 Task: Search one way flight ticket for 1 adult, 5 children, 2 infants in seat and 1 infant on lap in first from Charlottesville: Charlottesville-albemarle Airport to Indianapolis: Indianapolis International Airport on 8-5-2023. Choice of flights is Spirit. Number of bags: 1 checked bag. Price is upto 77000. Outbound departure time preference is 6:45.
Action: Mouse moved to (341, 325)
Screenshot: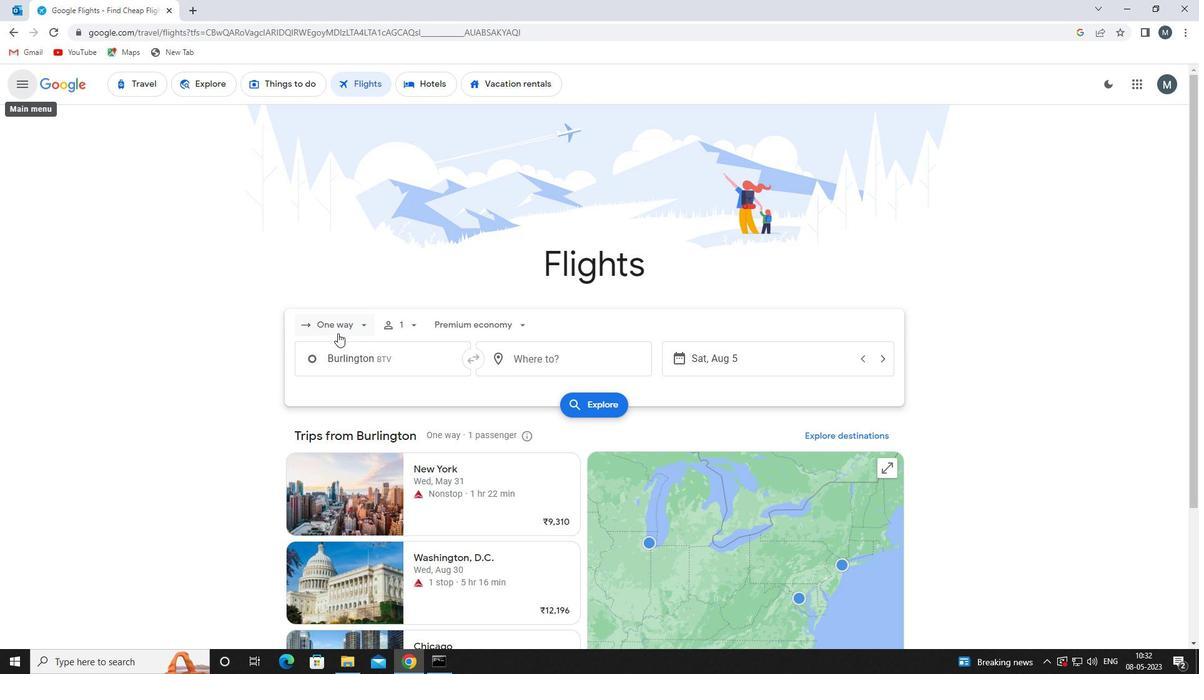 
Action: Mouse pressed left at (341, 325)
Screenshot: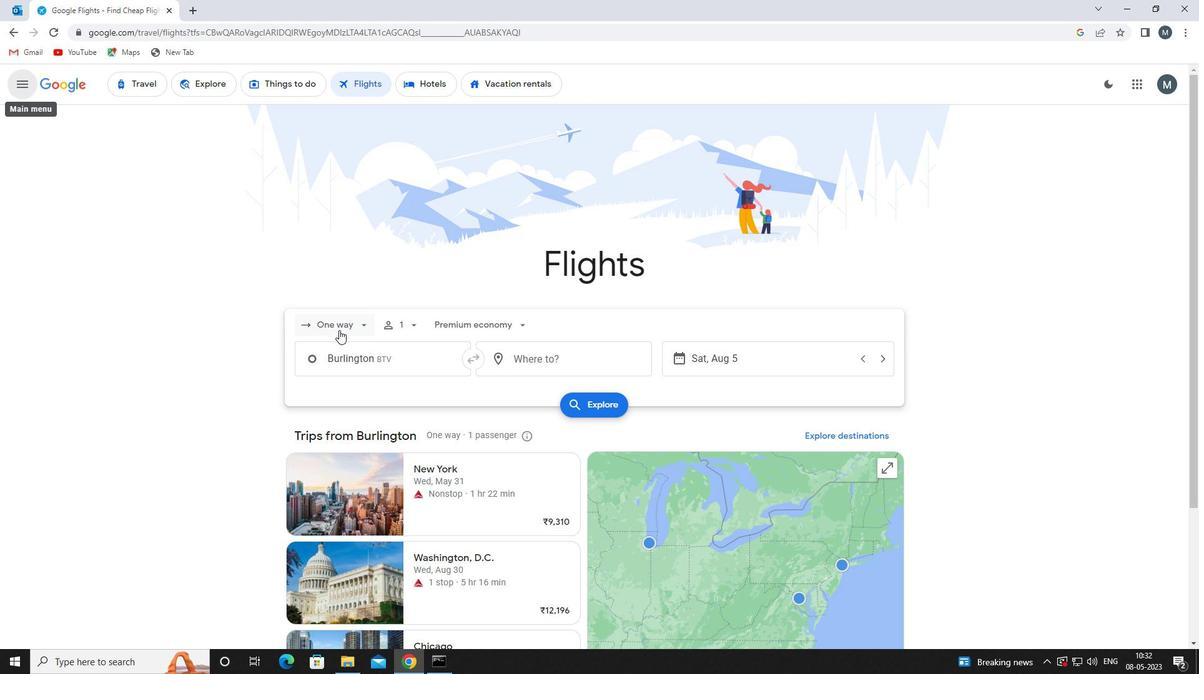 
Action: Mouse moved to (349, 387)
Screenshot: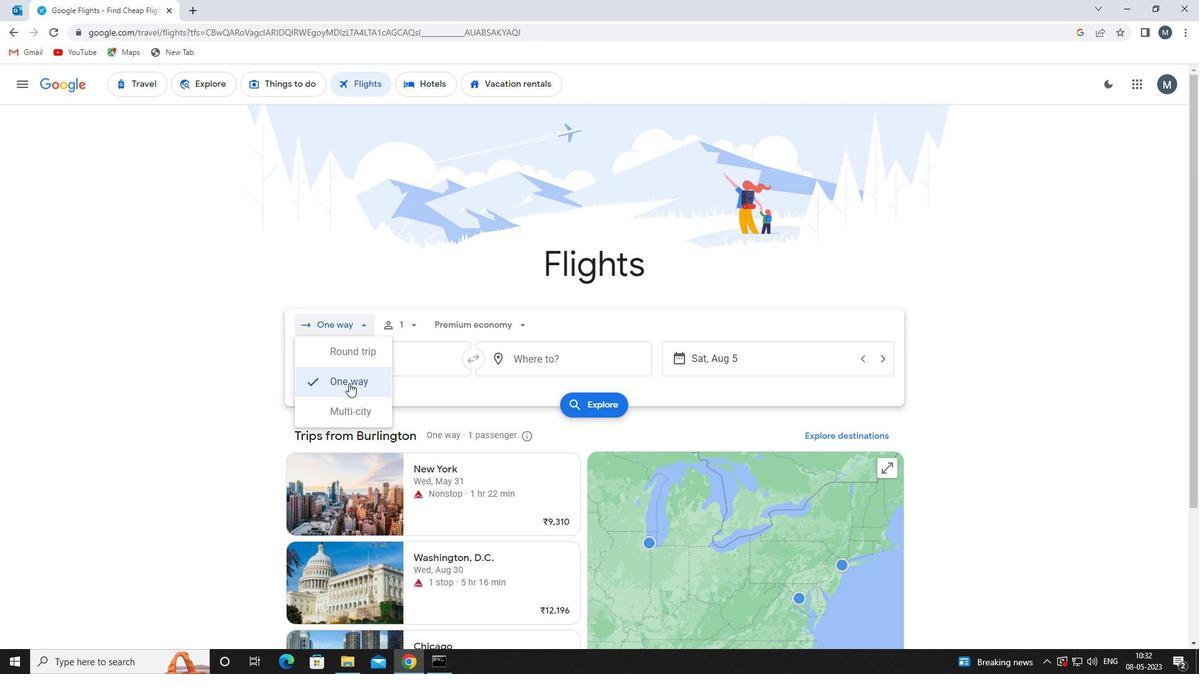 
Action: Mouse pressed left at (349, 387)
Screenshot: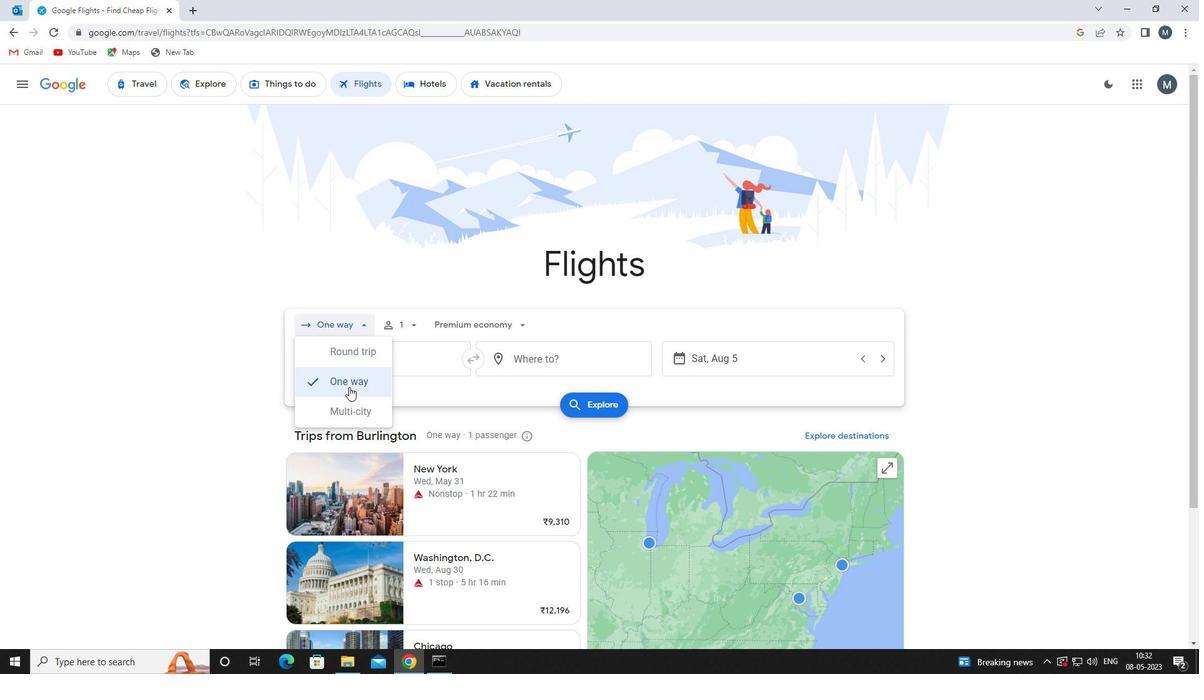 
Action: Mouse moved to (416, 320)
Screenshot: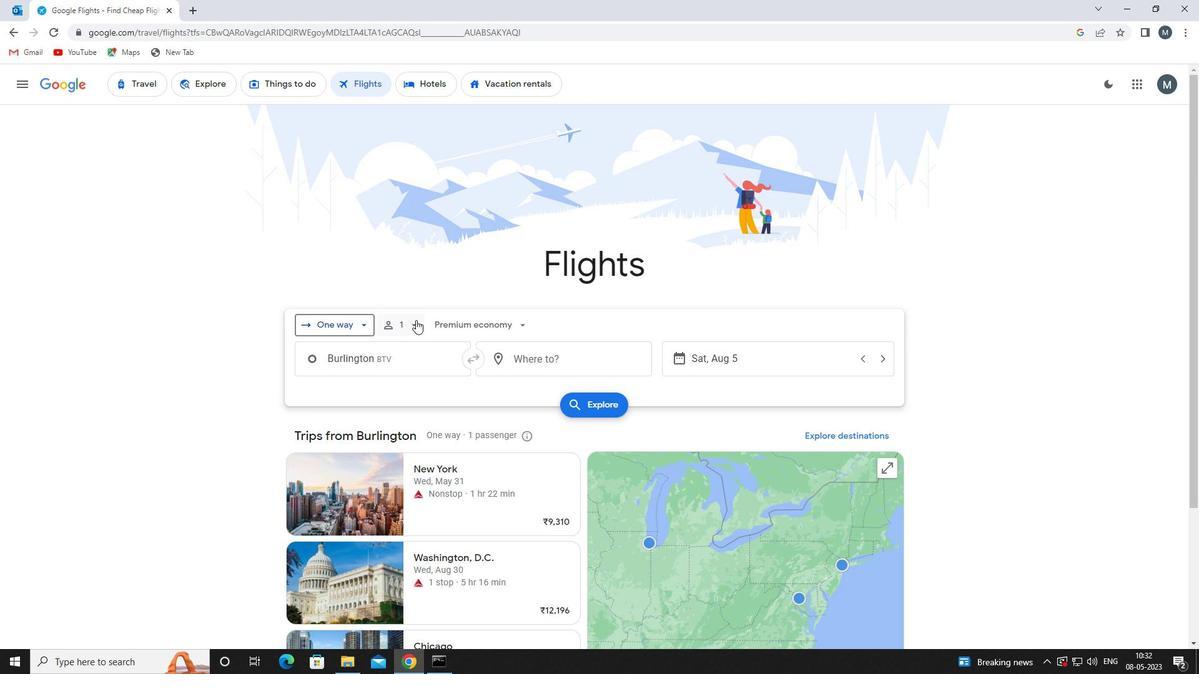 
Action: Mouse pressed left at (416, 320)
Screenshot: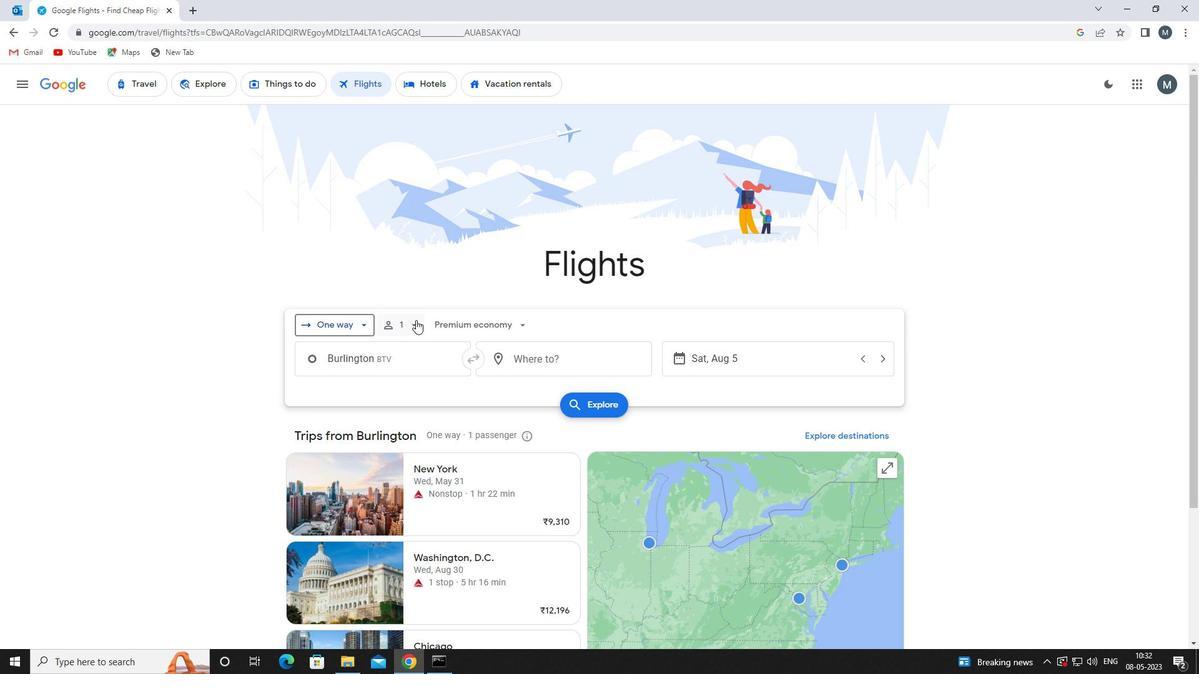 
Action: Mouse moved to (510, 389)
Screenshot: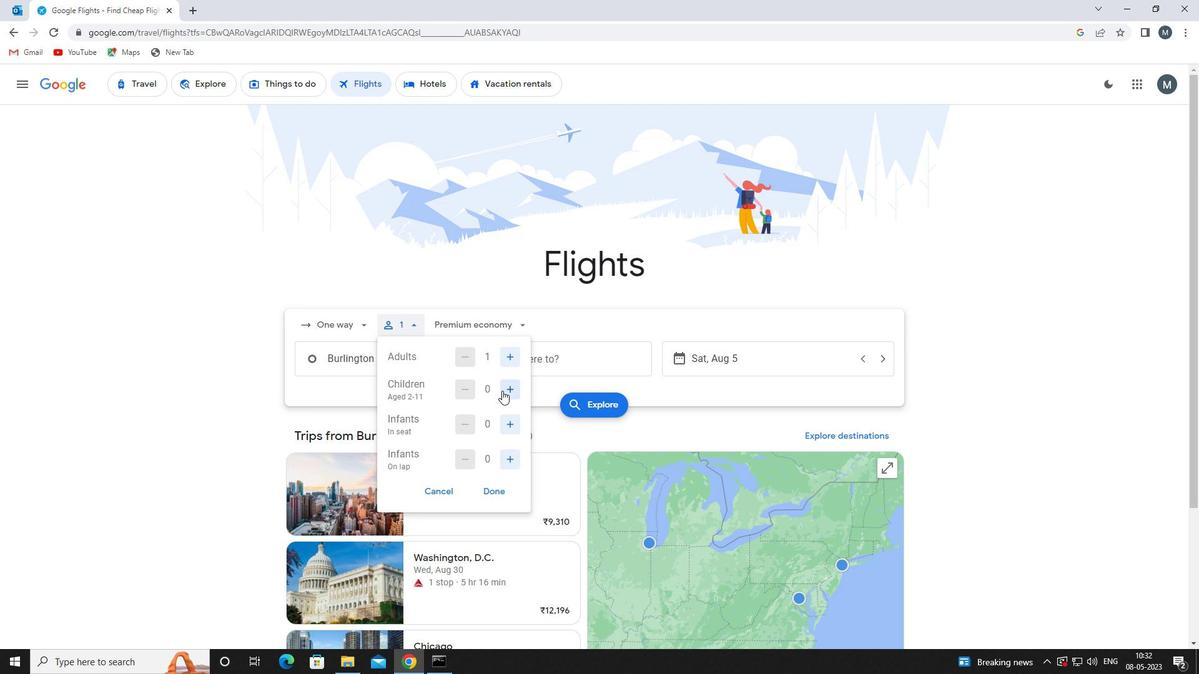 
Action: Mouse pressed left at (510, 389)
Screenshot: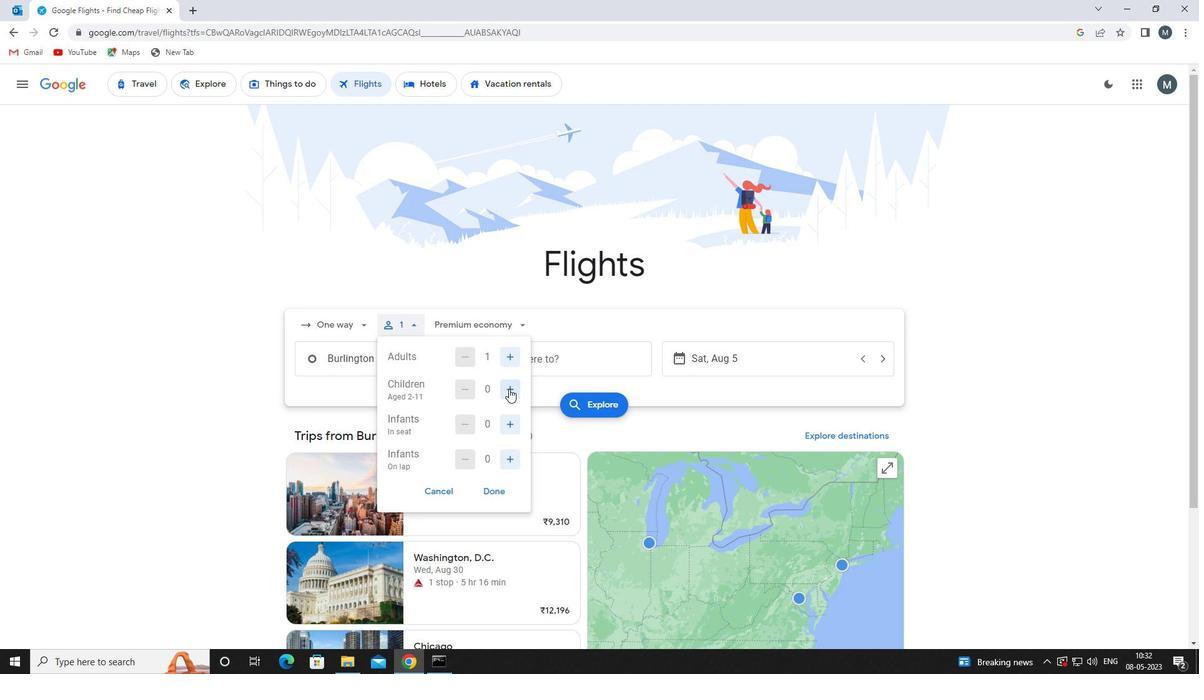 
Action: Mouse pressed left at (510, 389)
Screenshot: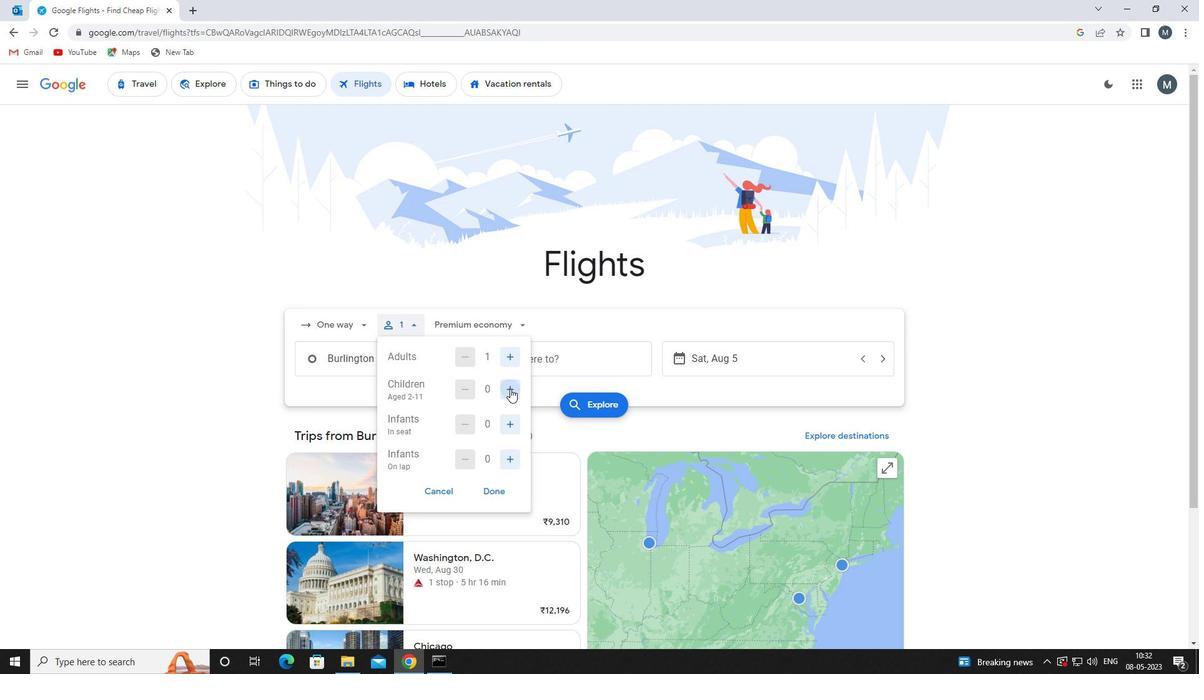 
Action: Mouse pressed left at (510, 389)
Screenshot: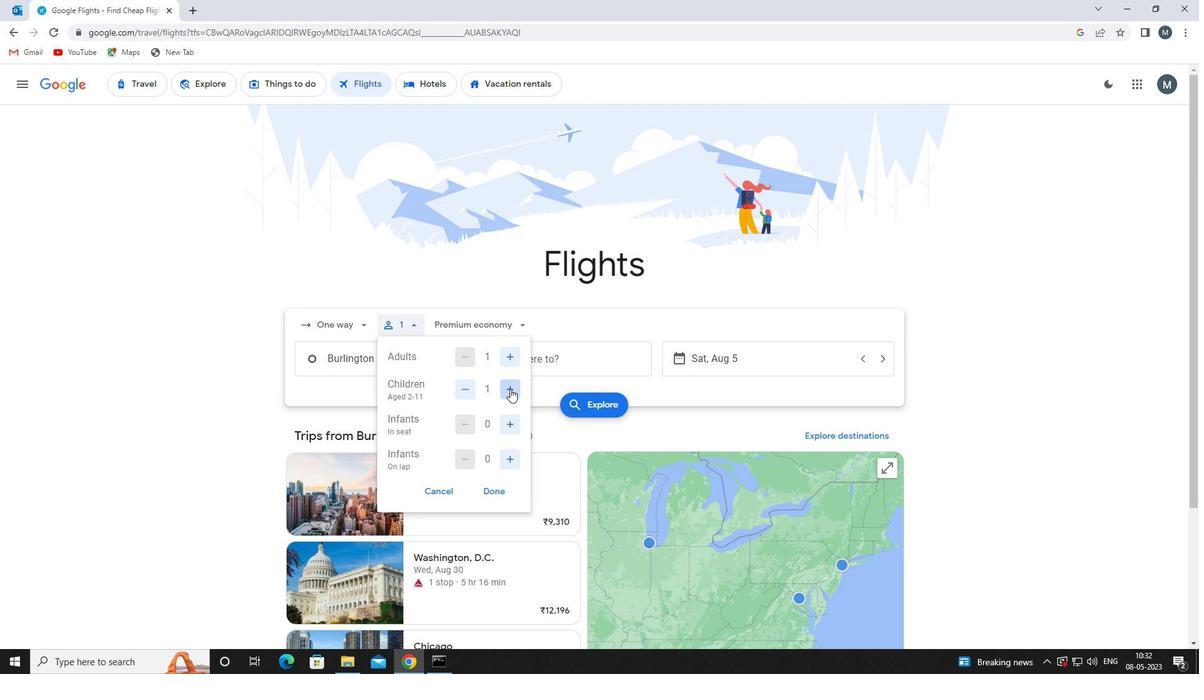 
Action: Mouse pressed left at (510, 389)
Screenshot: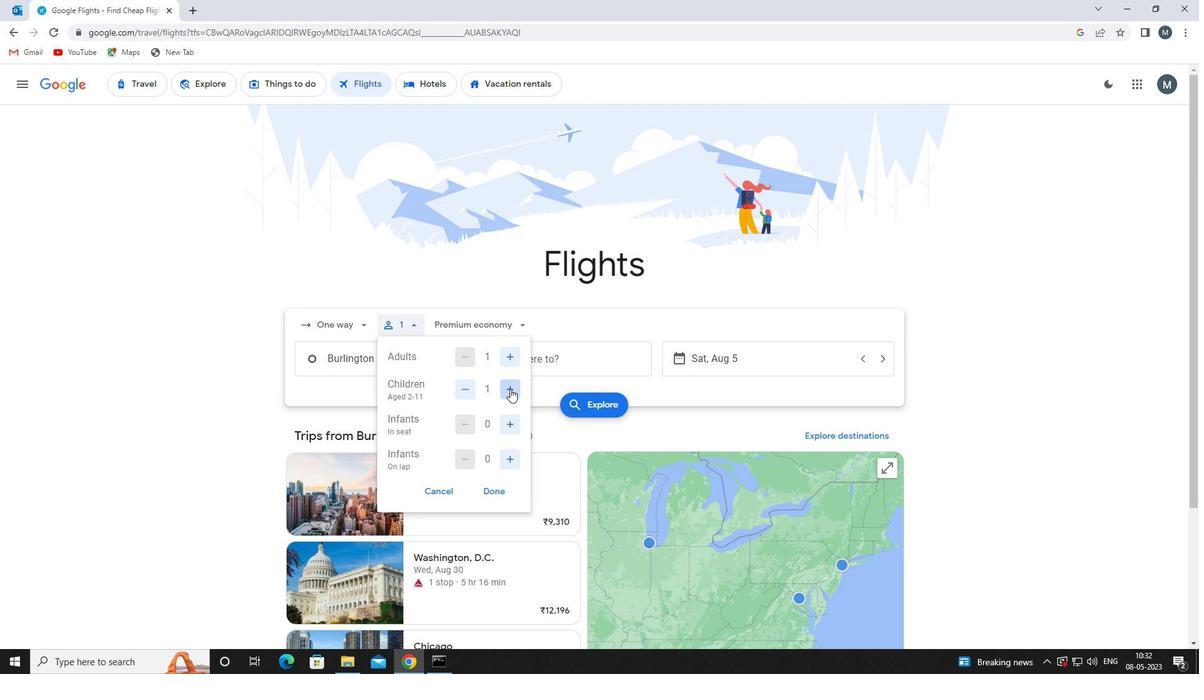 
Action: Mouse pressed left at (510, 389)
Screenshot: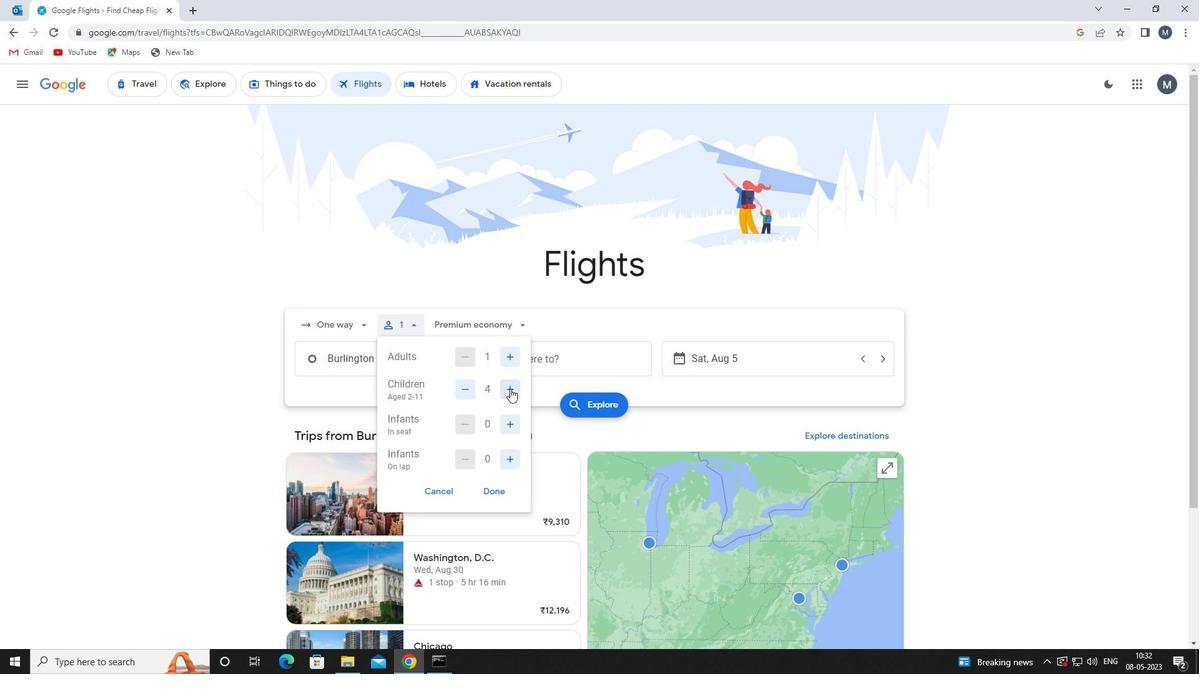 
Action: Mouse moved to (509, 429)
Screenshot: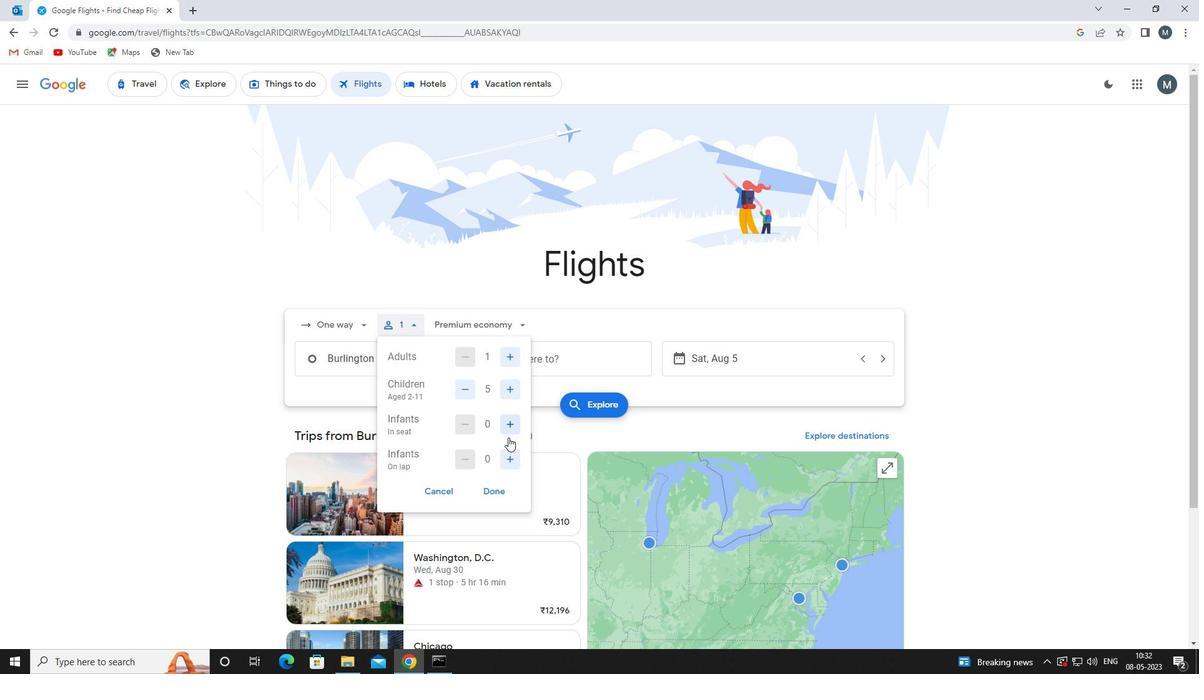 
Action: Mouse pressed left at (509, 429)
Screenshot: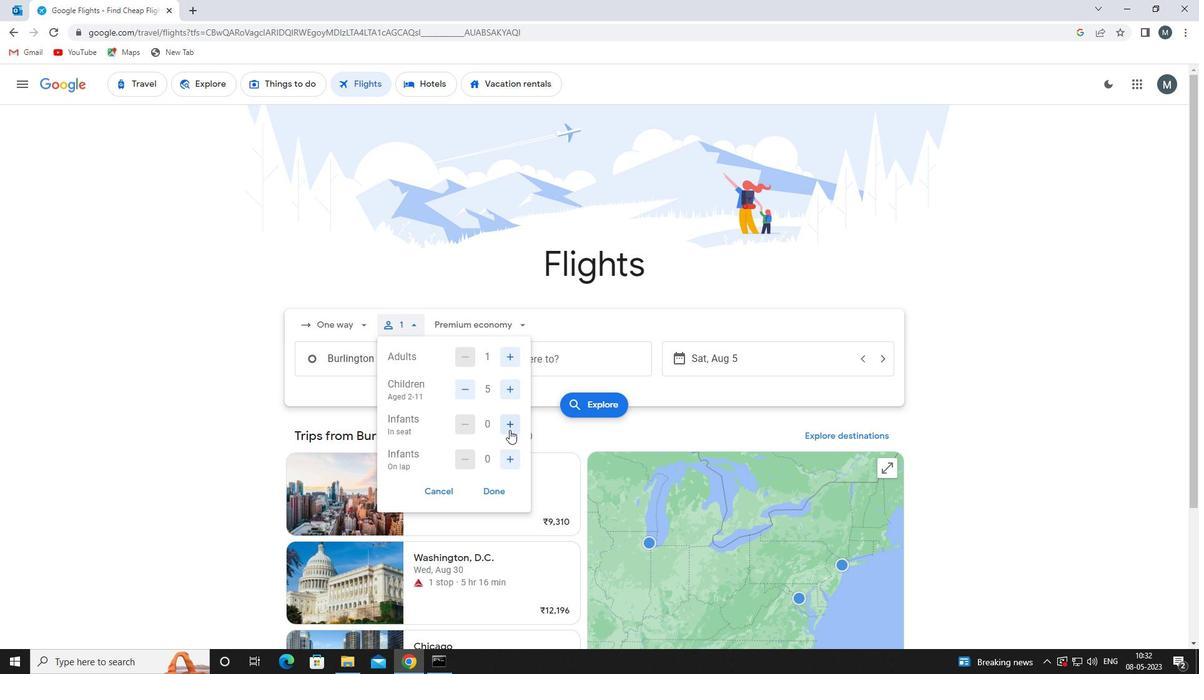 
Action: Mouse pressed left at (509, 429)
Screenshot: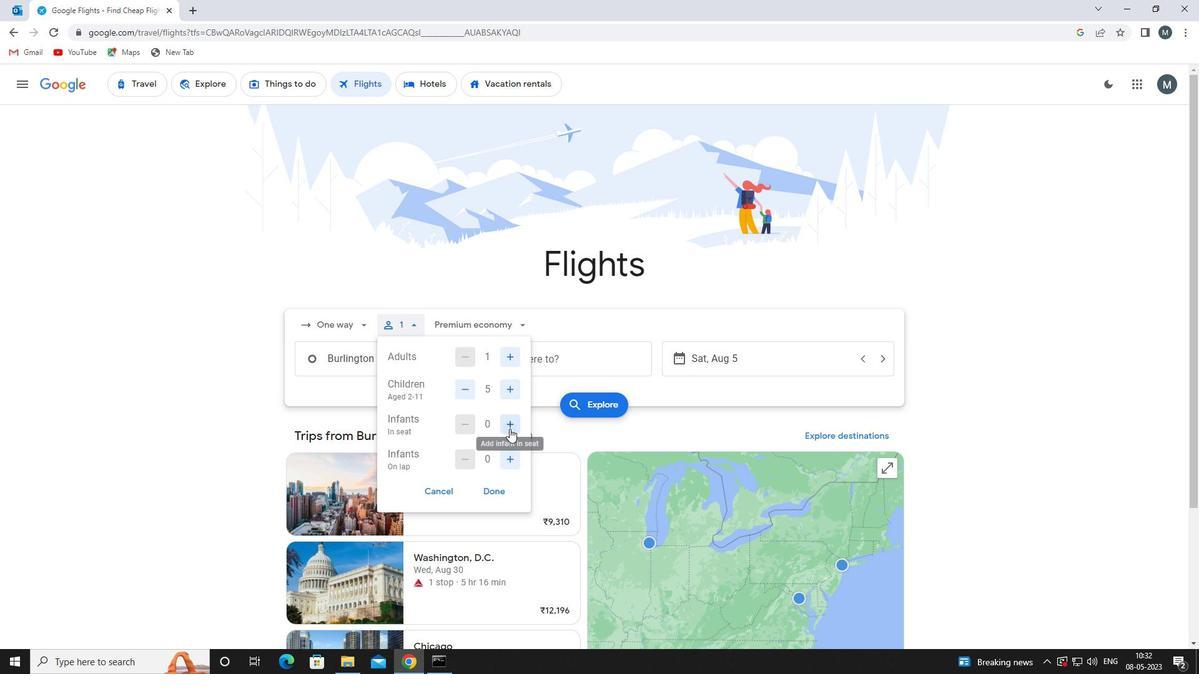 
Action: Mouse moved to (510, 461)
Screenshot: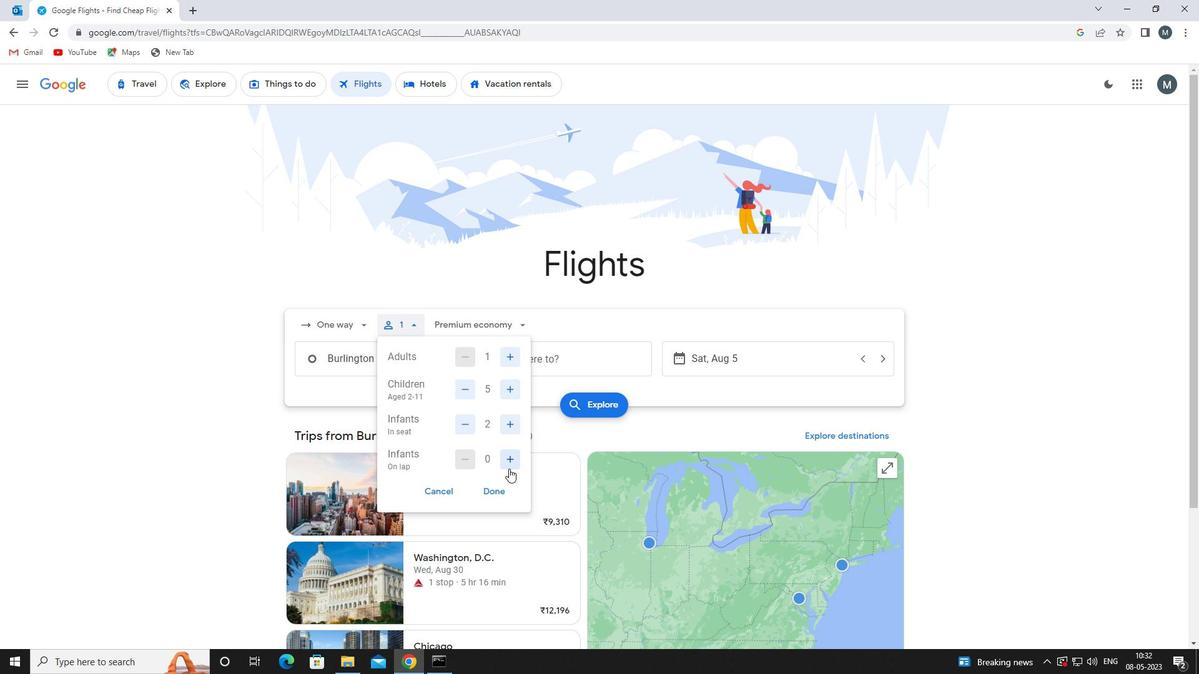 
Action: Mouse pressed left at (510, 461)
Screenshot: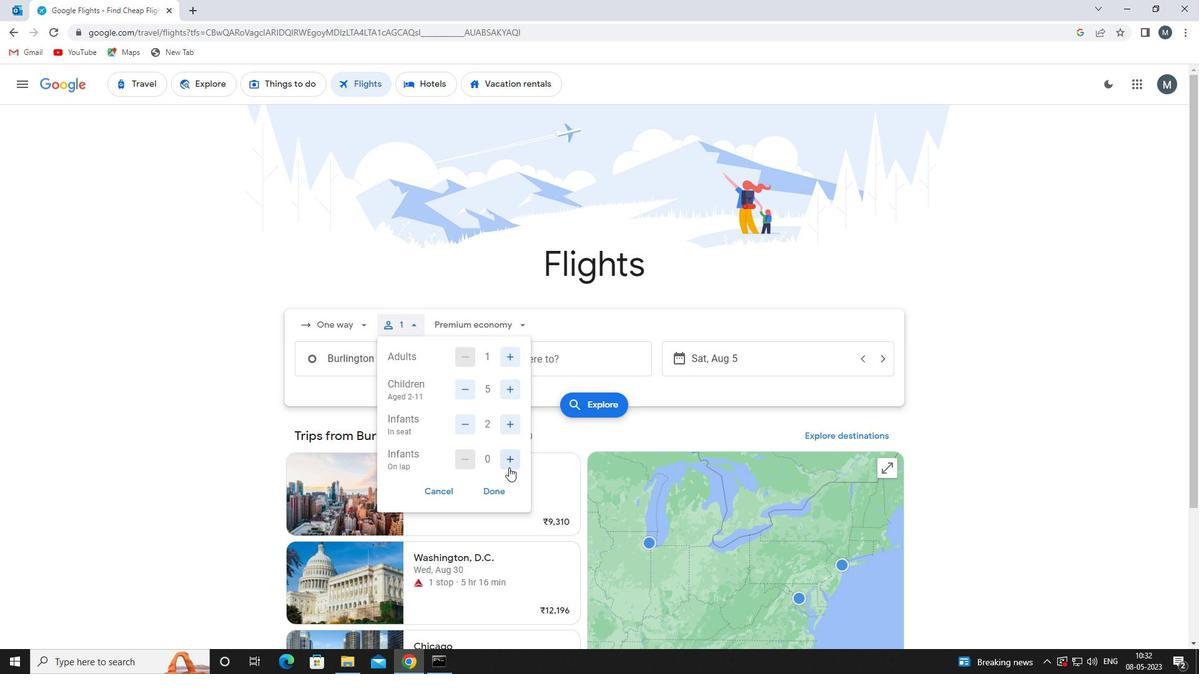 
Action: Mouse moved to (456, 425)
Screenshot: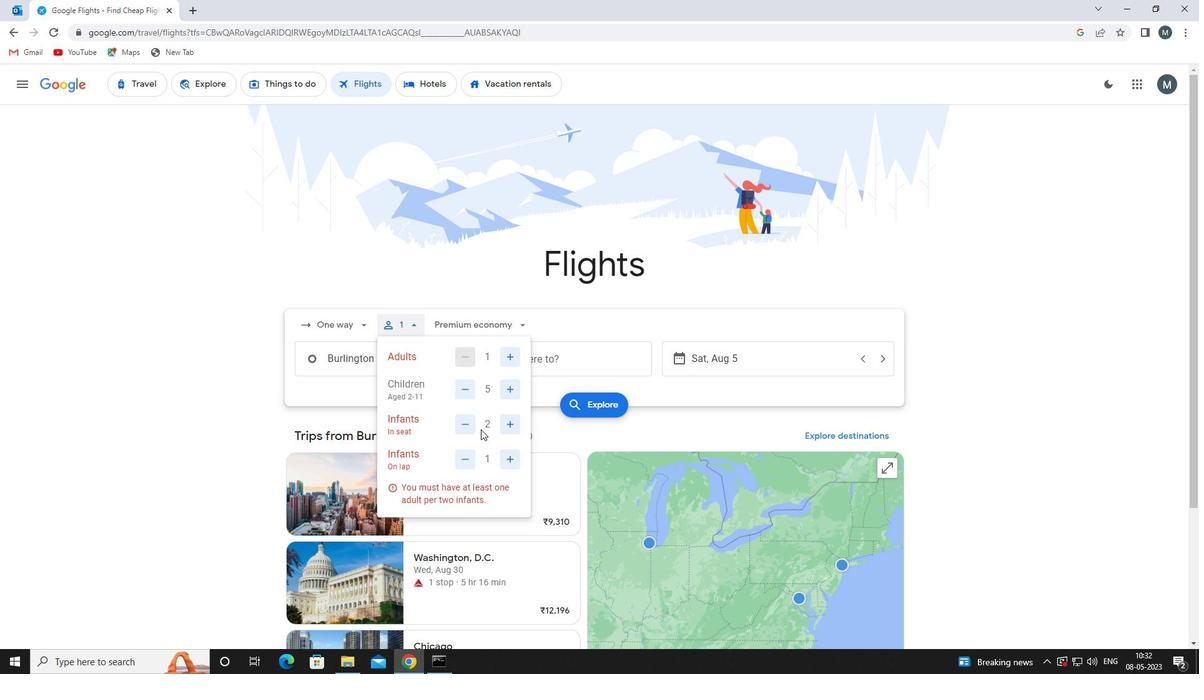 
Action: Mouse pressed left at (456, 425)
Screenshot: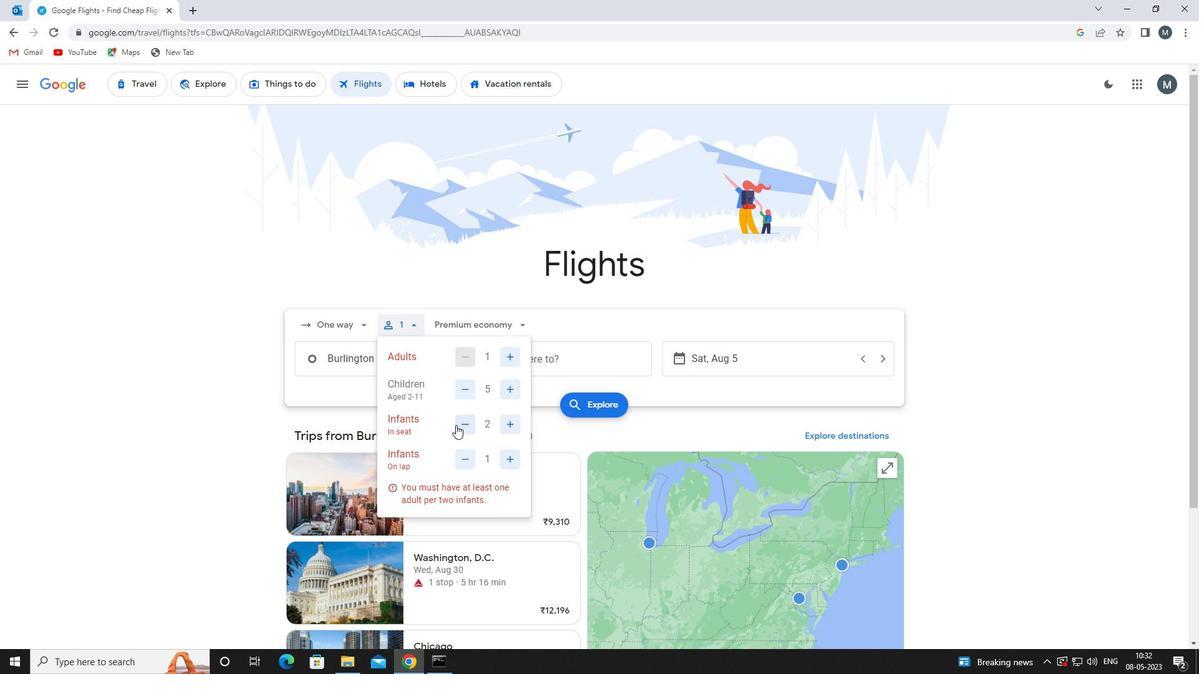 
Action: Mouse moved to (495, 489)
Screenshot: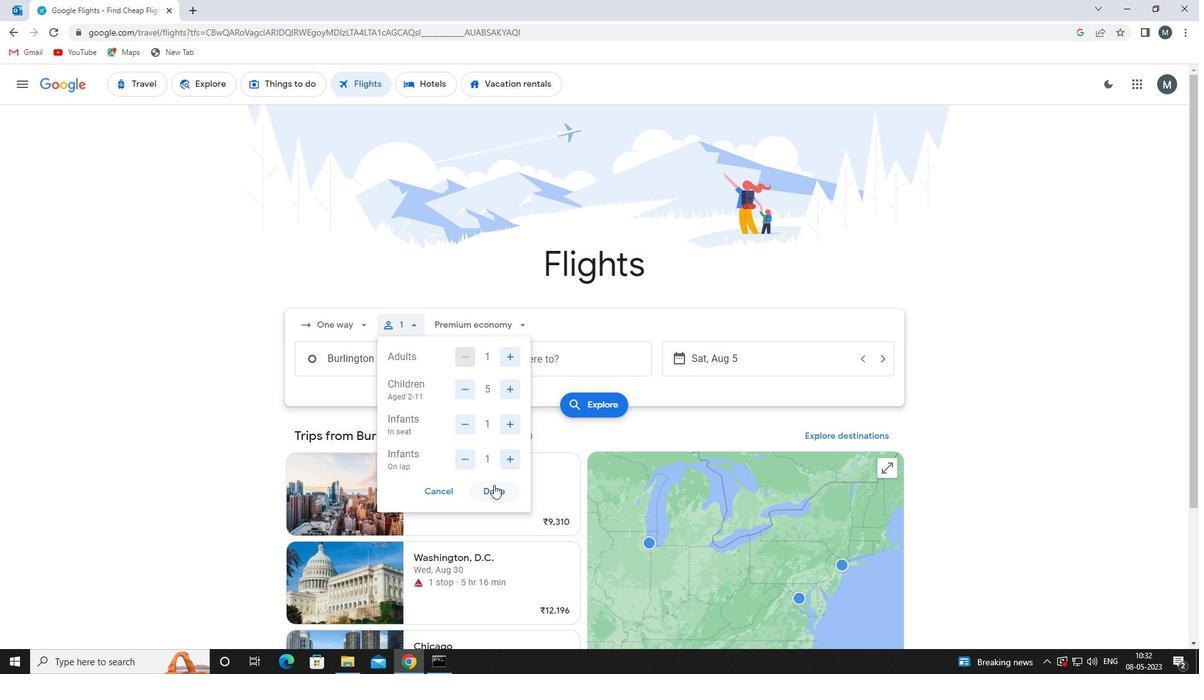 
Action: Mouse pressed left at (495, 489)
Screenshot: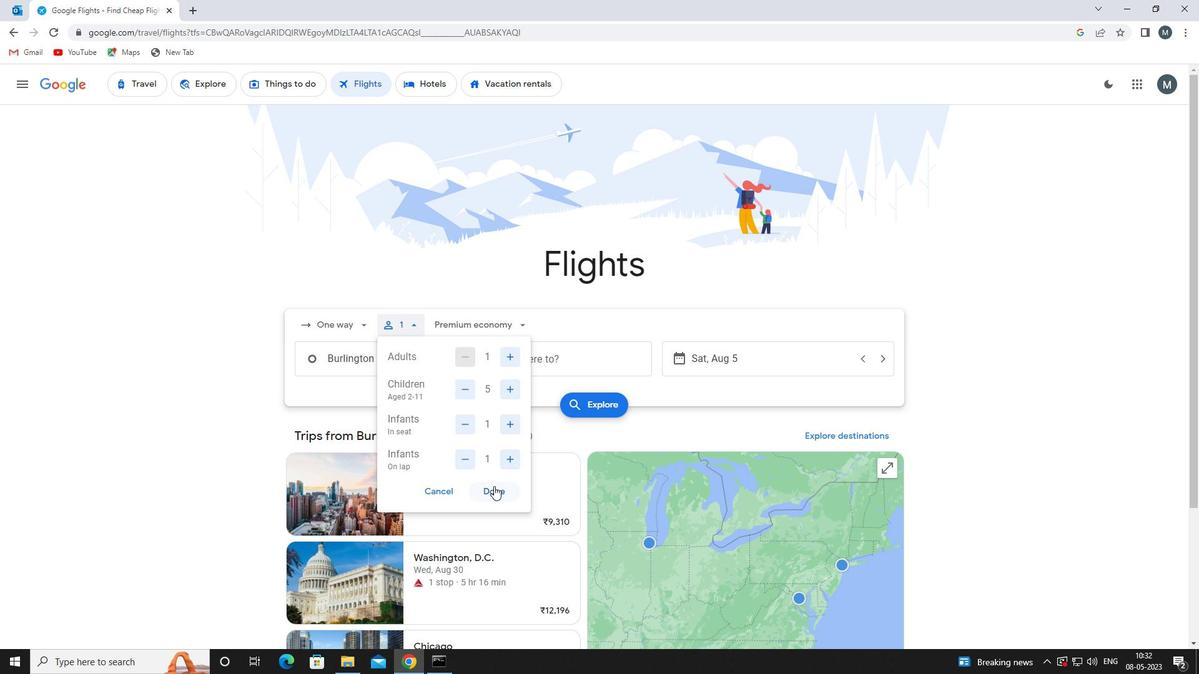 
Action: Mouse moved to (490, 328)
Screenshot: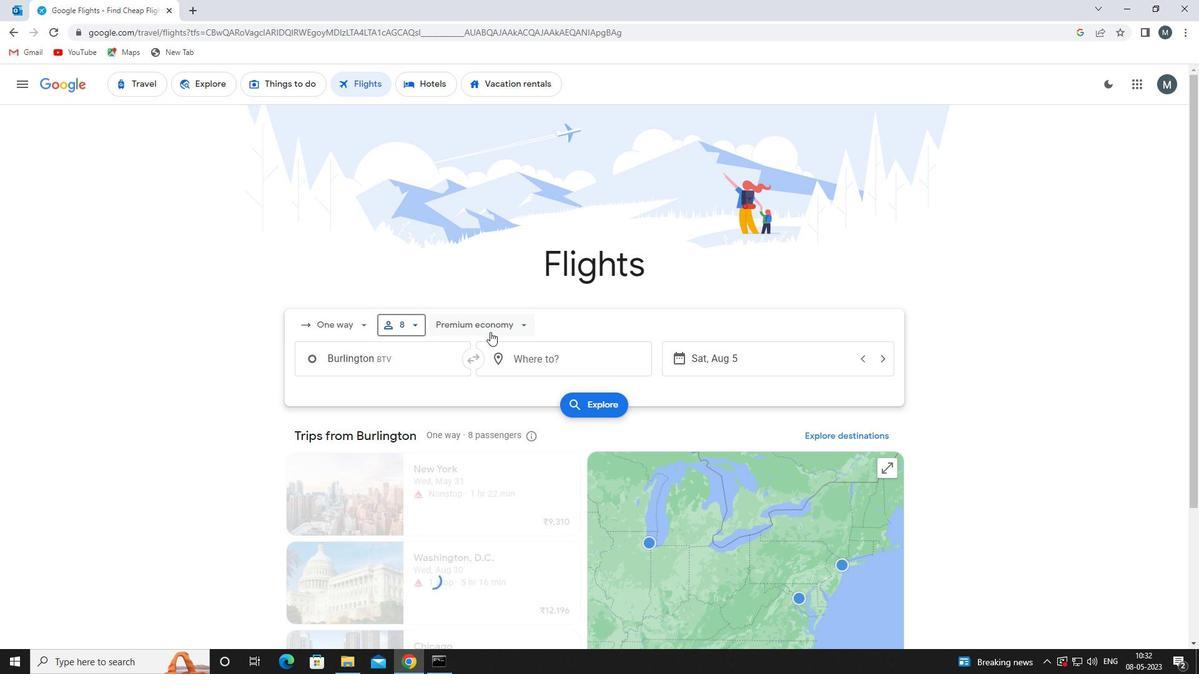 
Action: Mouse pressed left at (490, 328)
Screenshot: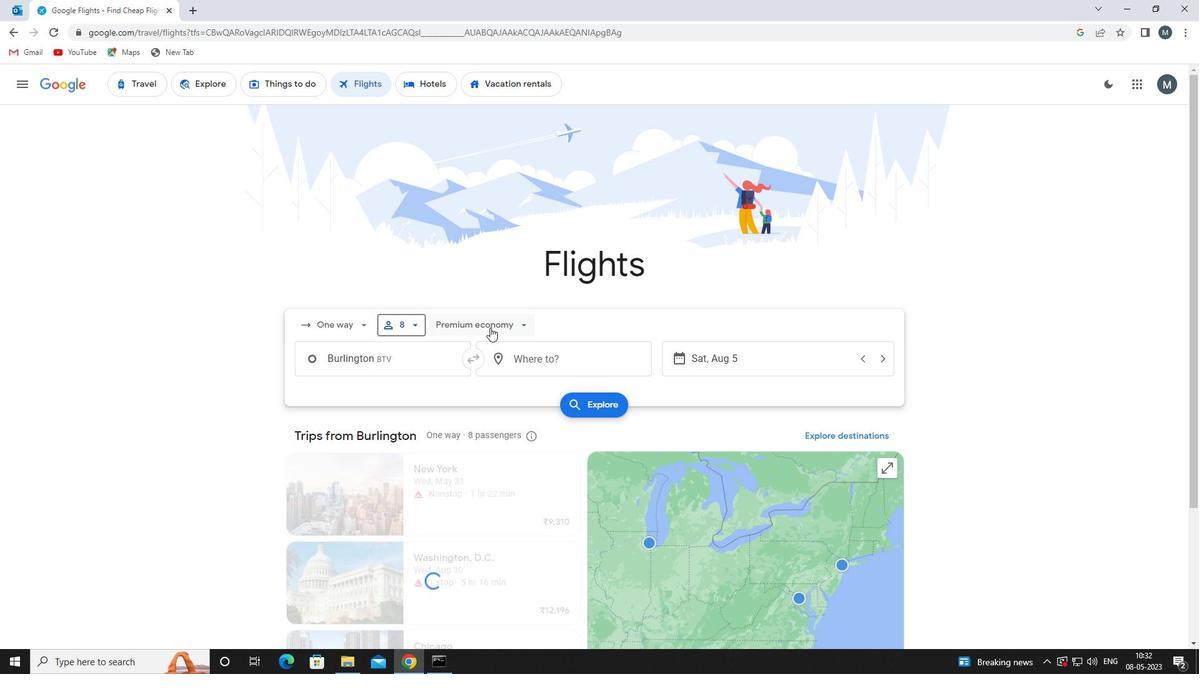 
Action: Mouse moved to (489, 448)
Screenshot: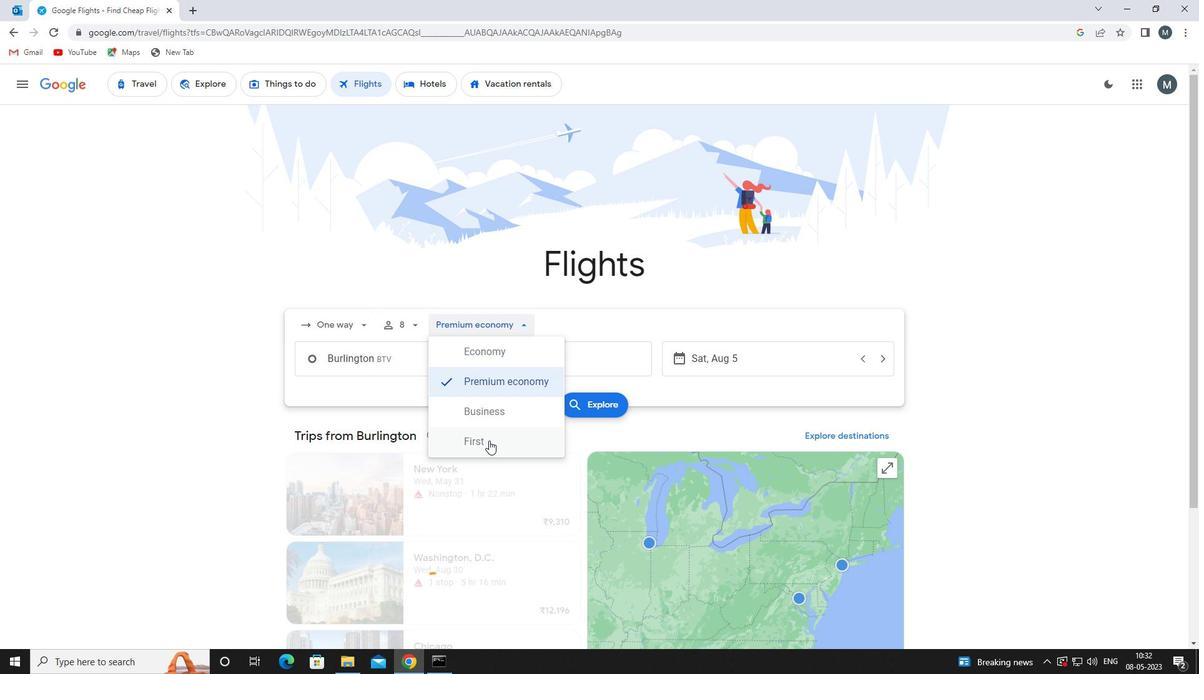
Action: Mouse pressed left at (489, 448)
Screenshot: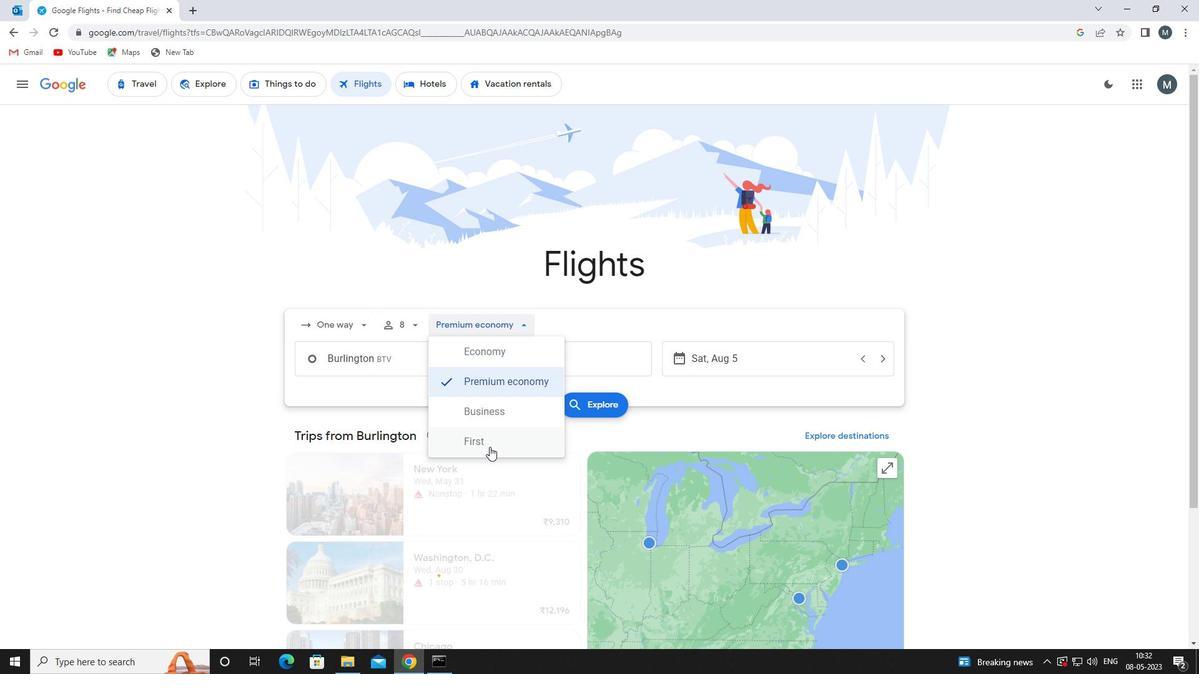 
Action: Mouse moved to (401, 356)
Screenshot: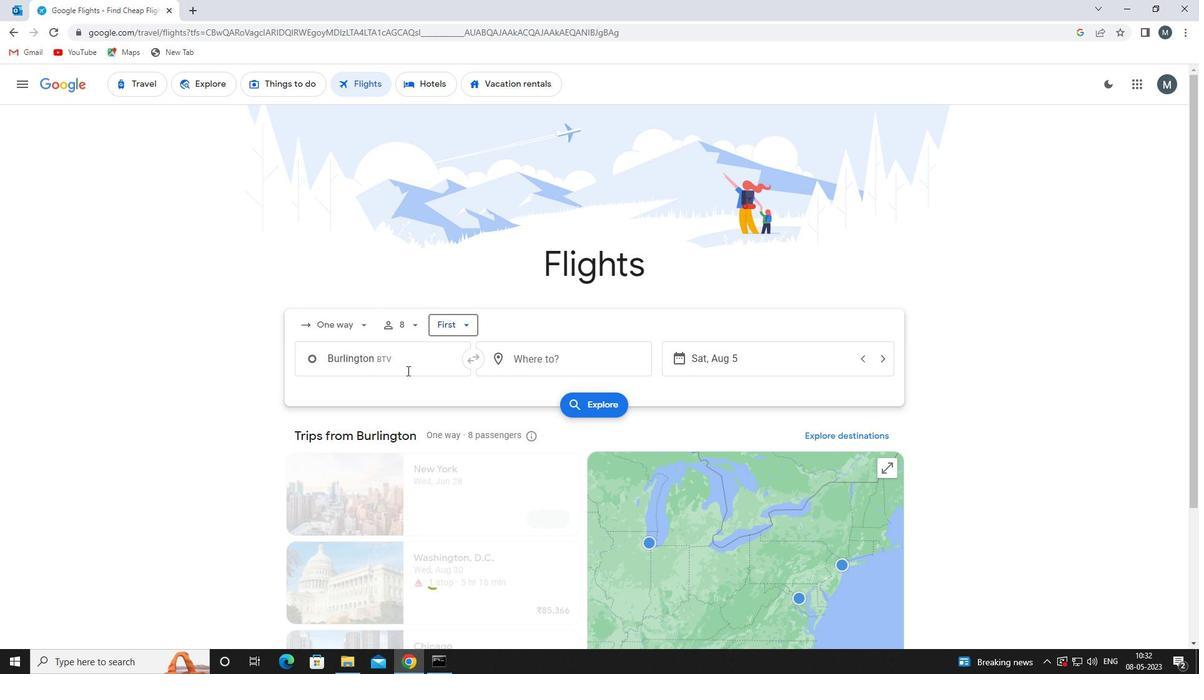 
Action: Mouse pressed left at (401, 356)
Screenshot: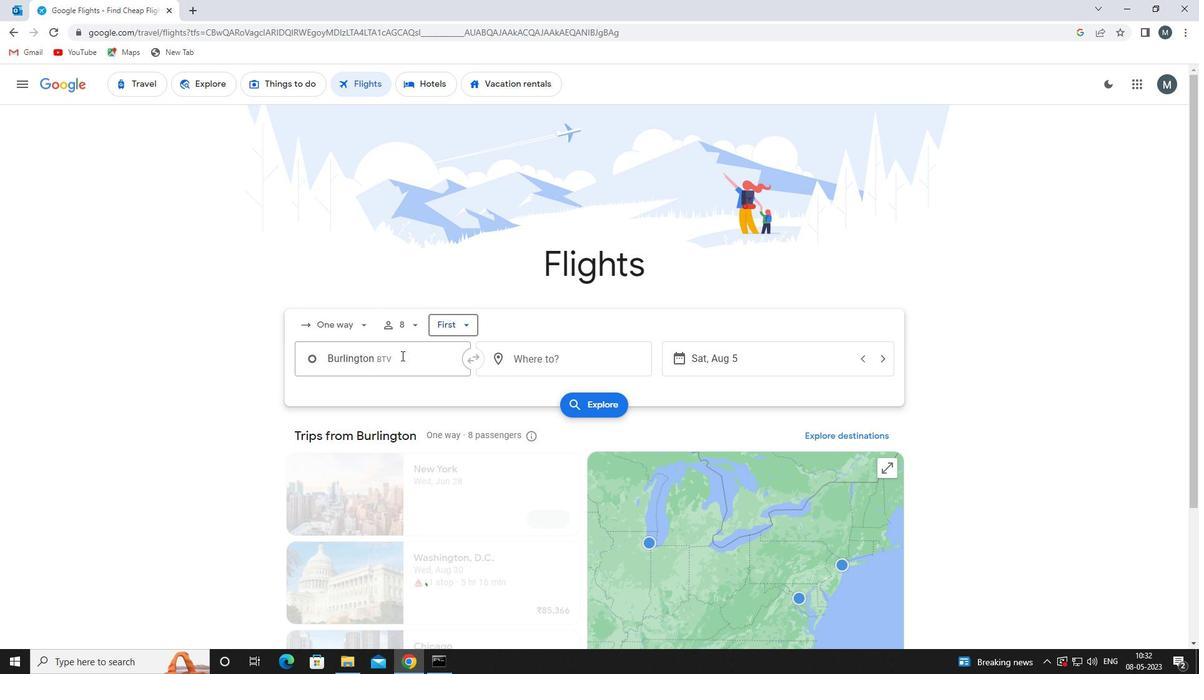 
Action: Key pressed charlottesville
Screenshot: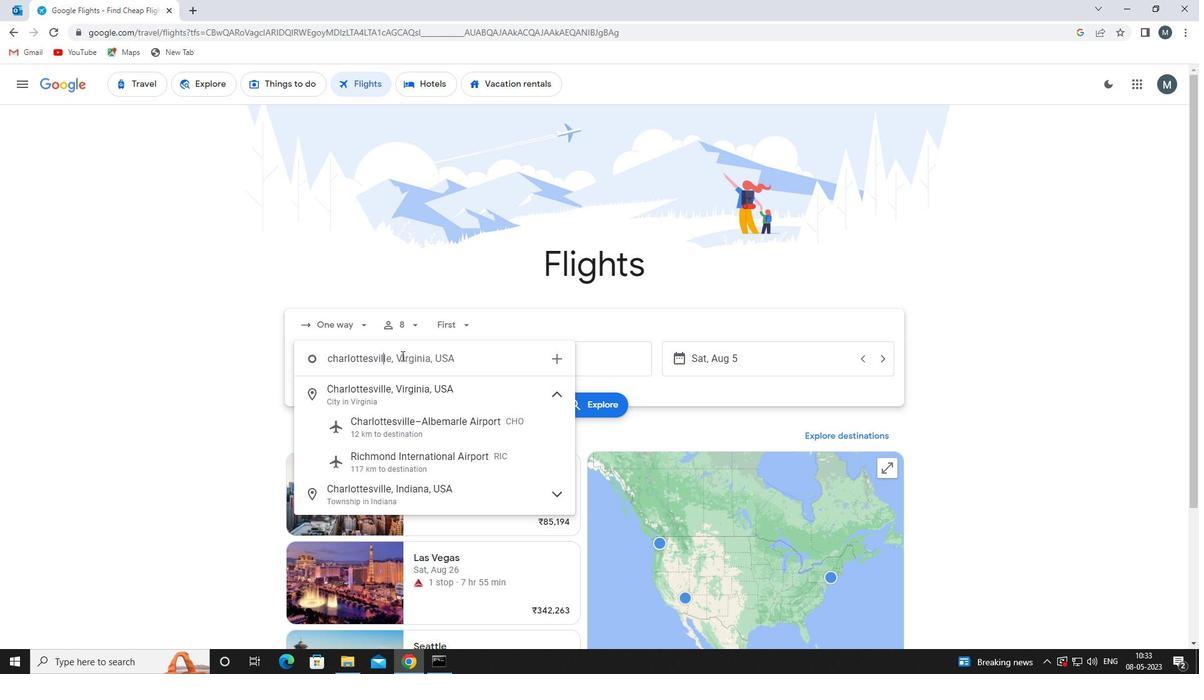 
Action: Mouse moved to (433, 427)
Screenshot: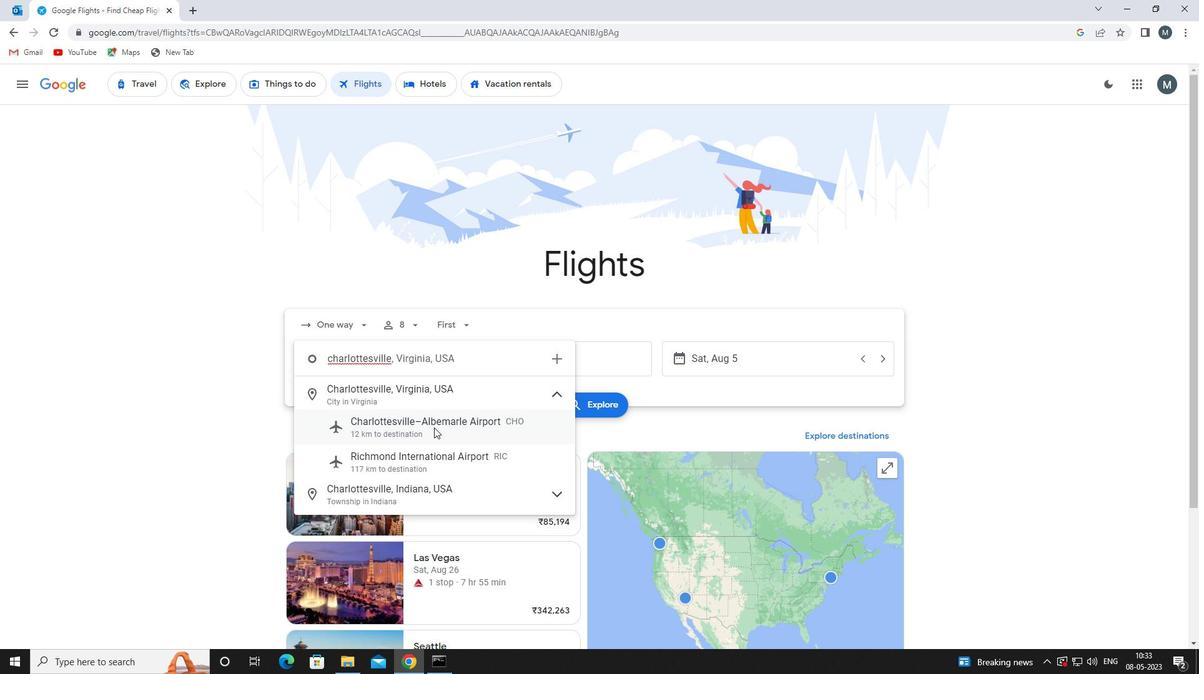 
Action: Mouse pressed left at (433, 427)
Screenshot: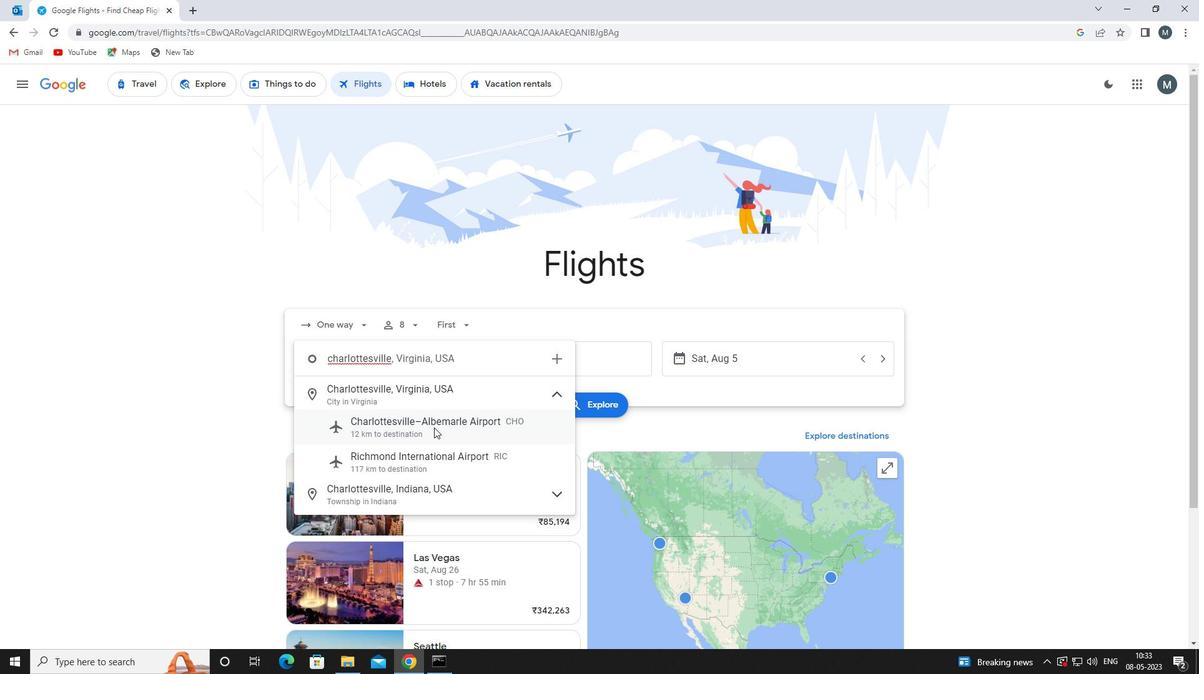 
Action: Mouse moved to (539, 361)
Screenshot: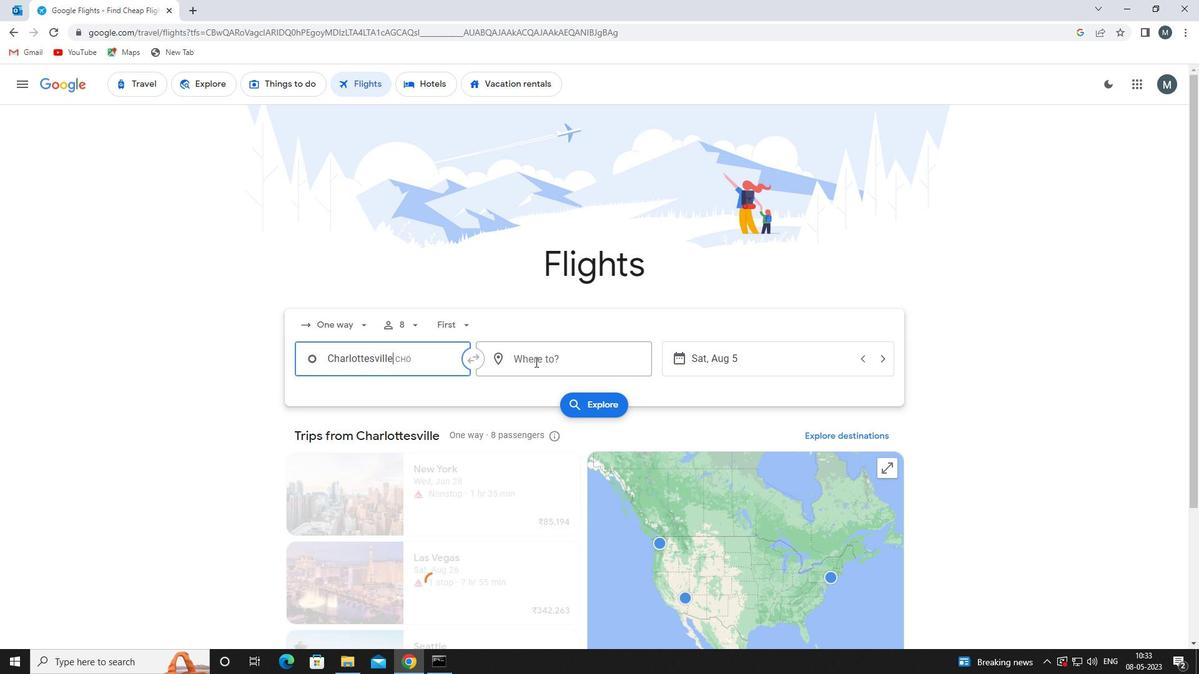 
Action: Mouse pressed left at (539, 361)
Screenshot: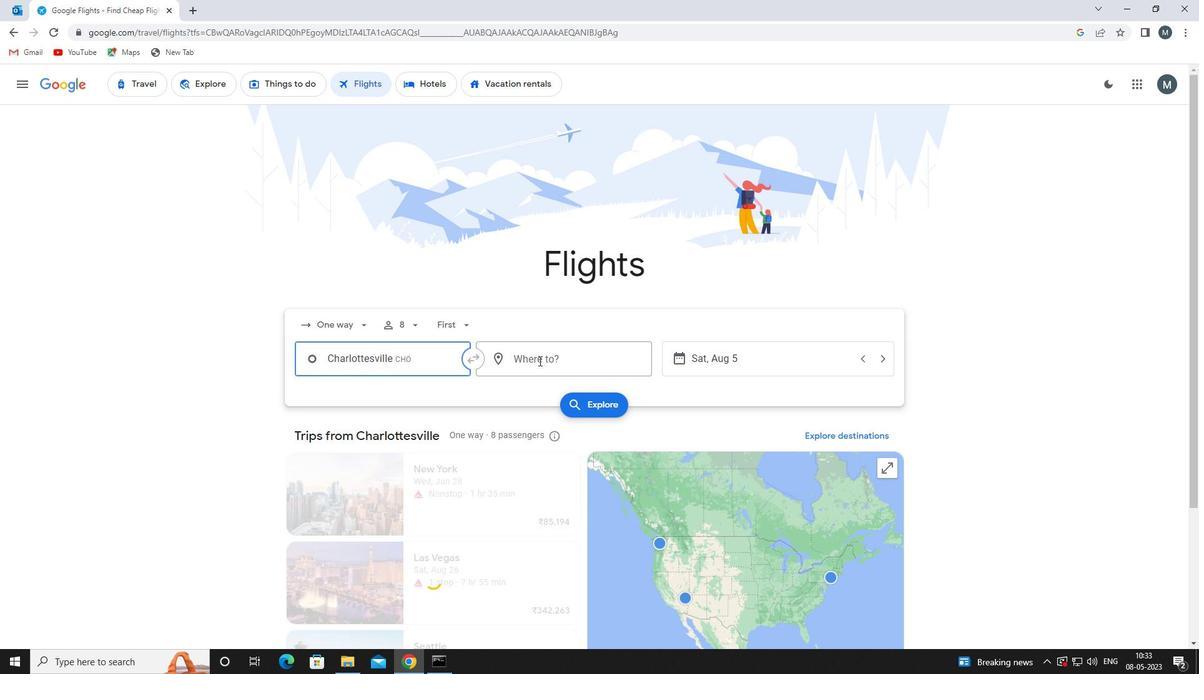 
Action: Key pressed ind
Screenshot: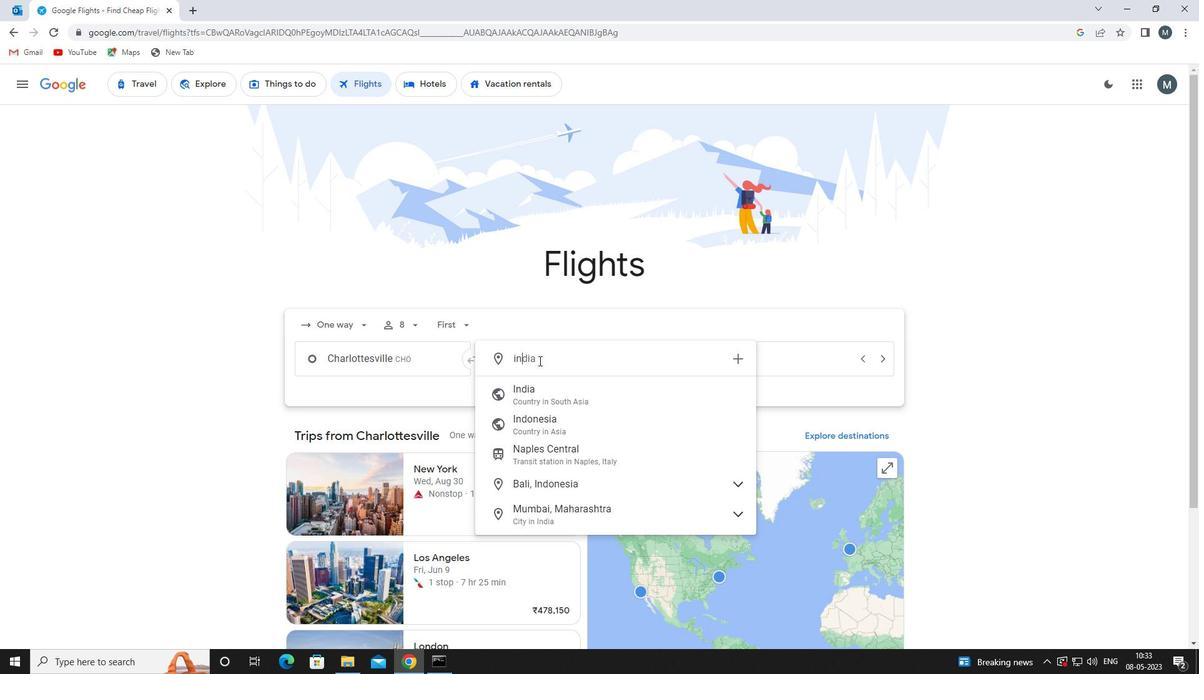 
Action: Mouse moved to (565, 401)
Screenshot: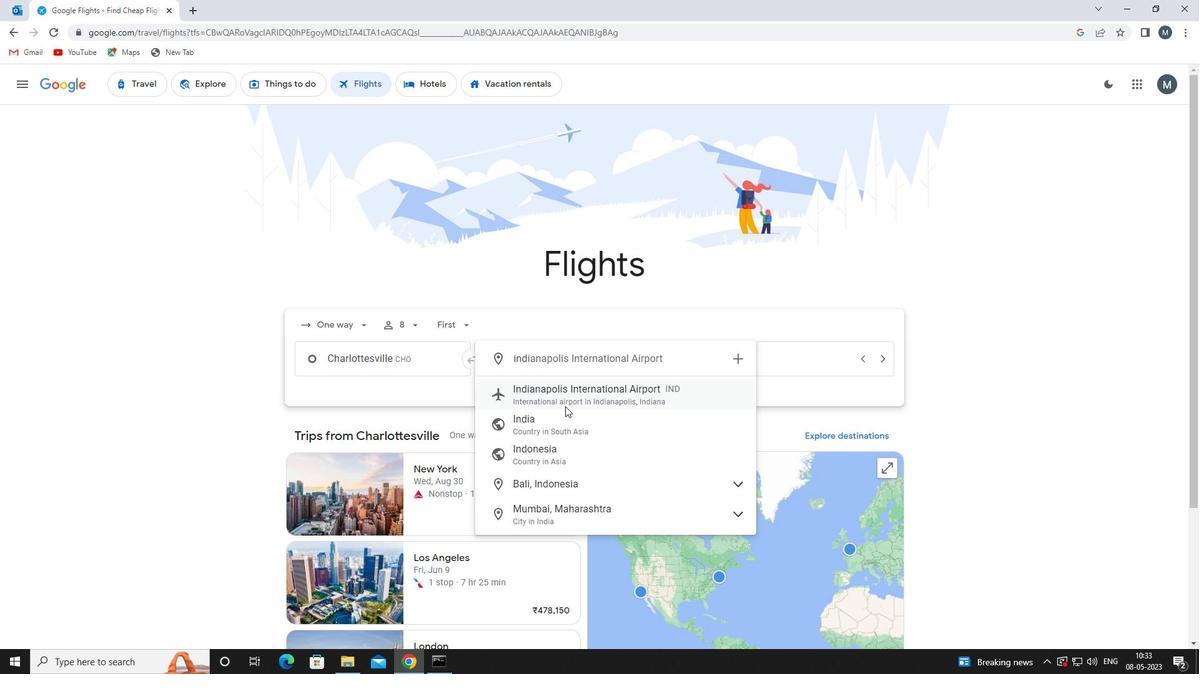 
Action: Mouse pressed left at (565, 401)
Screenshot: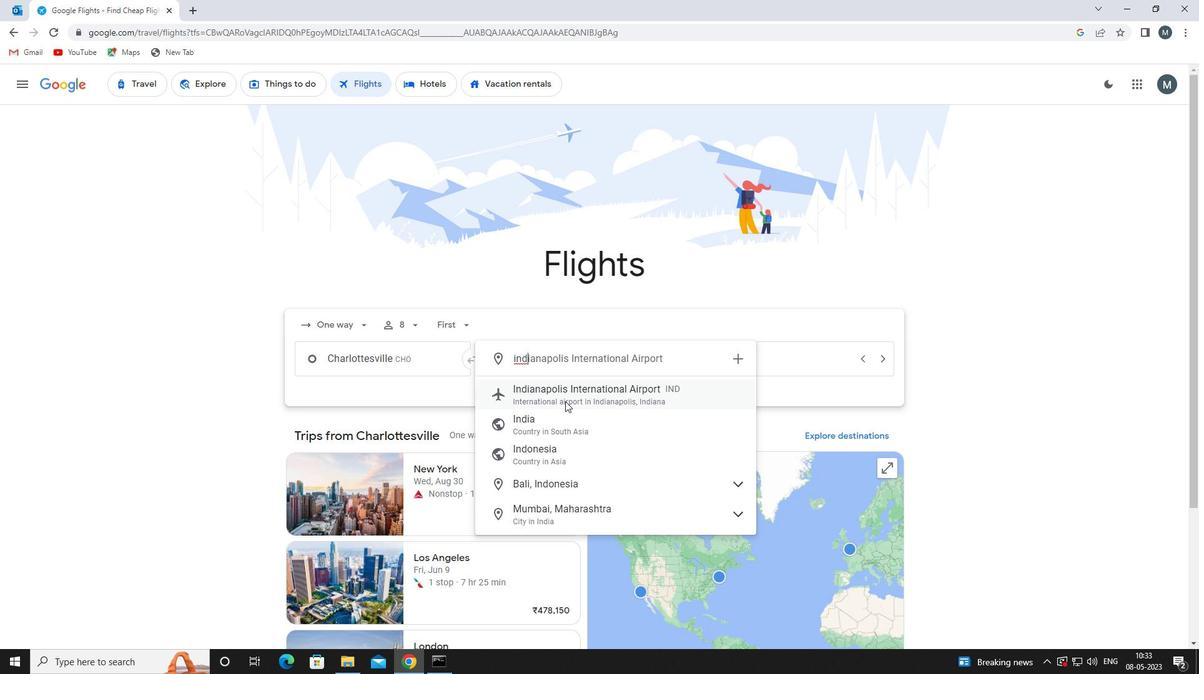 
Action: Mouse moved to (704, 361)
Screenshot: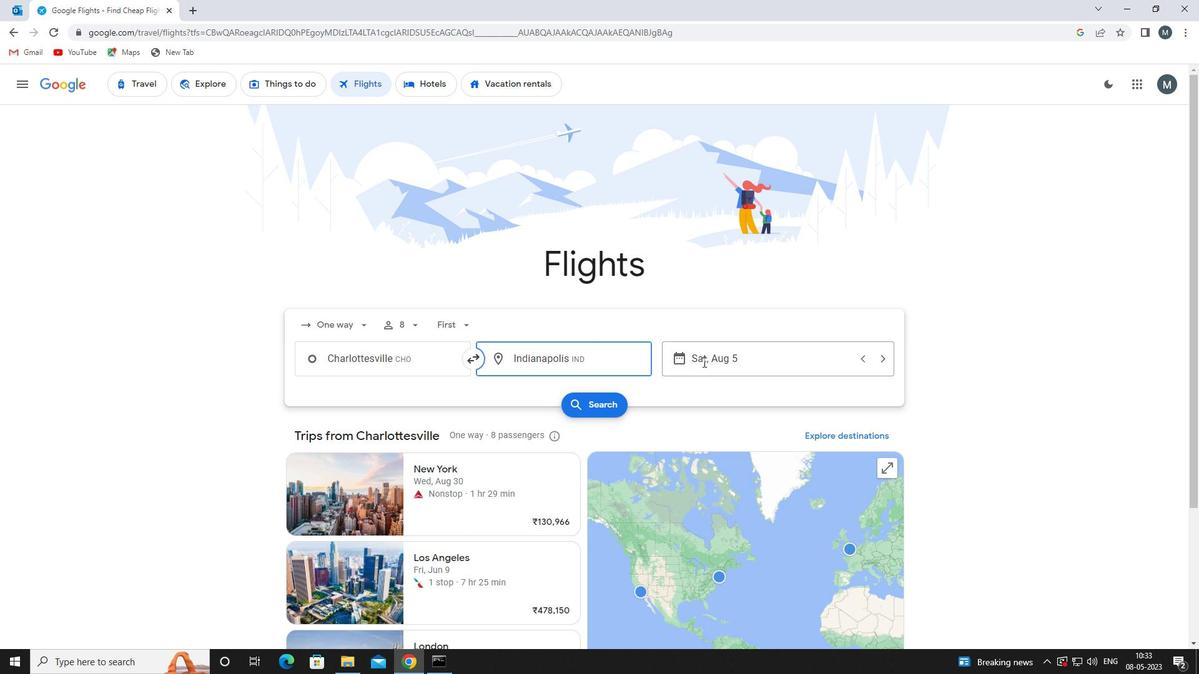 
Action: Mouse pressed left at (704, 361)
Screenshot: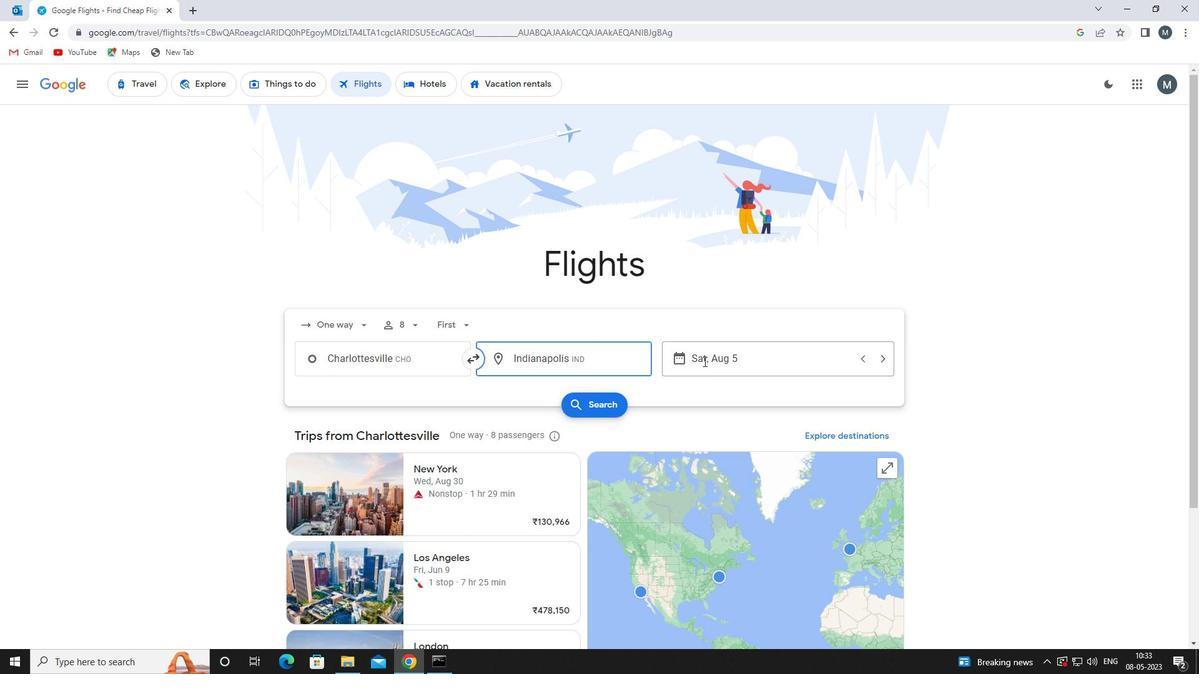 
Action: Mouse moved to (641, 426)
Screenshot: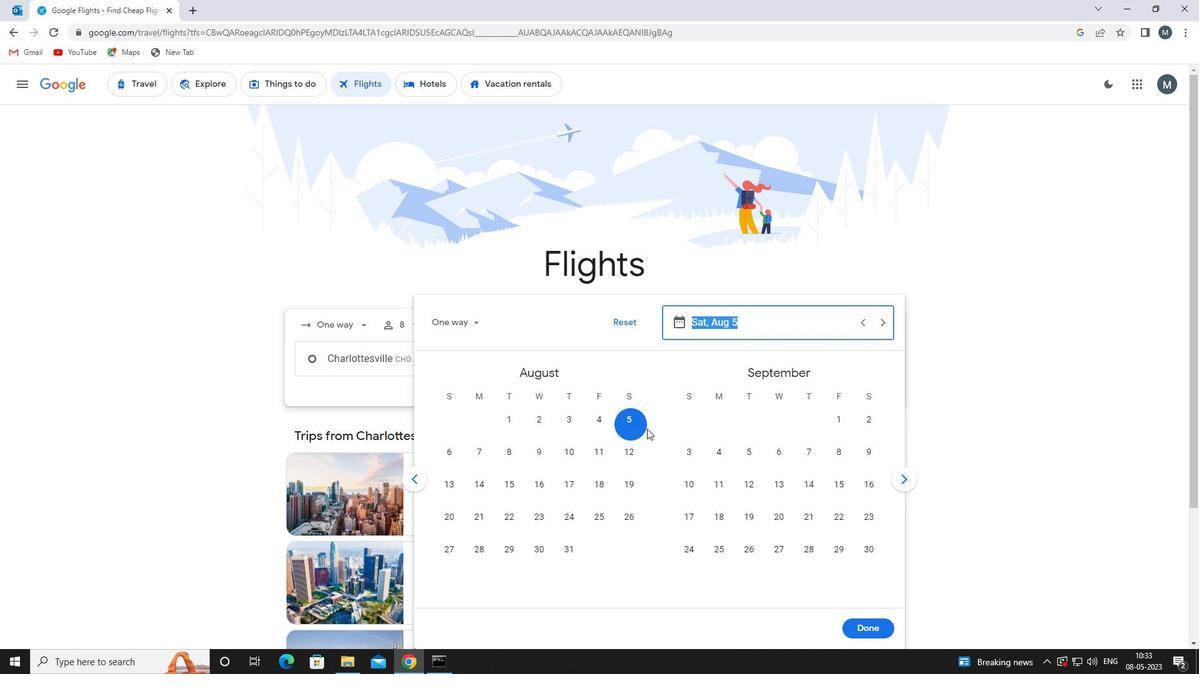 
Action: Mouse pressed left at (641, 426)
Screenshot: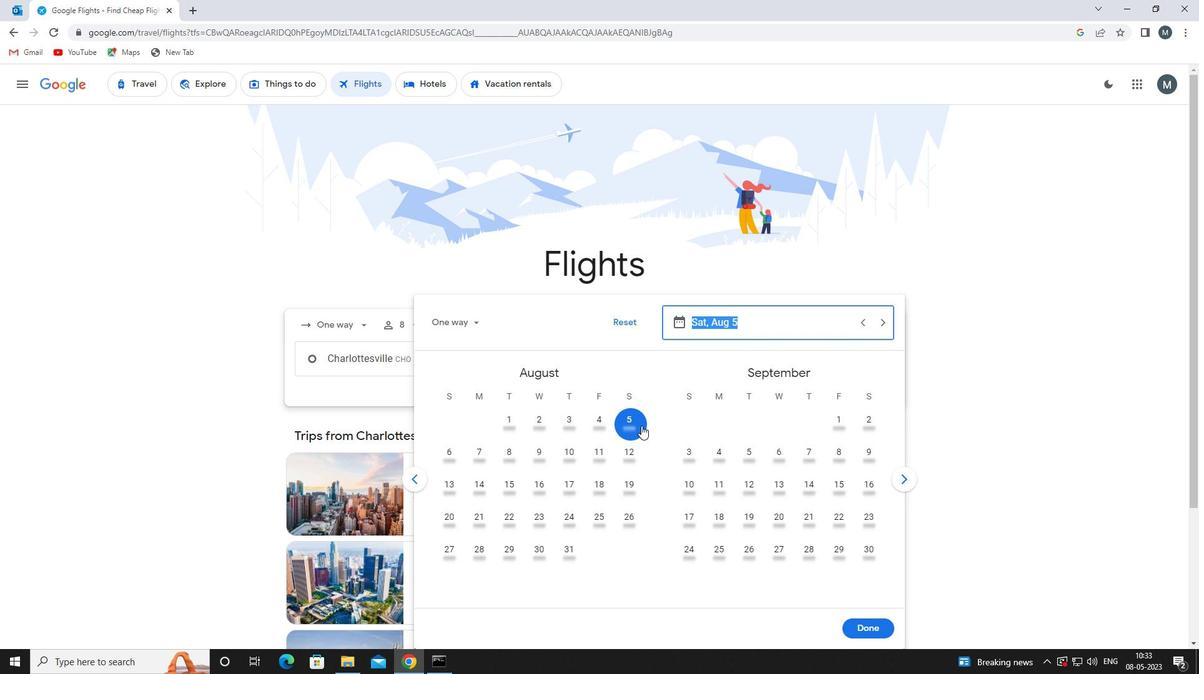 
Action: Mouse moved to (886, 626)
Screenshot: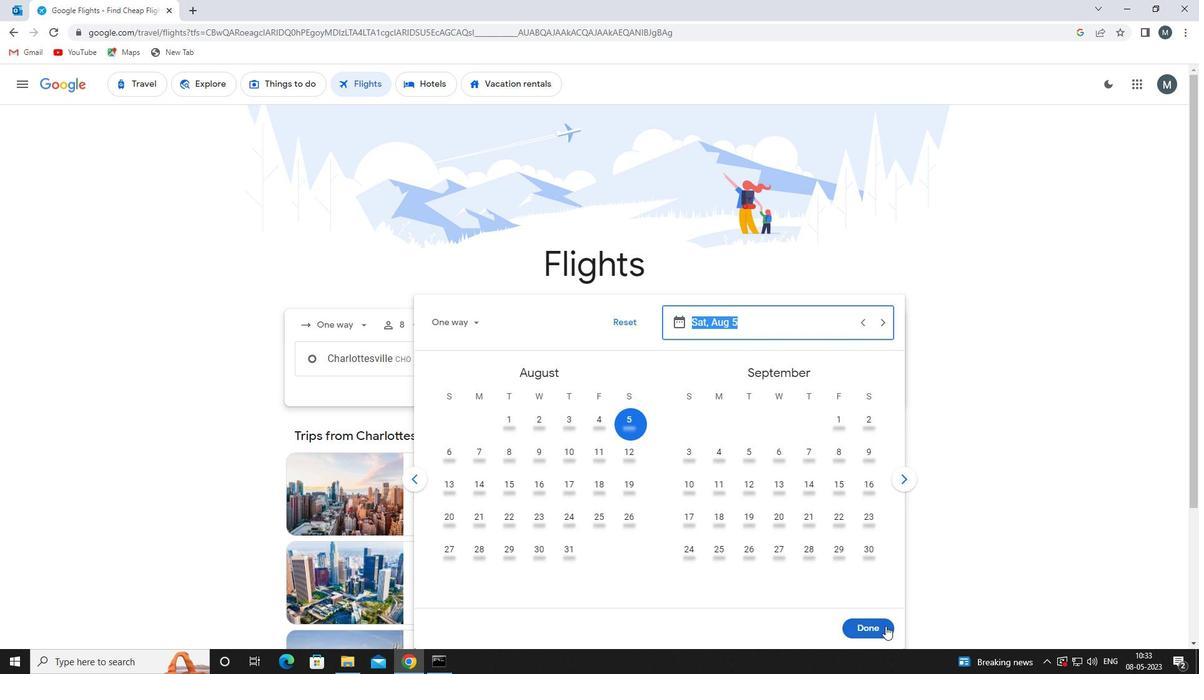 
Action: Mouse pressed left at (886, 626)
Screenshot: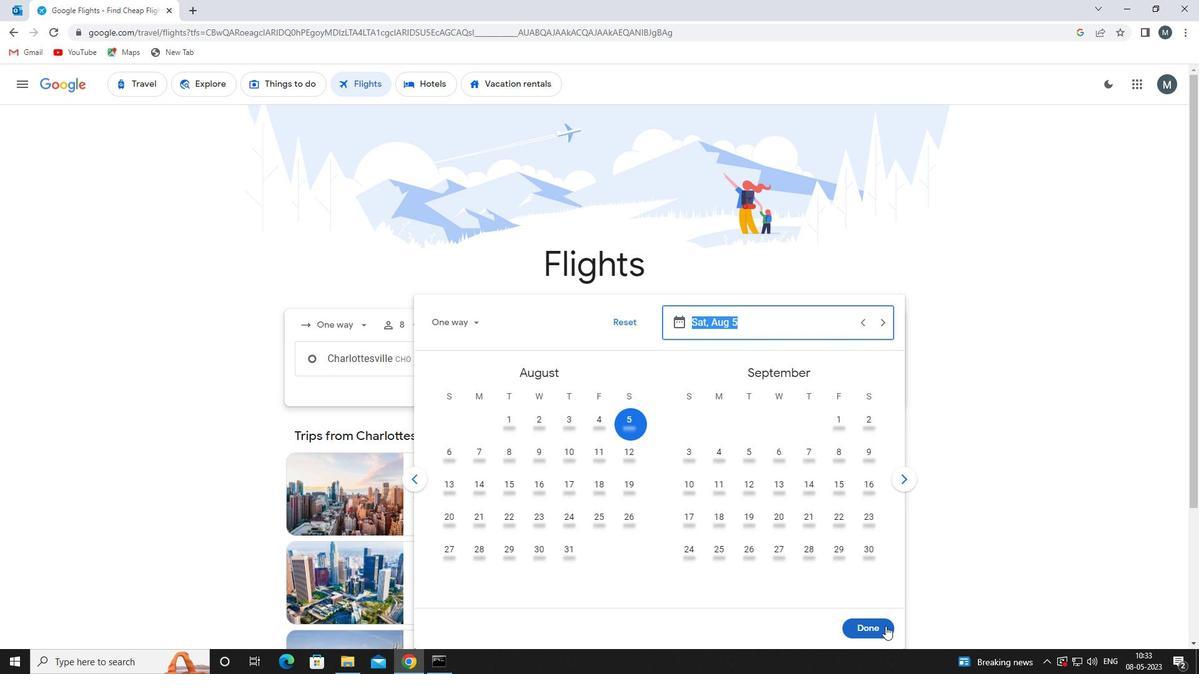 
Action: Mouse moved to (592, 394)
Screenshot: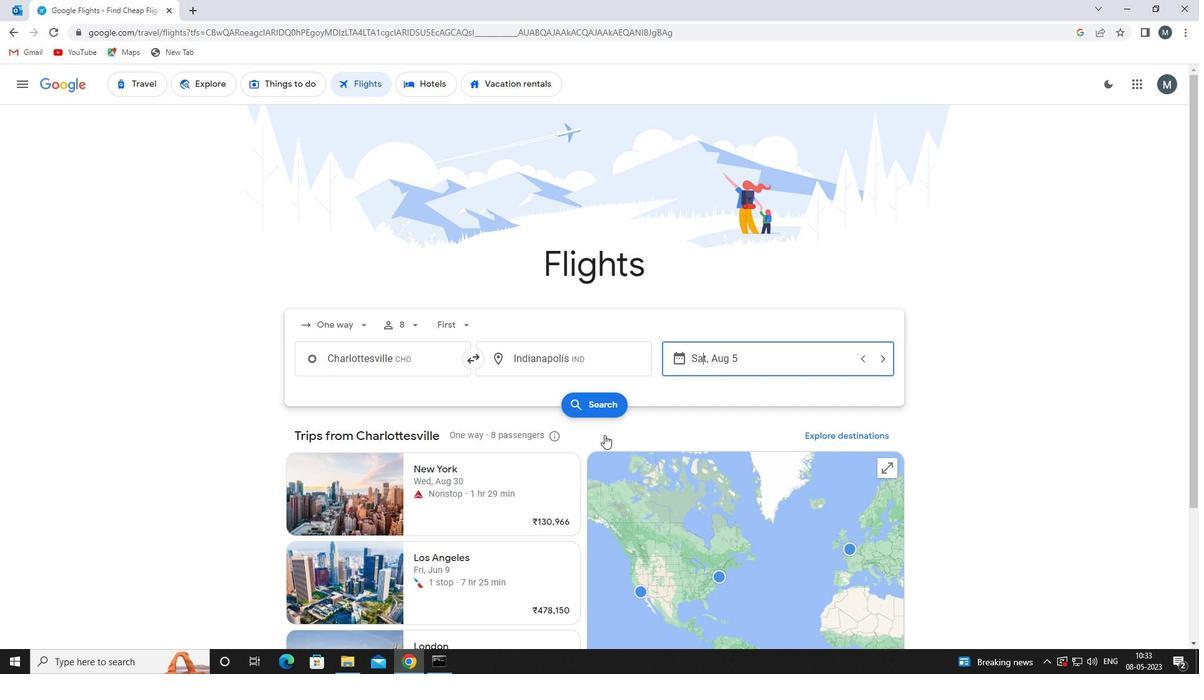 
Action: Mouse pressed left at (592, 394)
Screenshot: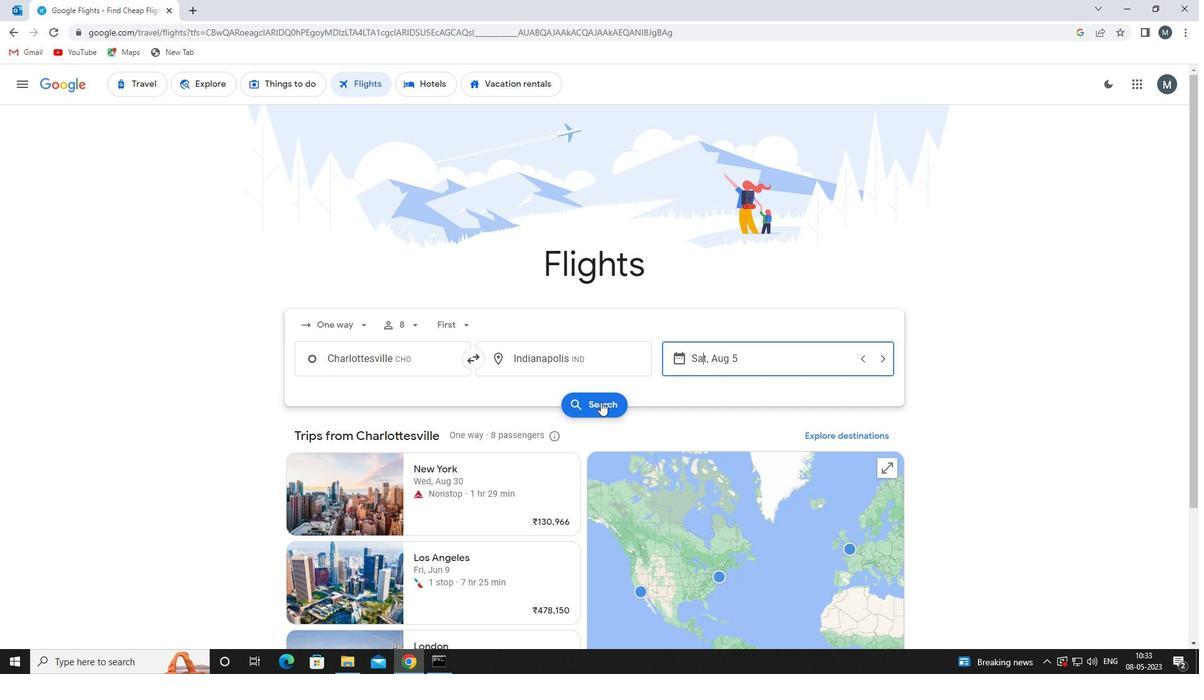 
Action: Mouse moved to (298, 201)
Screenshot: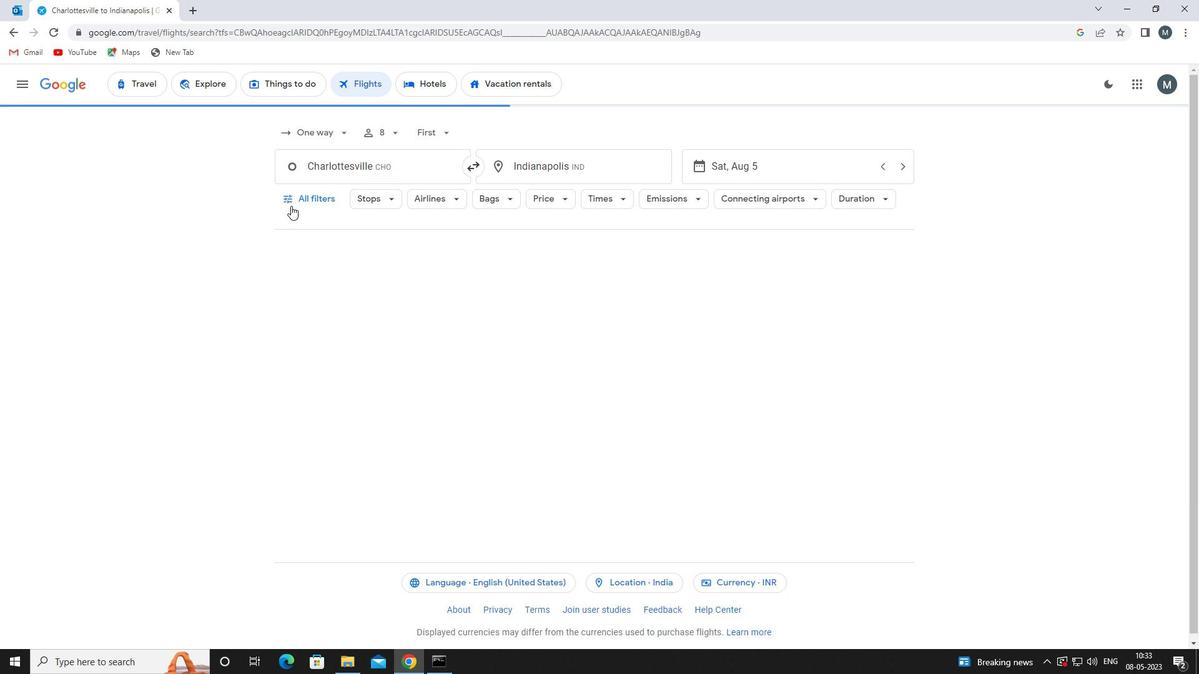
Action: Mouse pressed left at (298, 201)
Screenshot: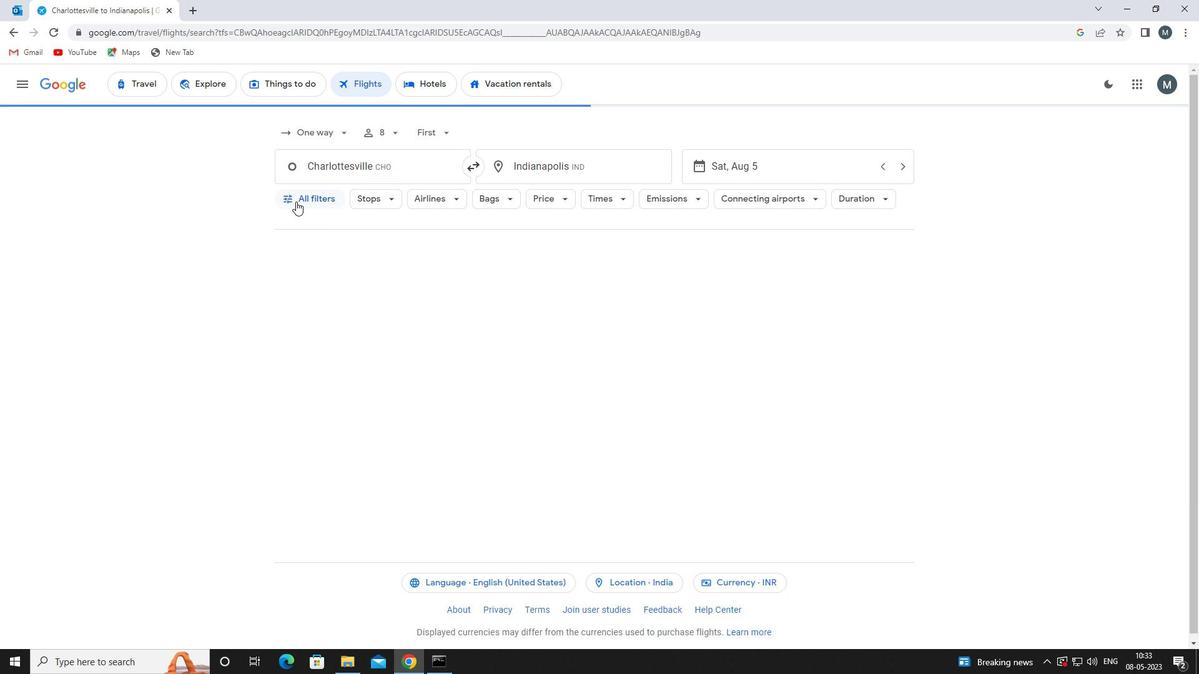 
Action: Mouse moved to (314, 358)
Screenshot: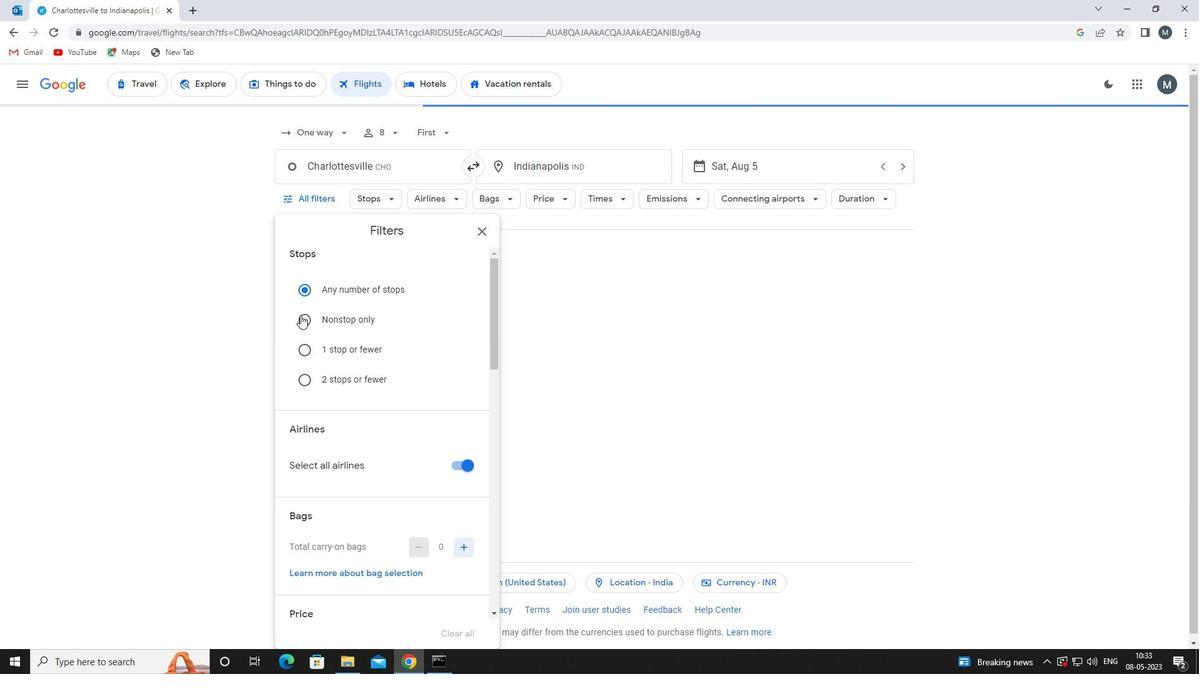 
Action: Mouse scrolled (314, 358) with delta (0, 0)
Screenshot: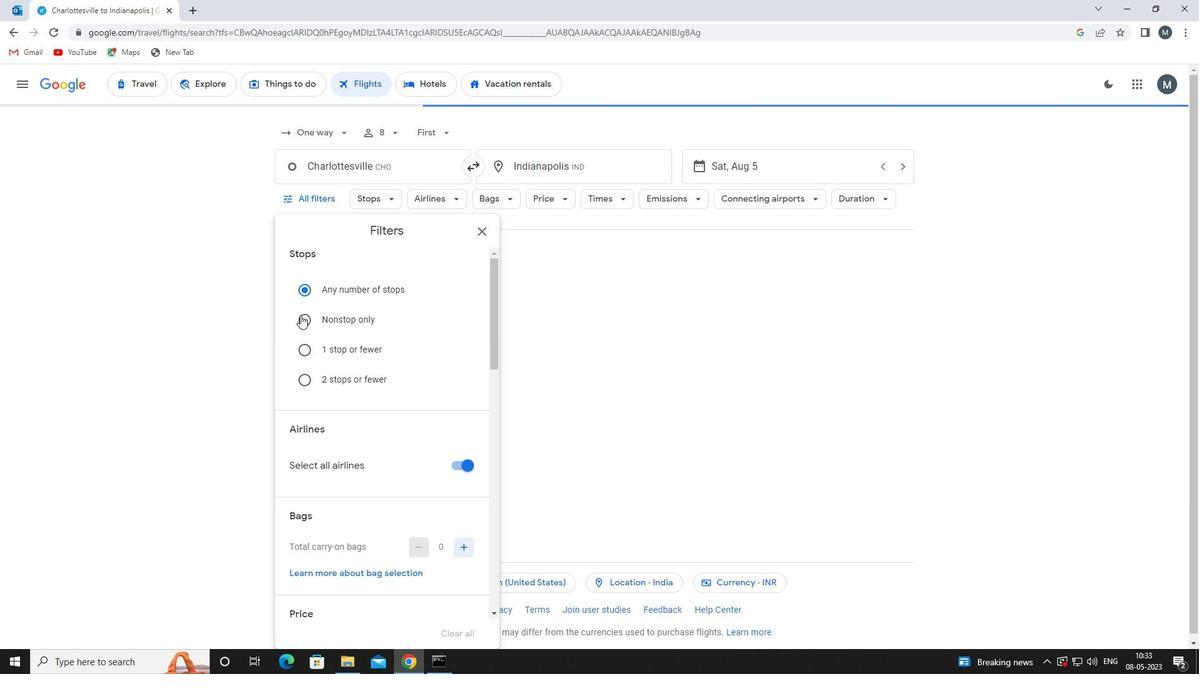 
Action: Mouse moved to (314, 361)
Screenshot: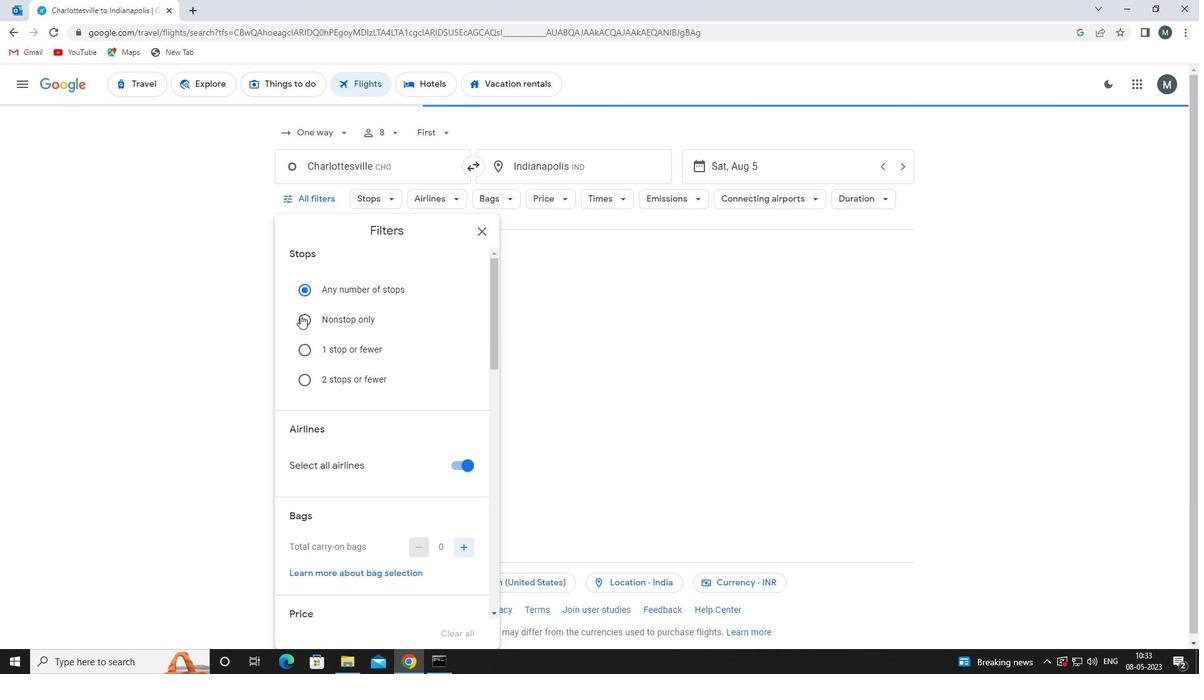 
Action: Mouse scrolled (314, 361) with delta (0, 0)
Screenshot: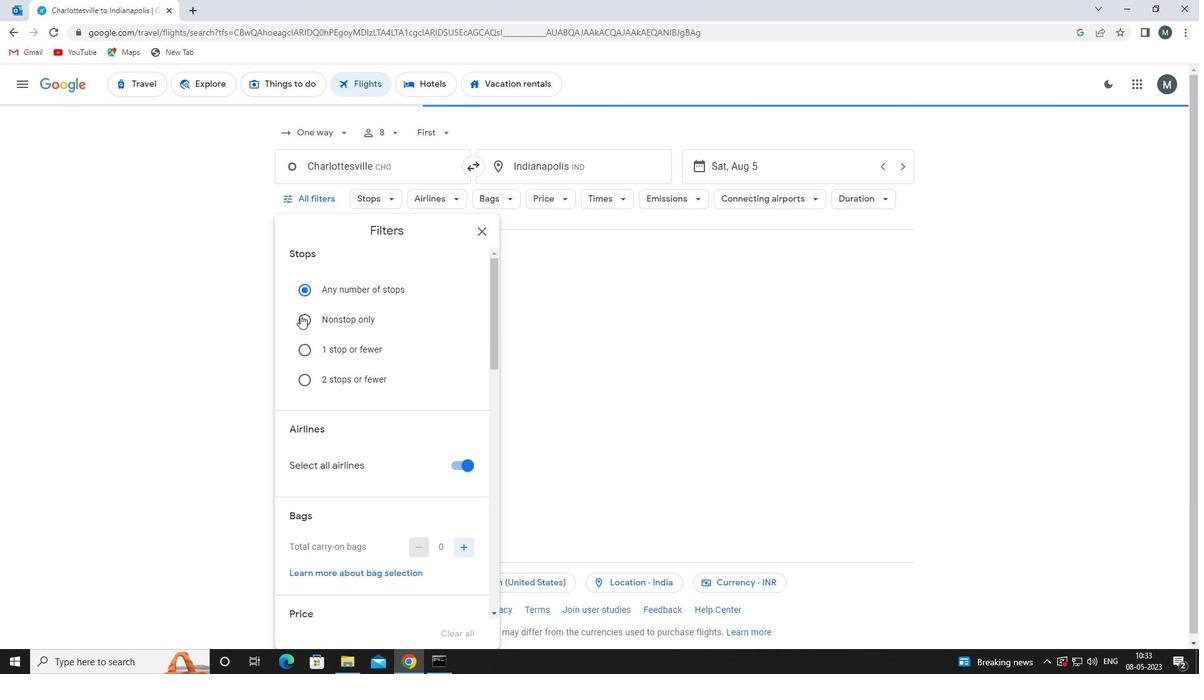 
Action: Mouse moved to (456, 341)
Screenshot: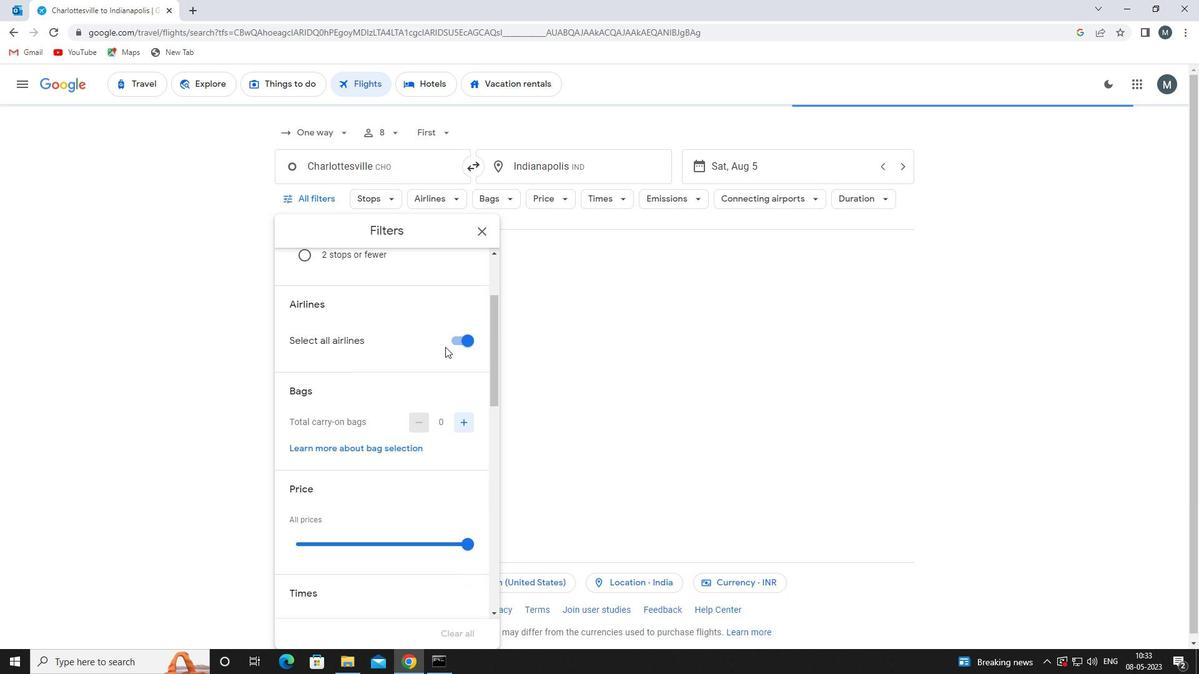 
Action: Mouse pressed left at (456, 341)
Screenshot: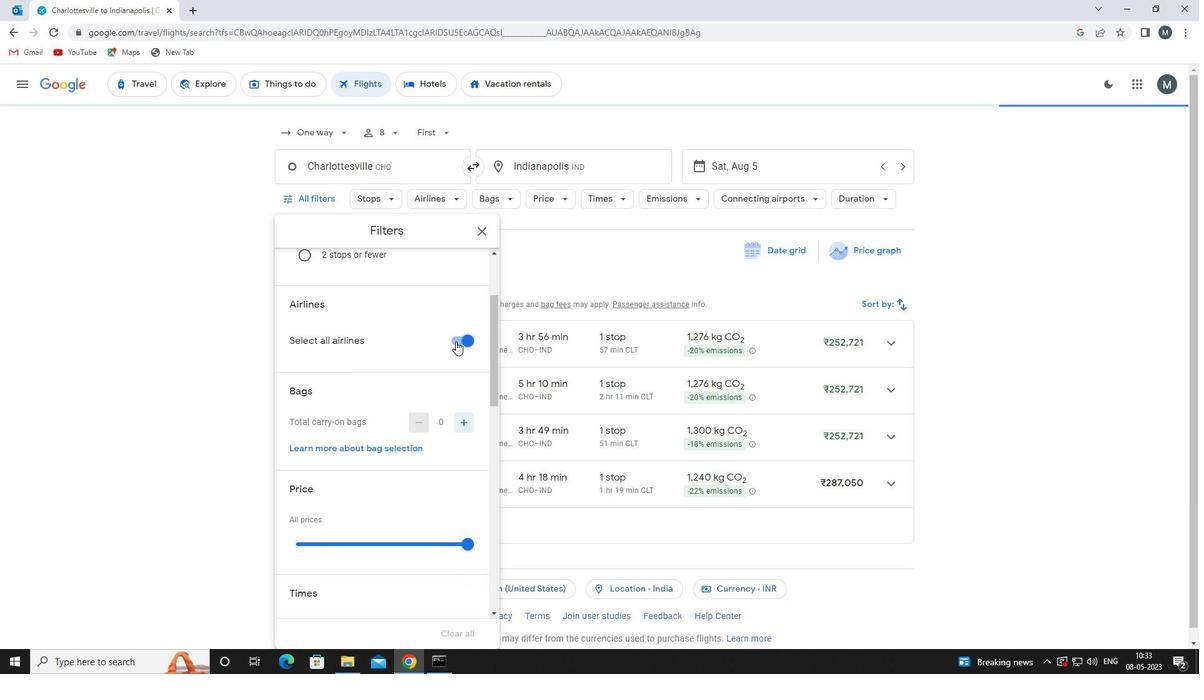 
Action: Mouse moved to (429, 358)
Screenshot: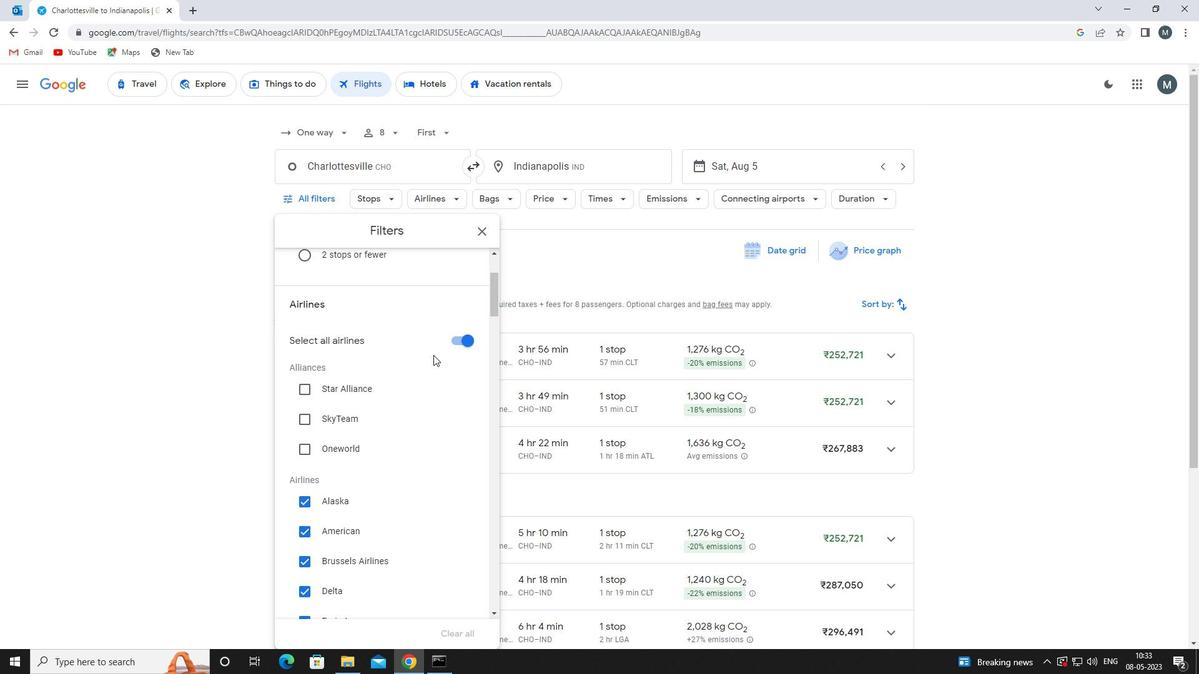 
Action: Mouse scrolled (429, 358) with delta (0, 0)
Screenshot: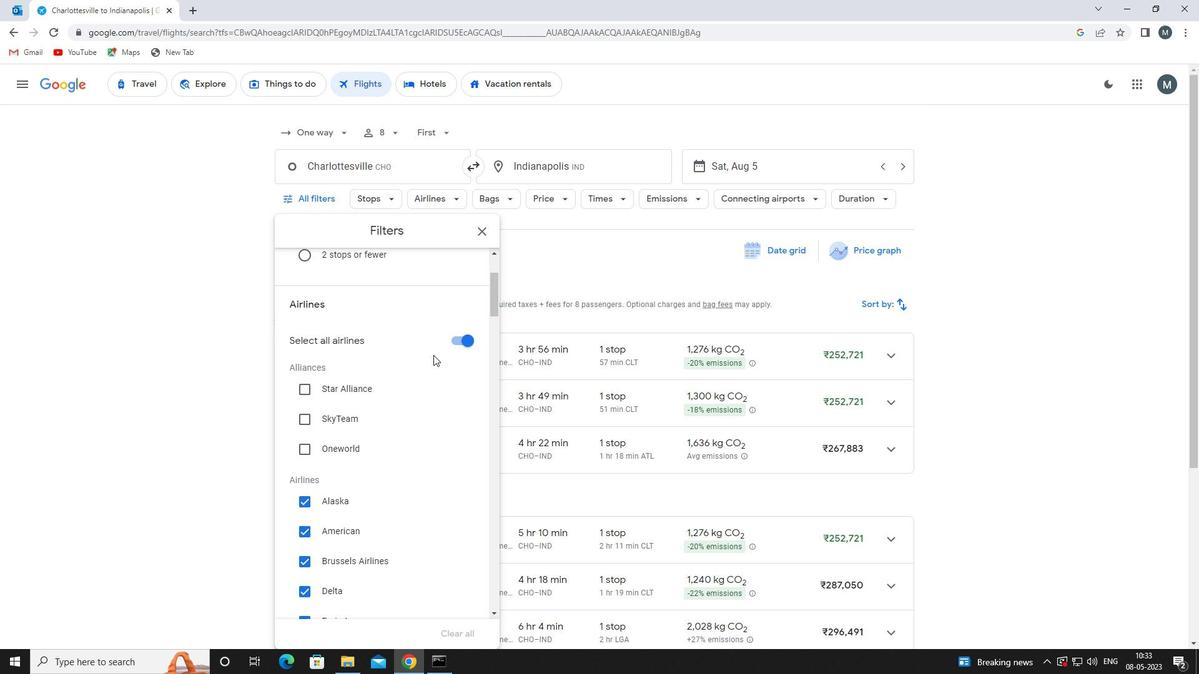
Action: Mouse moved to (457, 281)
Screenshot: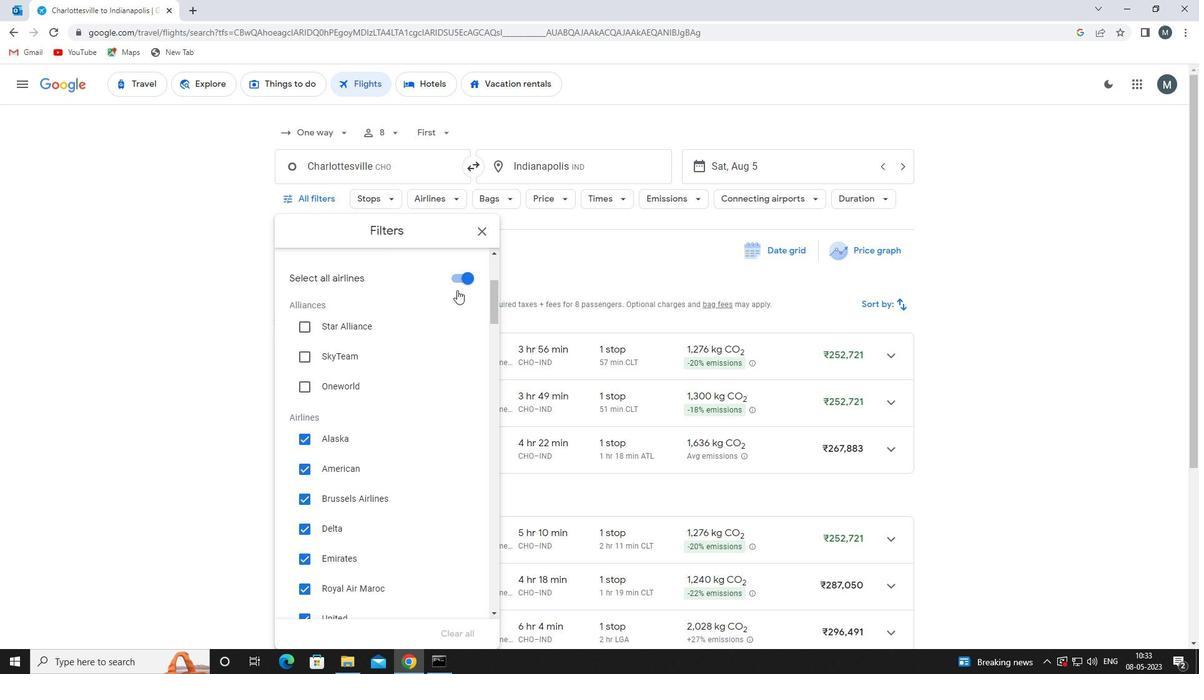 
Action: Mouse pressed left at (457, 281)
Screenshot: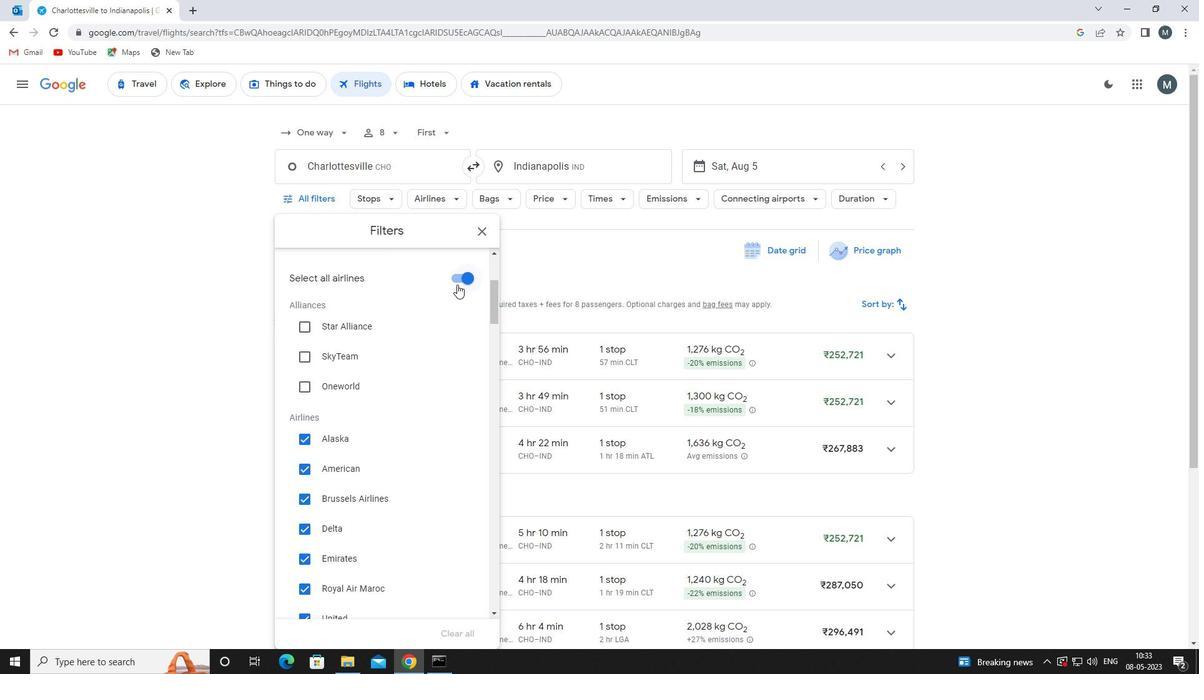 
Action: Mouse moved to (374, 407)
Screenshot: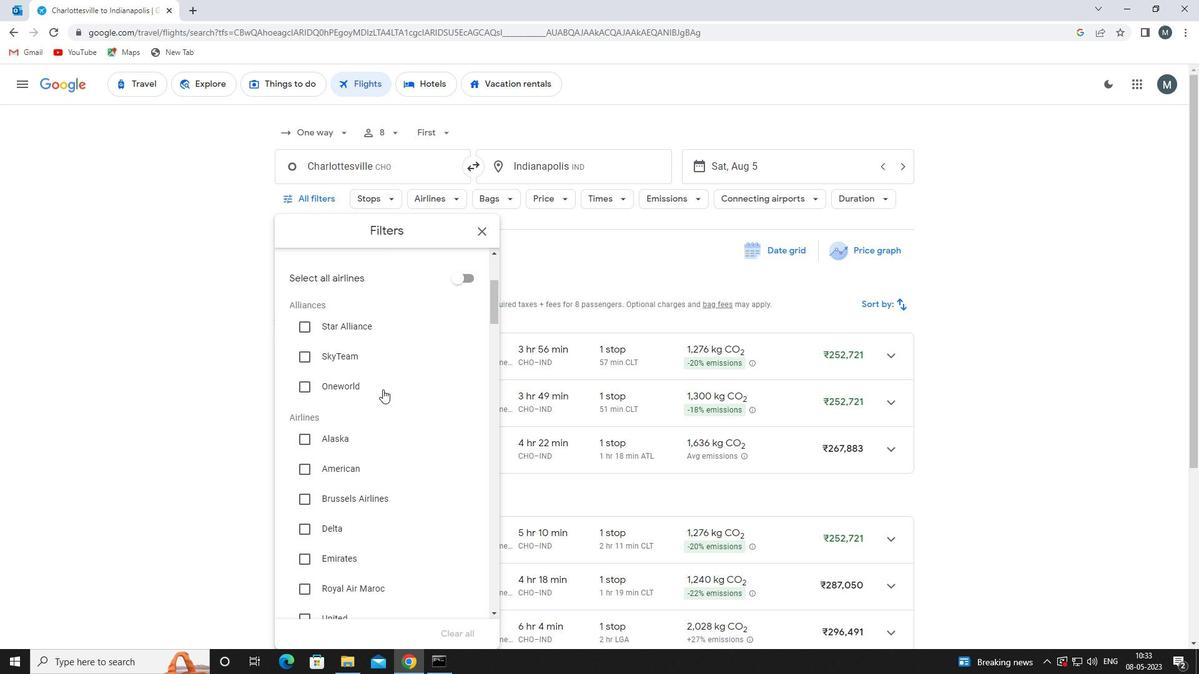 
Action: Mouse scrolled (374, 406) with delta (0, 0)
Screenshot: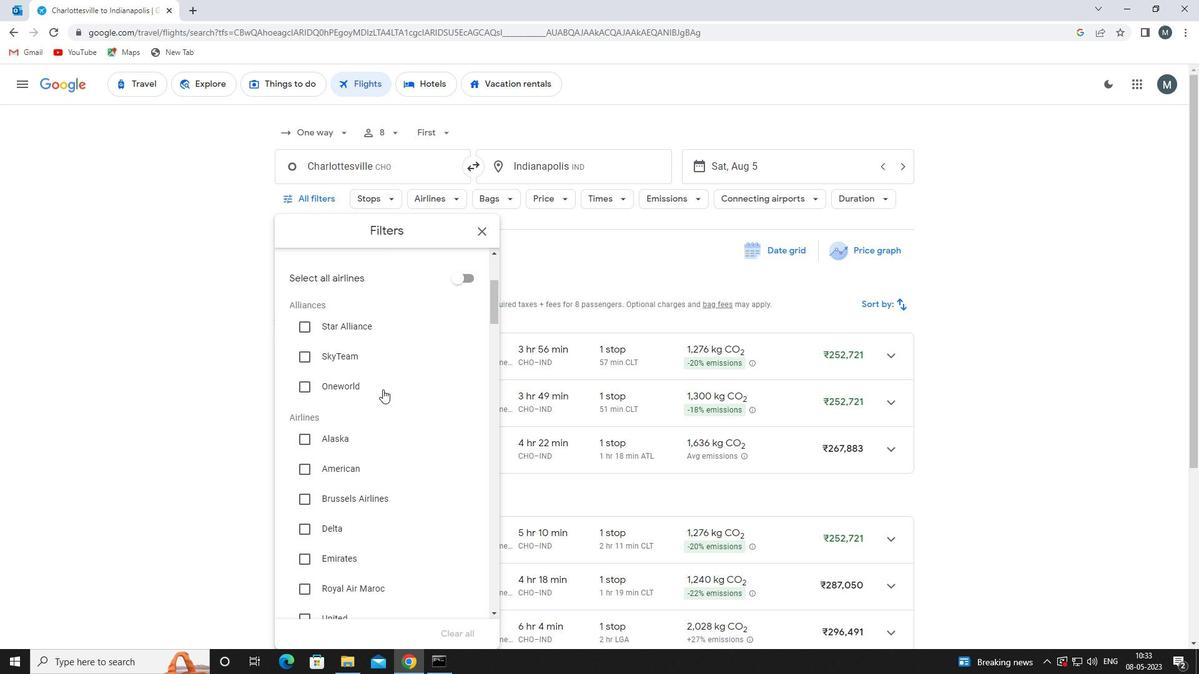
Action: Mouse moved to (374, 417)
Screenshot: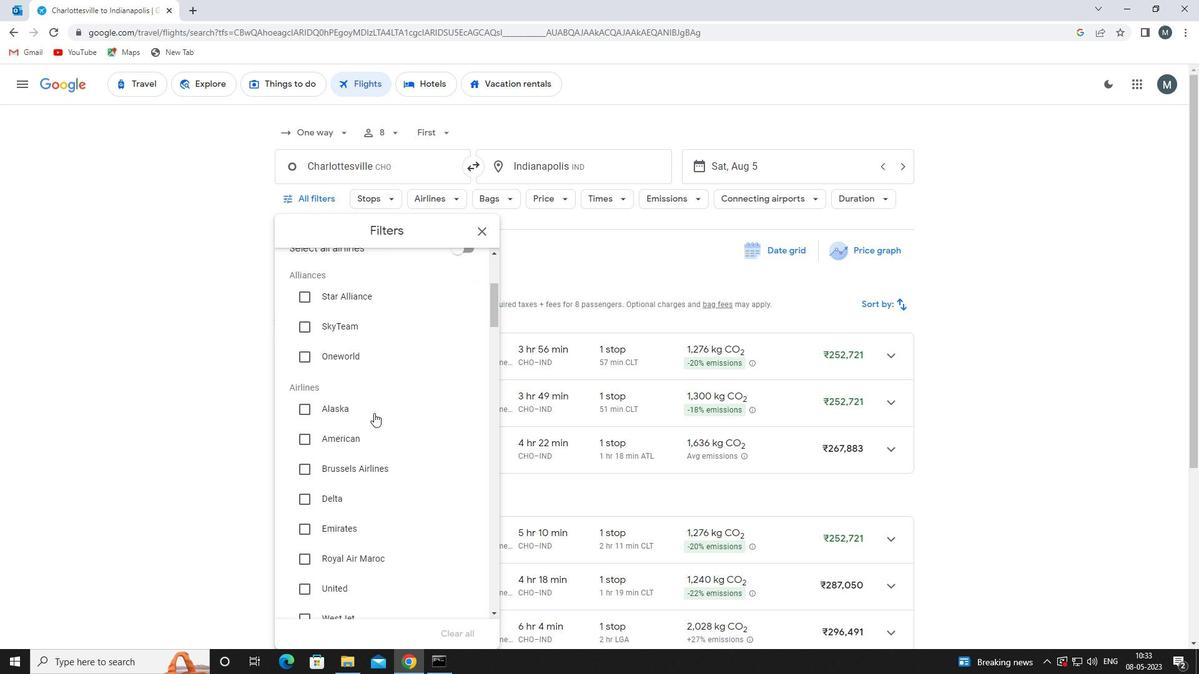 
Action: Mouse scrolled (374, 416) with delta (0, 0)
Screenshot: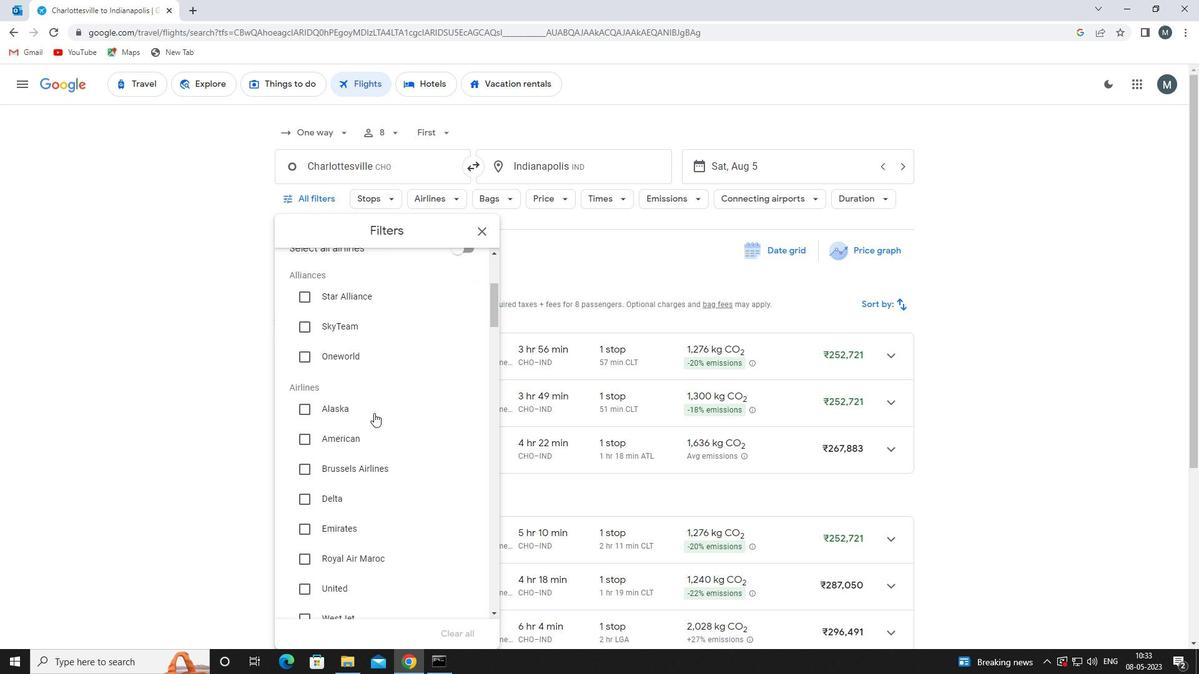
Action: Mouse moved to (372, 422)
Screenshot: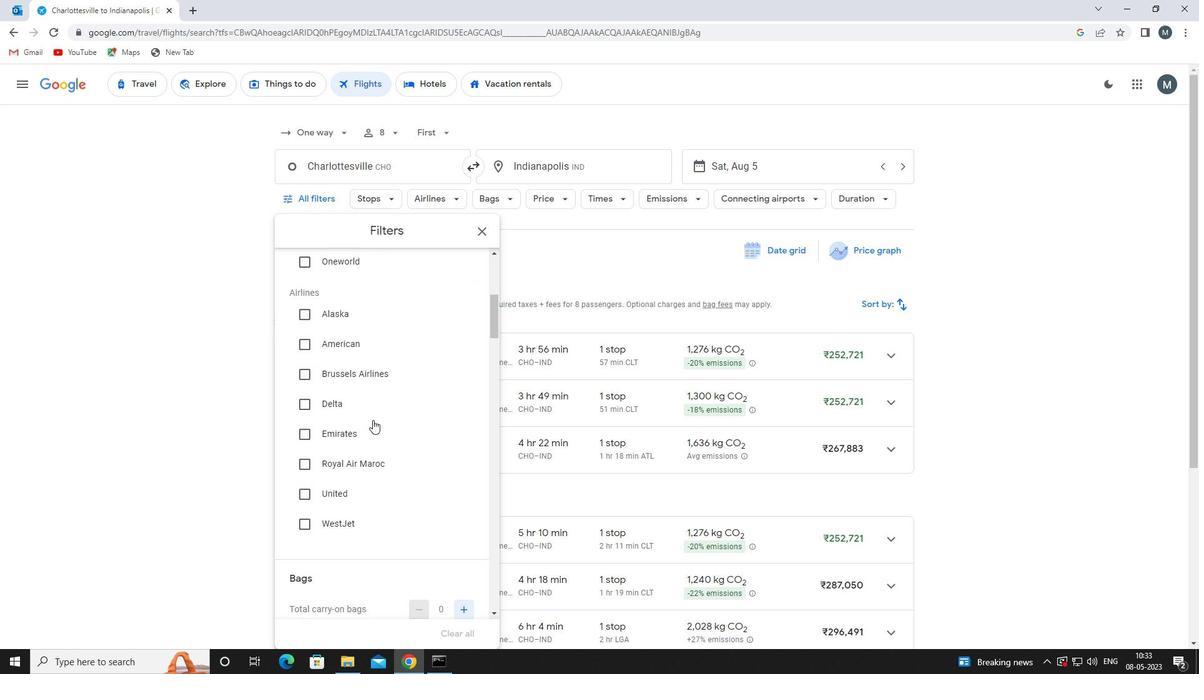 
Action: Mouse scrolled (372, 421) with delta (0, 0)
Screenshot: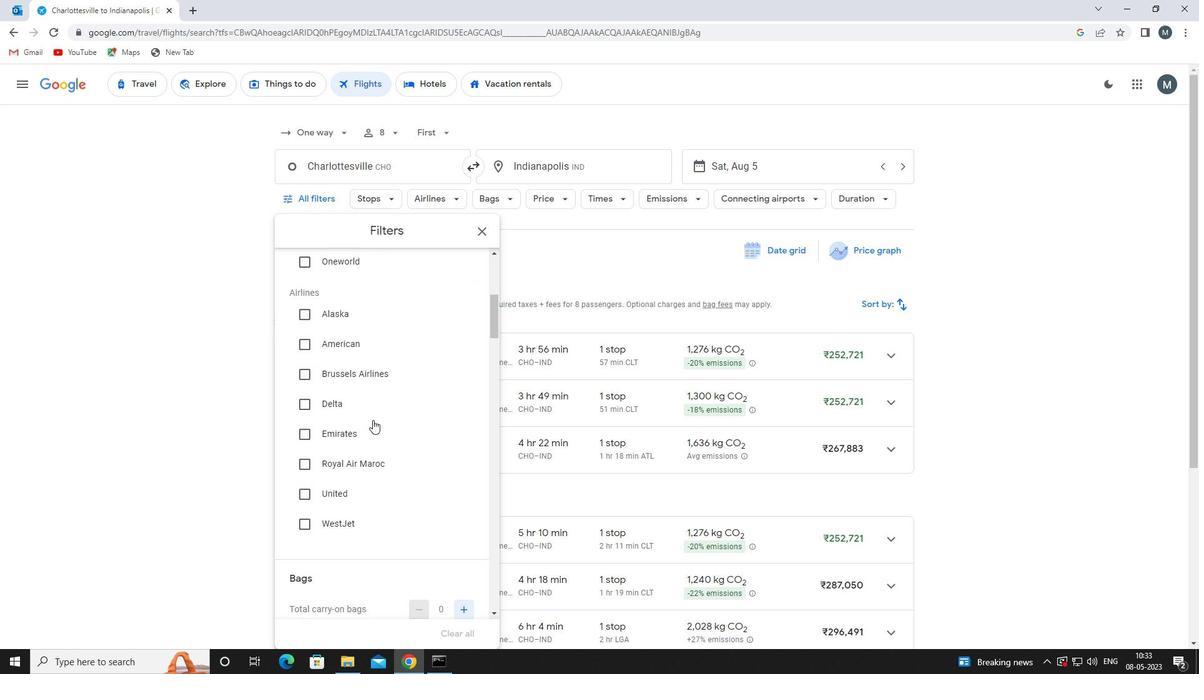 
Action: Mouse moved to (371, 424)
Screenshot: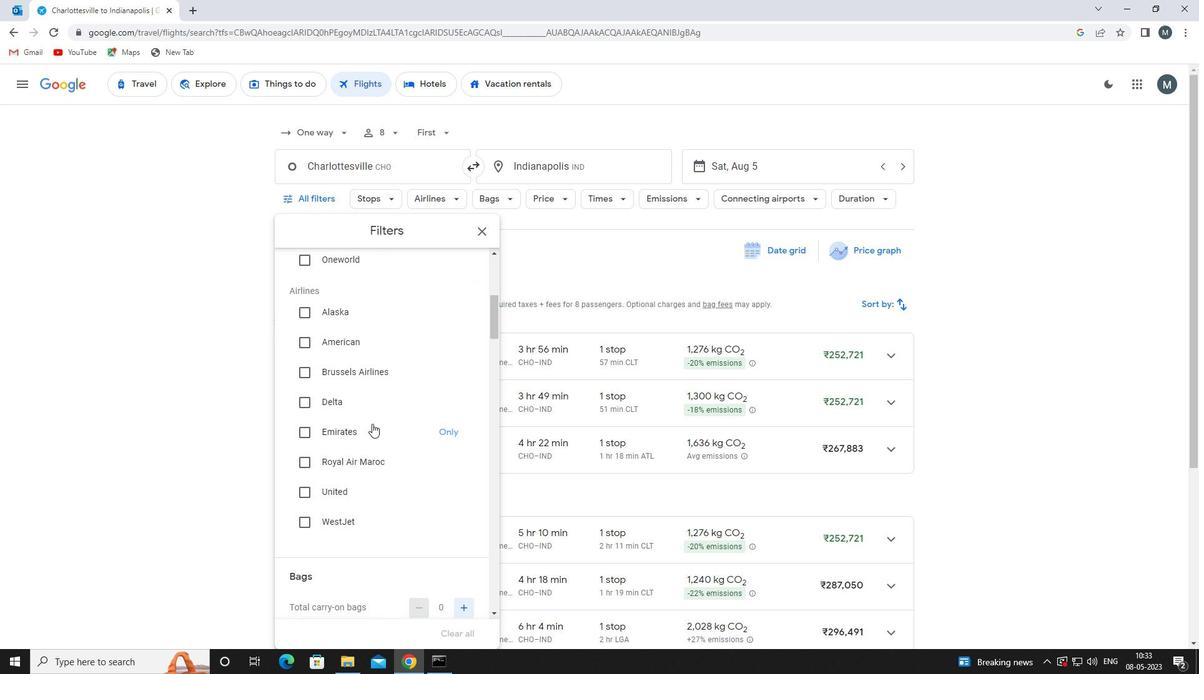 
Action: Mouse scrolled (371, 424) with delta (0, 0)
Screenshot: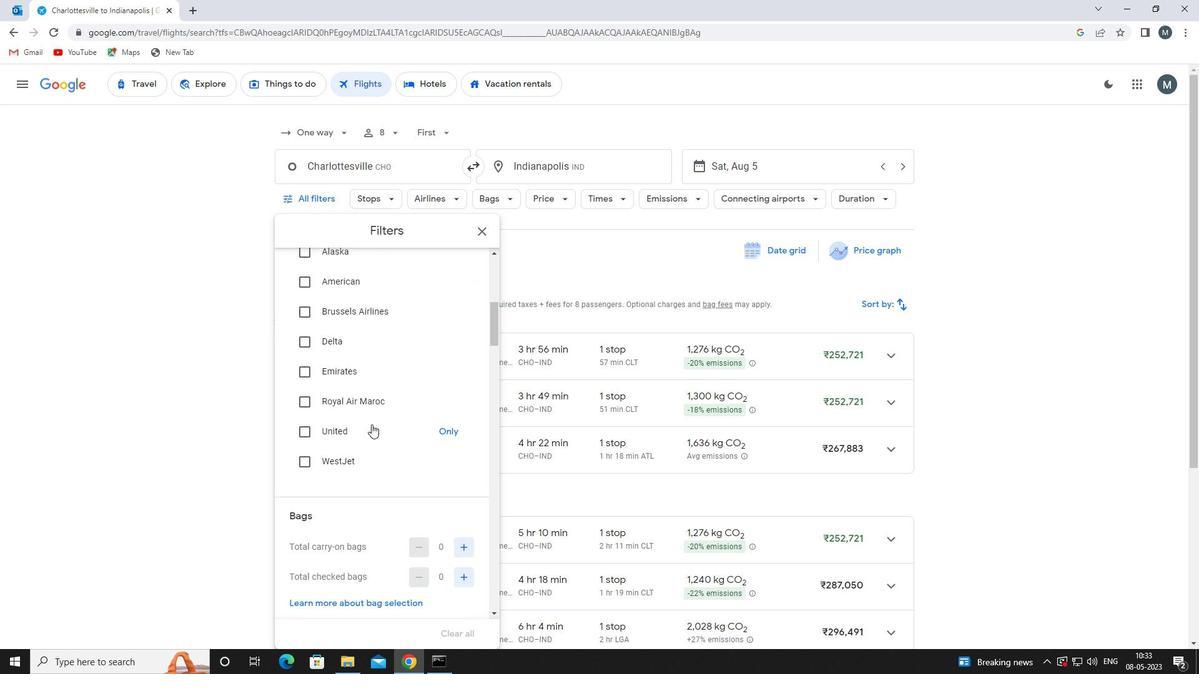 
Action: Mouse moved to (371, 426)
Screenshot: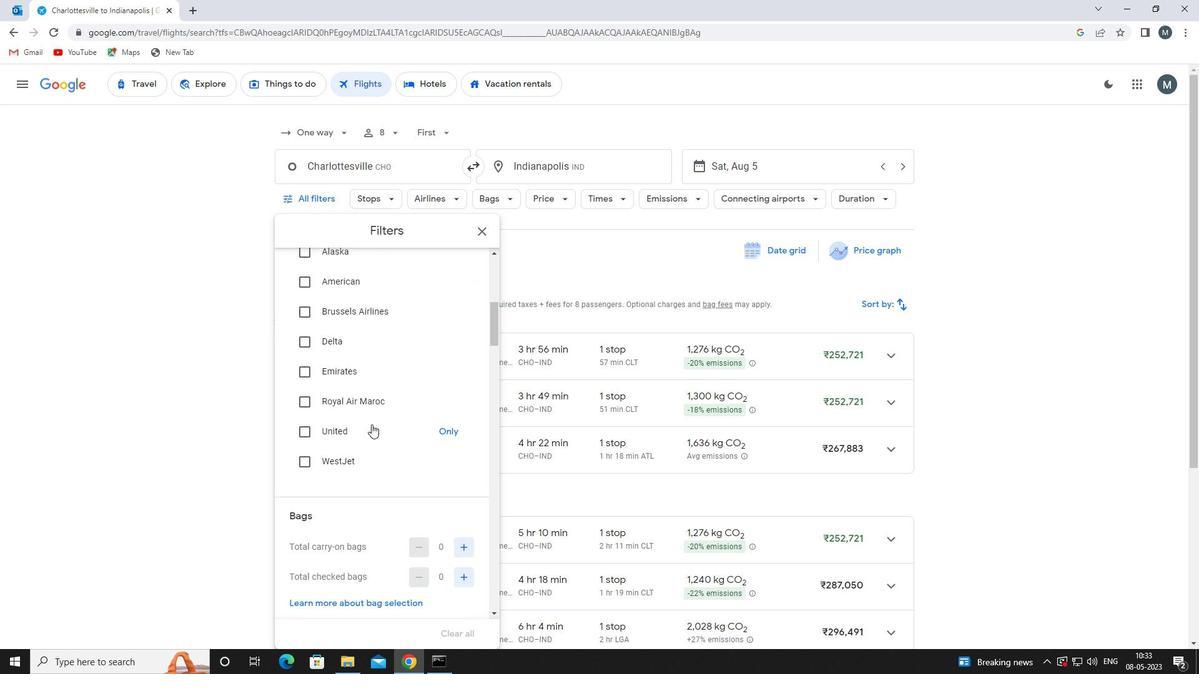 
Action: Mouse scrolled (371, 425) with delta (0, 0)
Screenshot: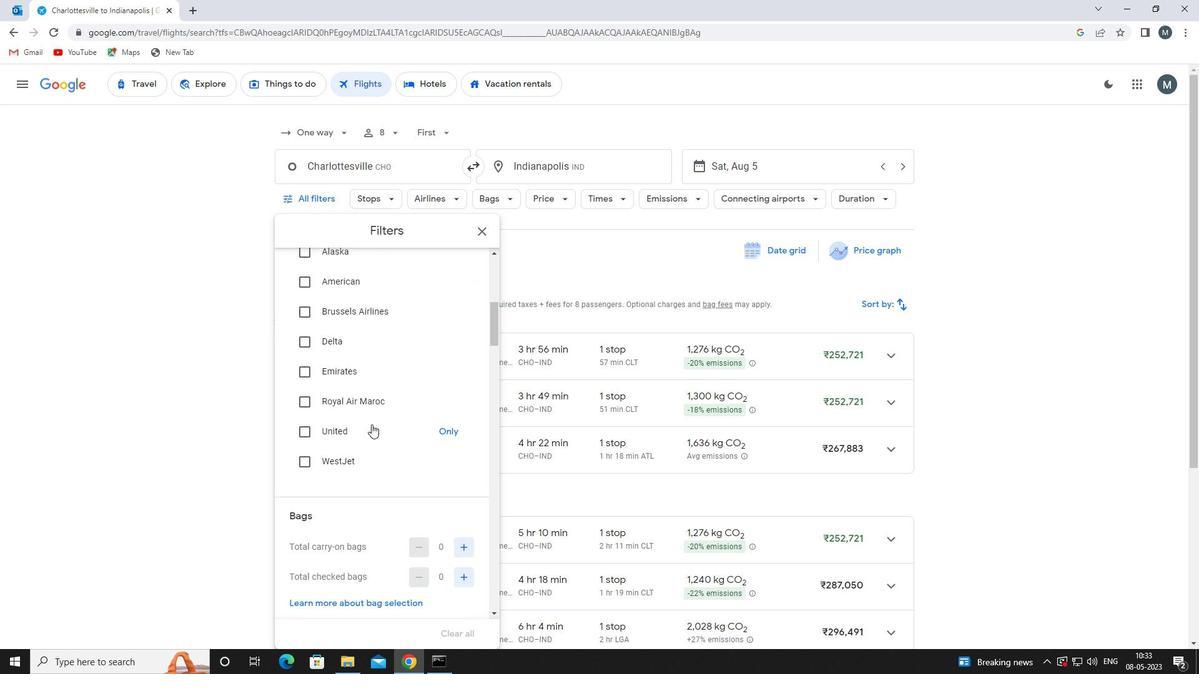 
Action: Mouse moved to (461, 449)
Screenshot: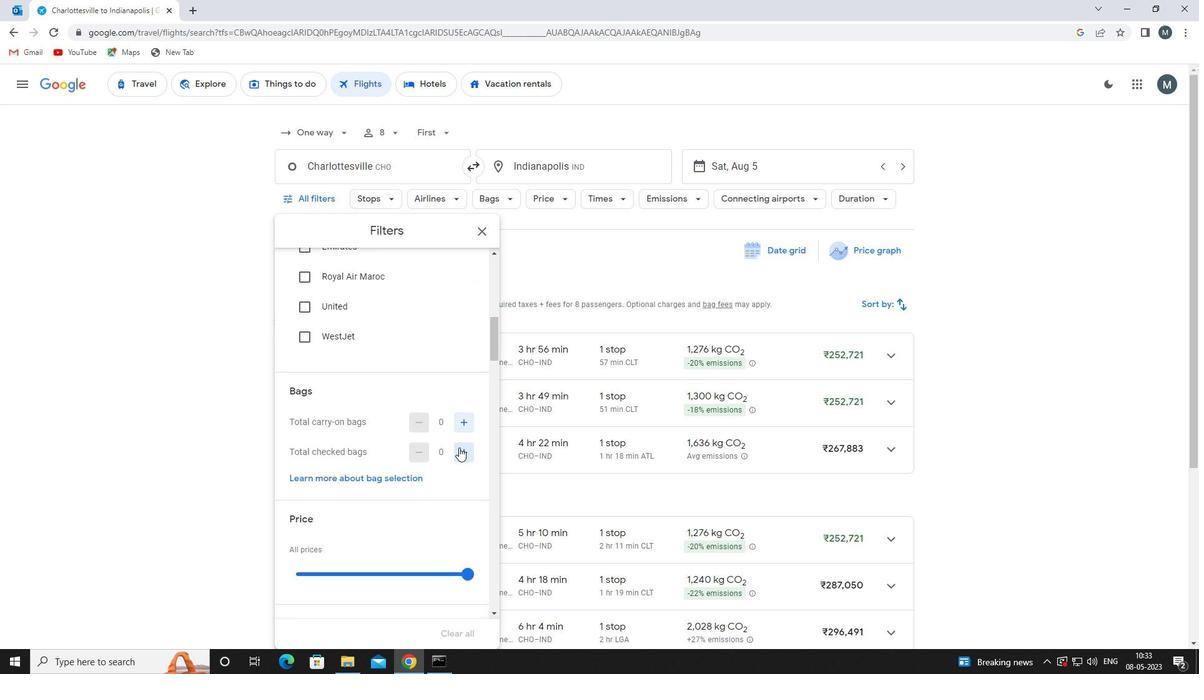 
Action: Mouse pressed left at (461, 449)
Screenshot: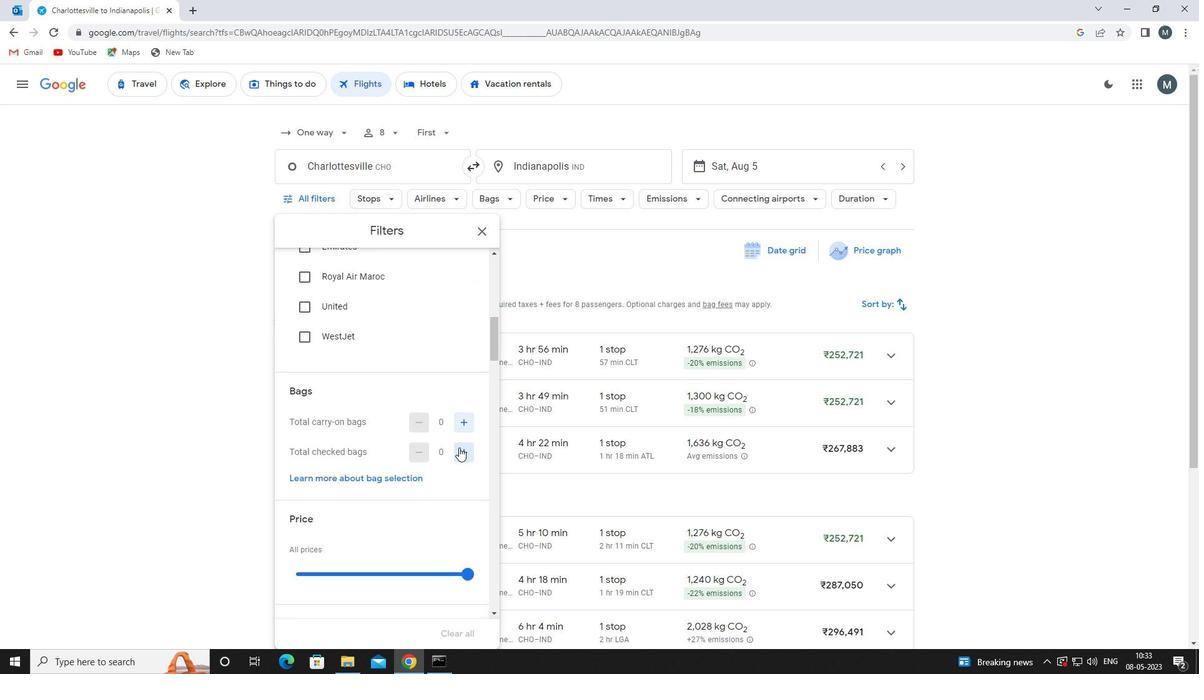 
Action: Mouse moved to (401, 436)
Screenshot: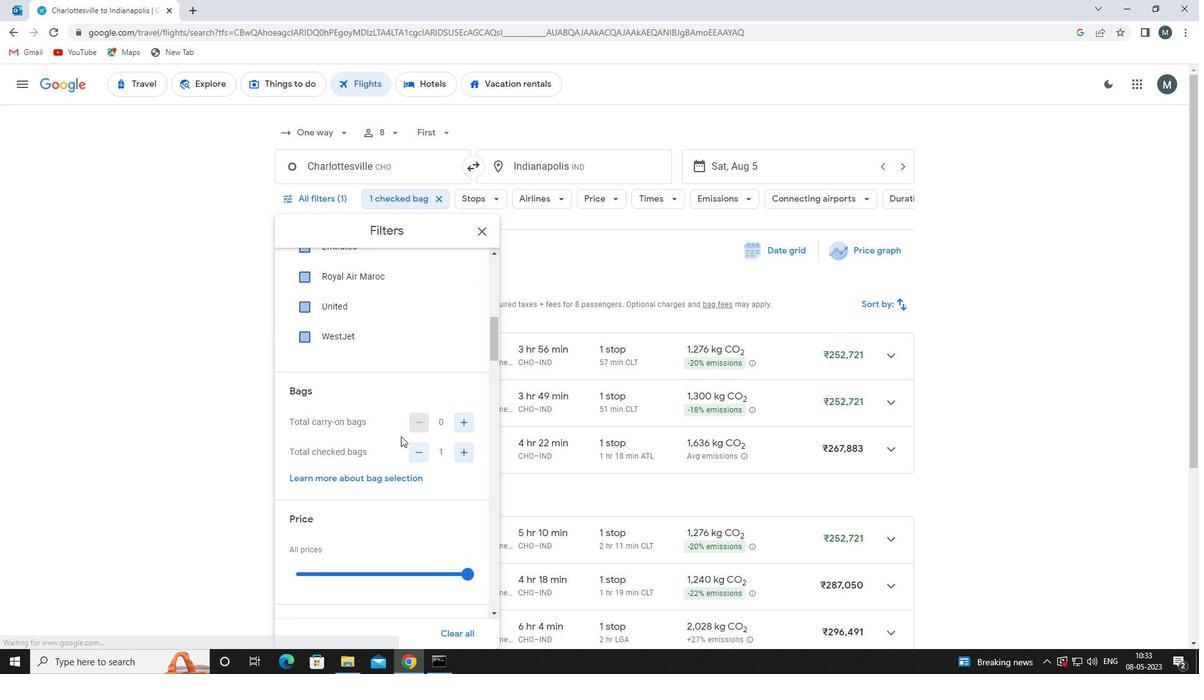 
Action: Mouse scrolled (401, 435) with delta (0, 0)
Screenshot: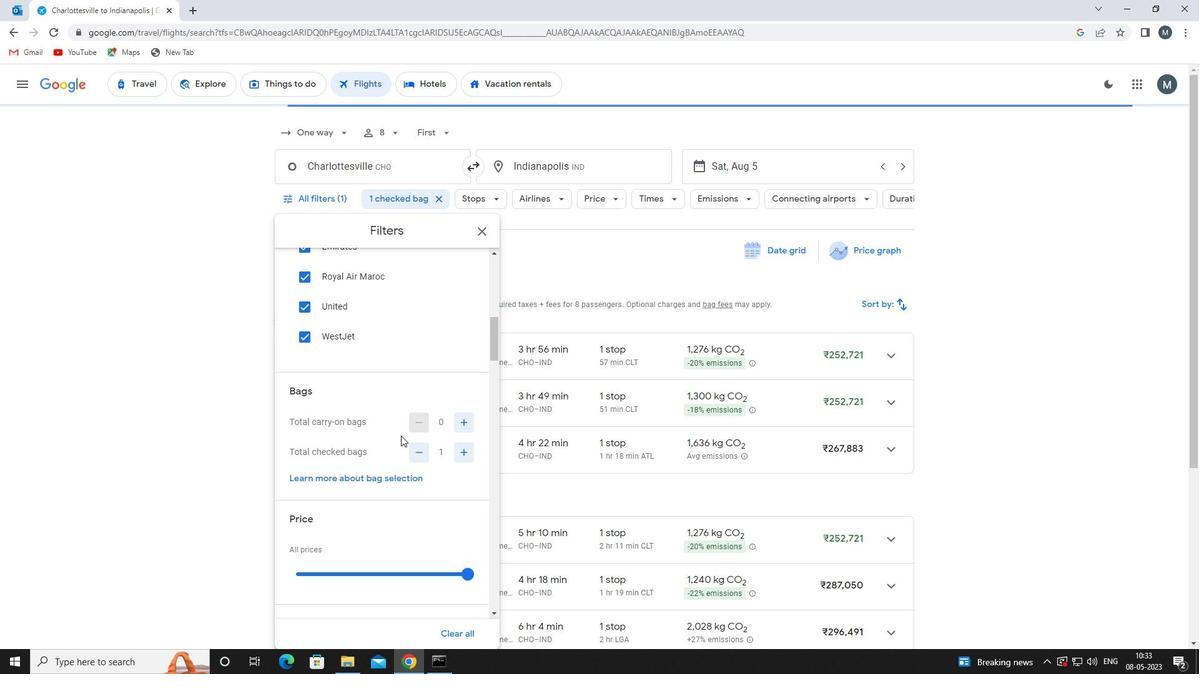 
Action: Mouse scrolled (401, 435) with delta (0, 0)
Screenshot: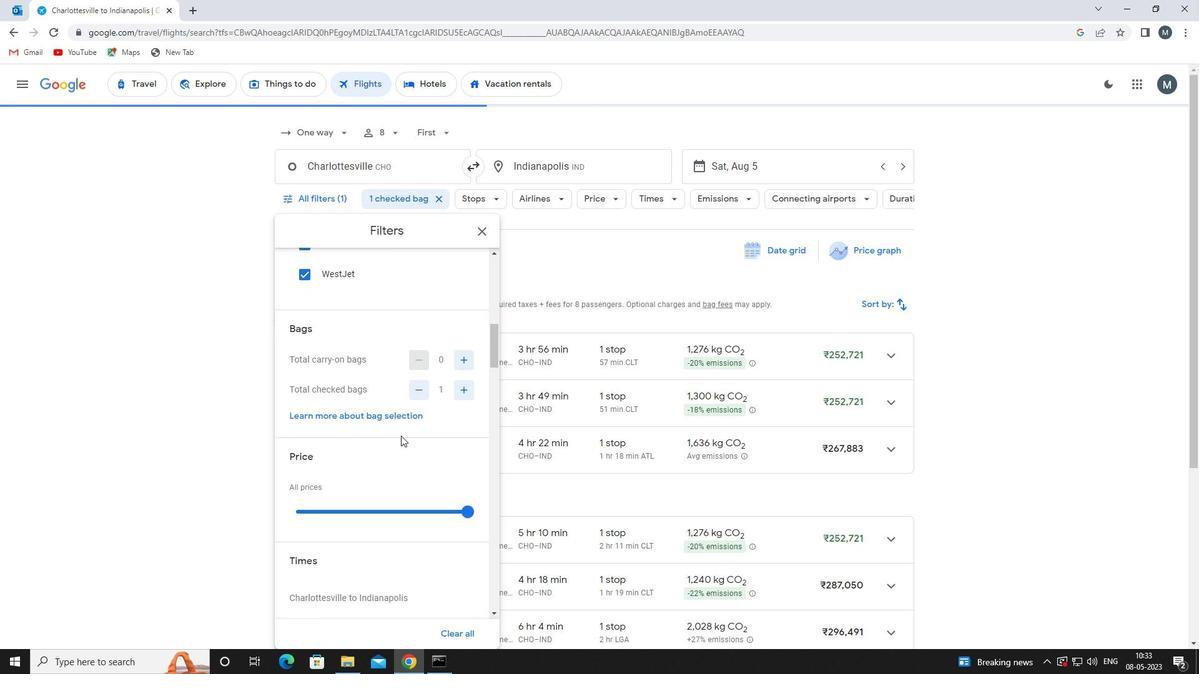 
Action: Mouse moved to (388, 444)
Screenshot: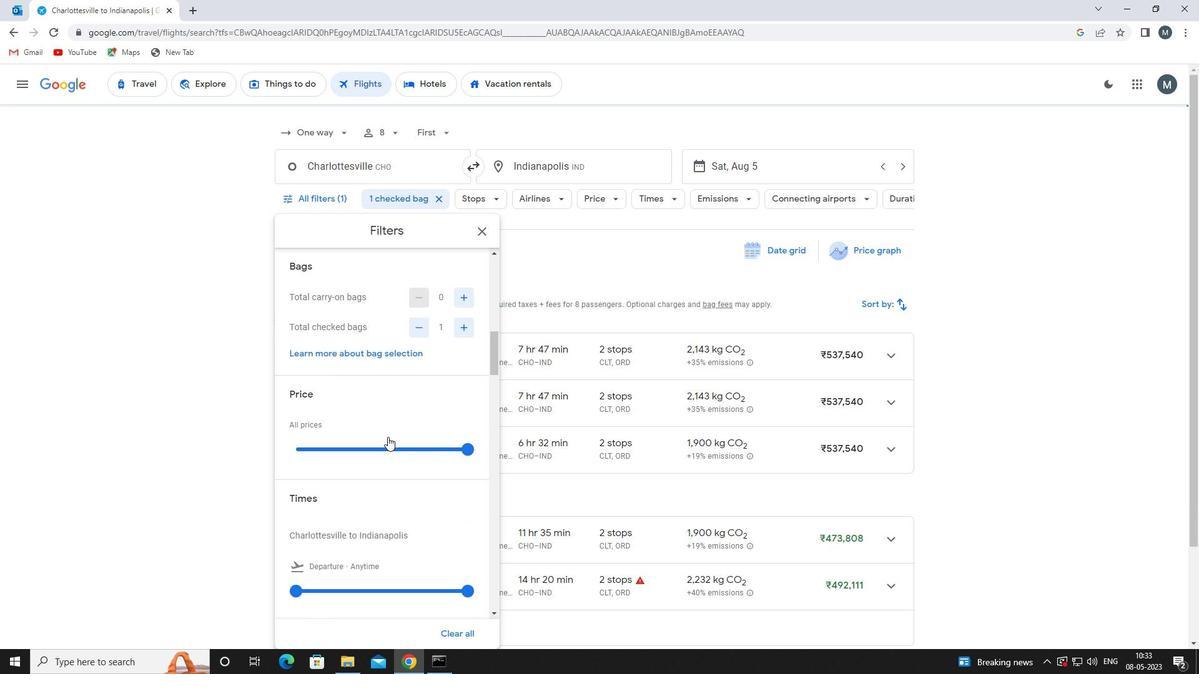 
Action: Mouse pressed left at (388, 444)
Screenshot: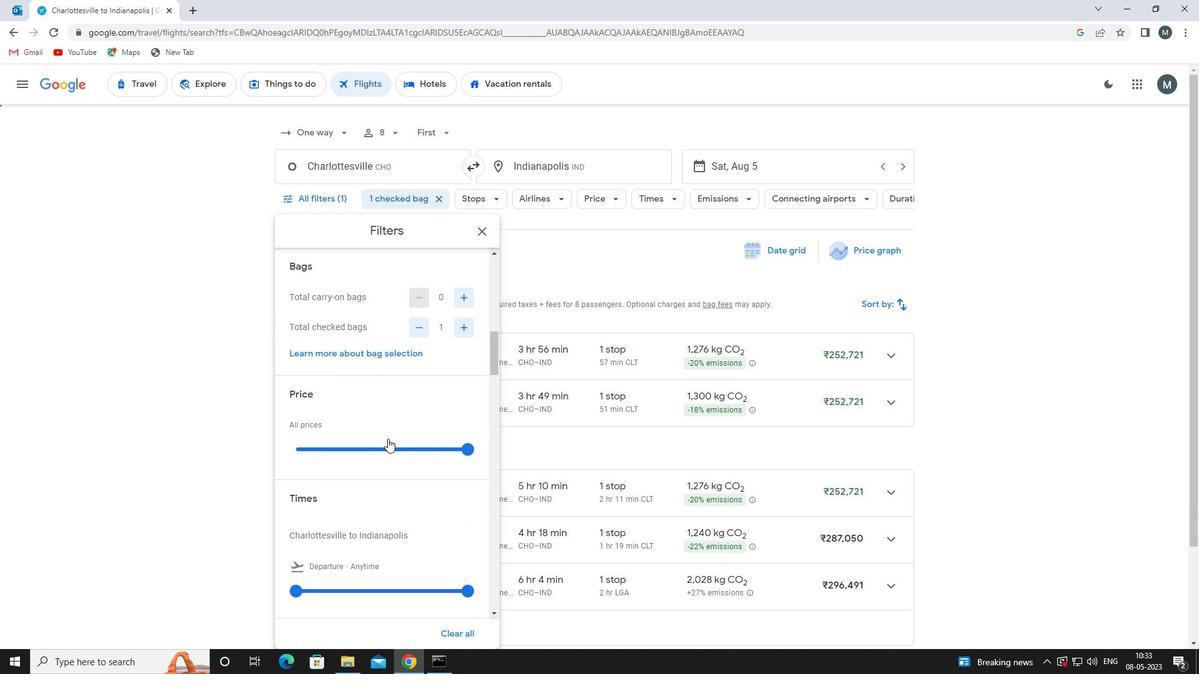 
Action: Mouse pressed left at (388, 444)
Screenshot: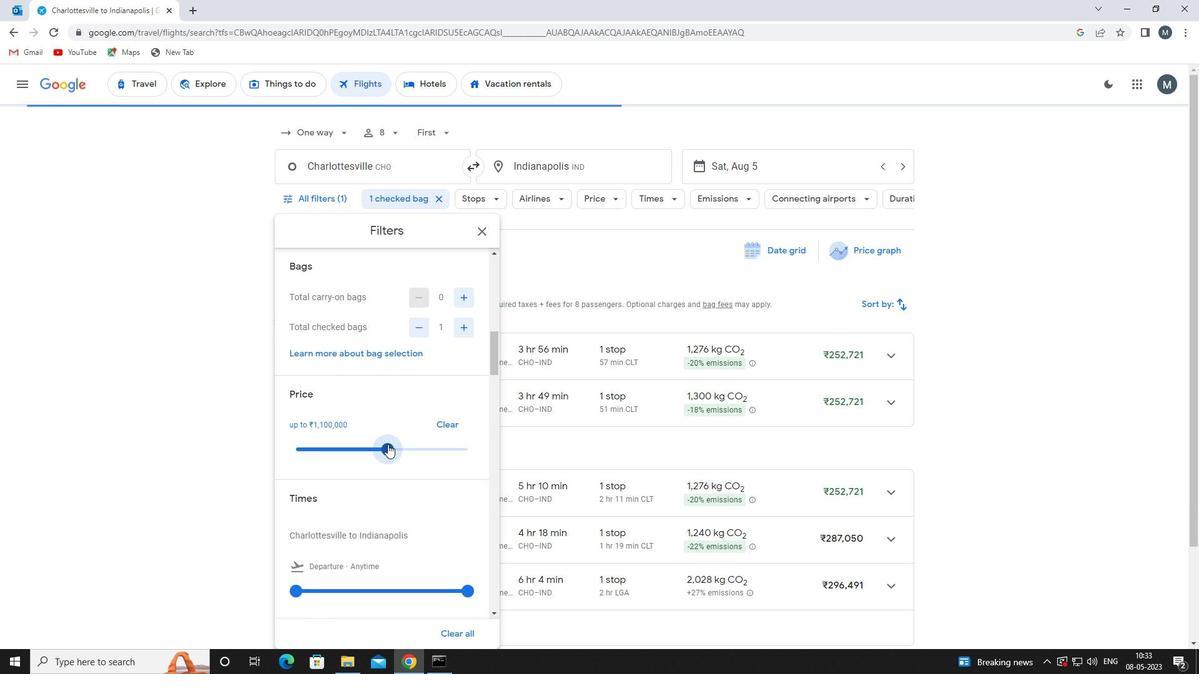 
Action: Mouse moved to (363, 421)
Screenshot: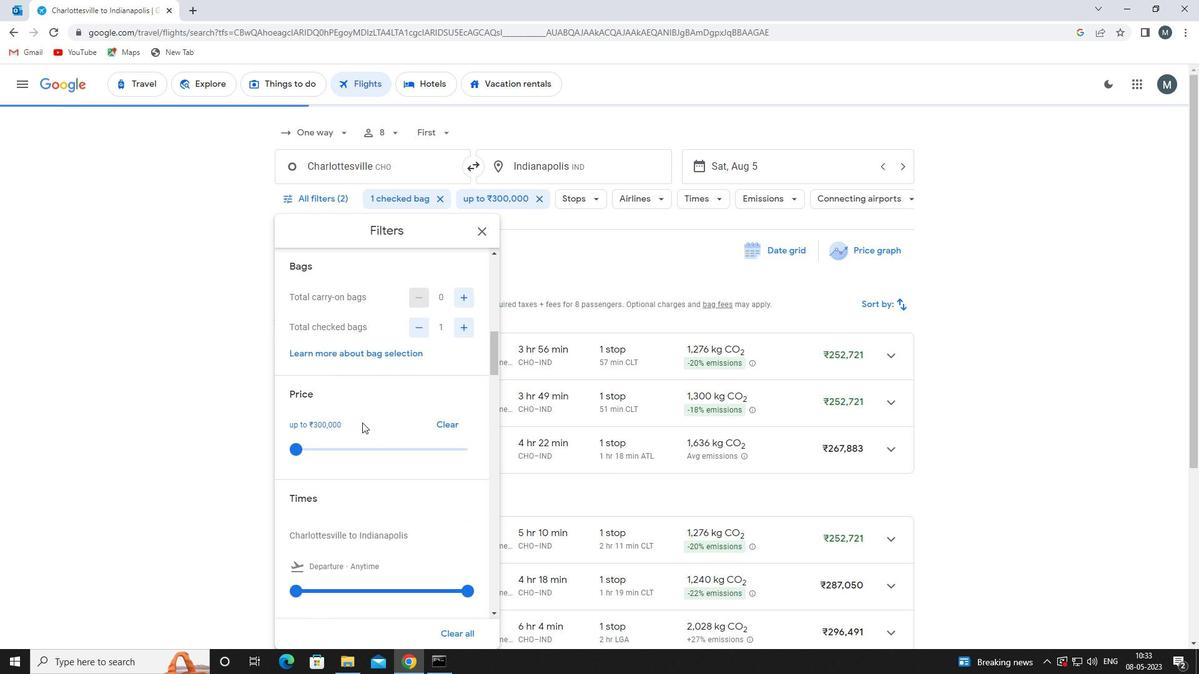 
Action: Mouse scrolled (363, 421) with delta (0, 0)
Screenshot: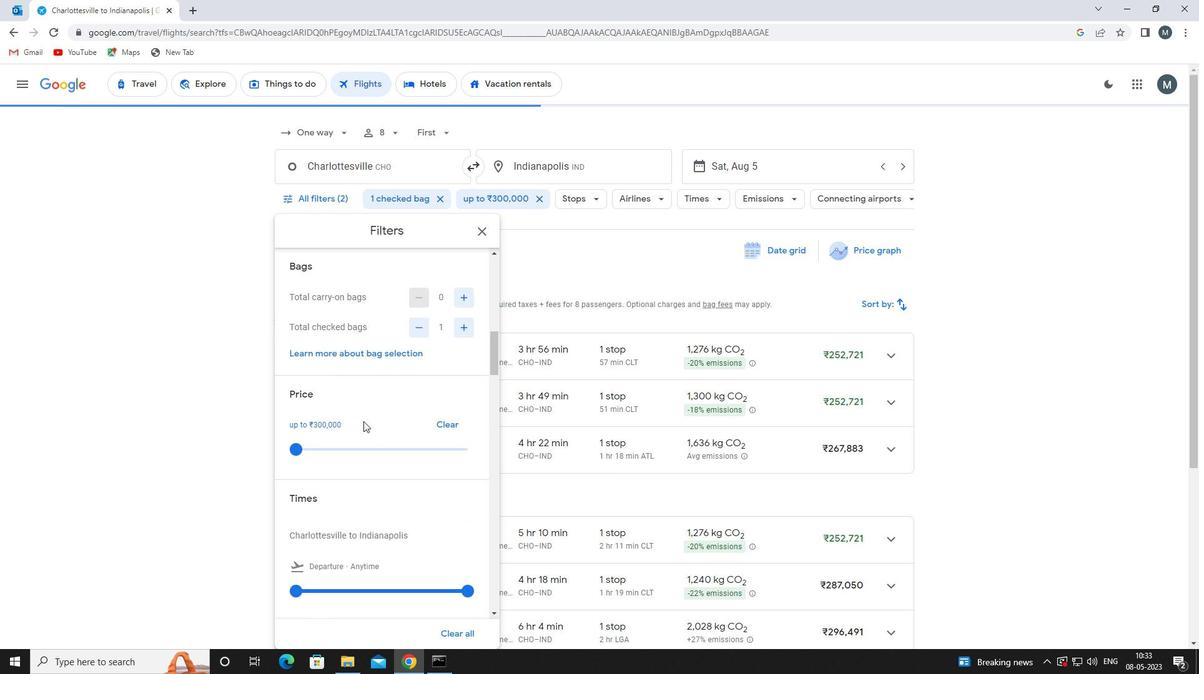 
Action: Mouse moved to (363, 419)
Screenshot: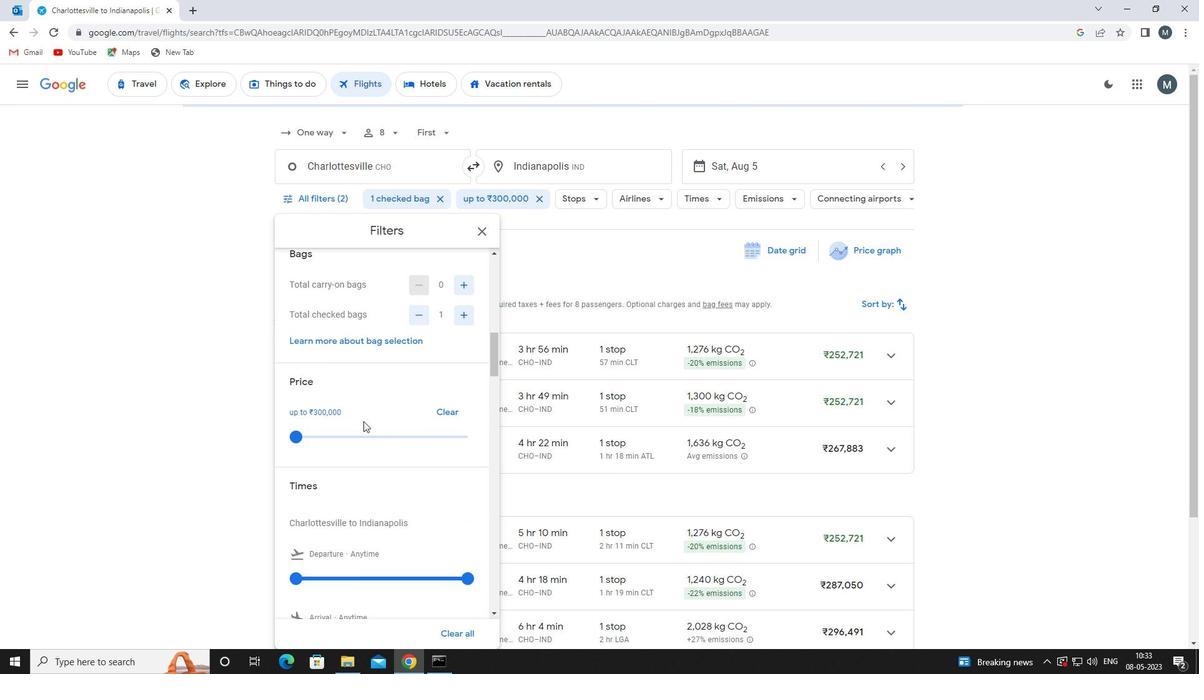 
Action: Mouse scrolled (363, 419) with delta (0, 0)
Screenshot: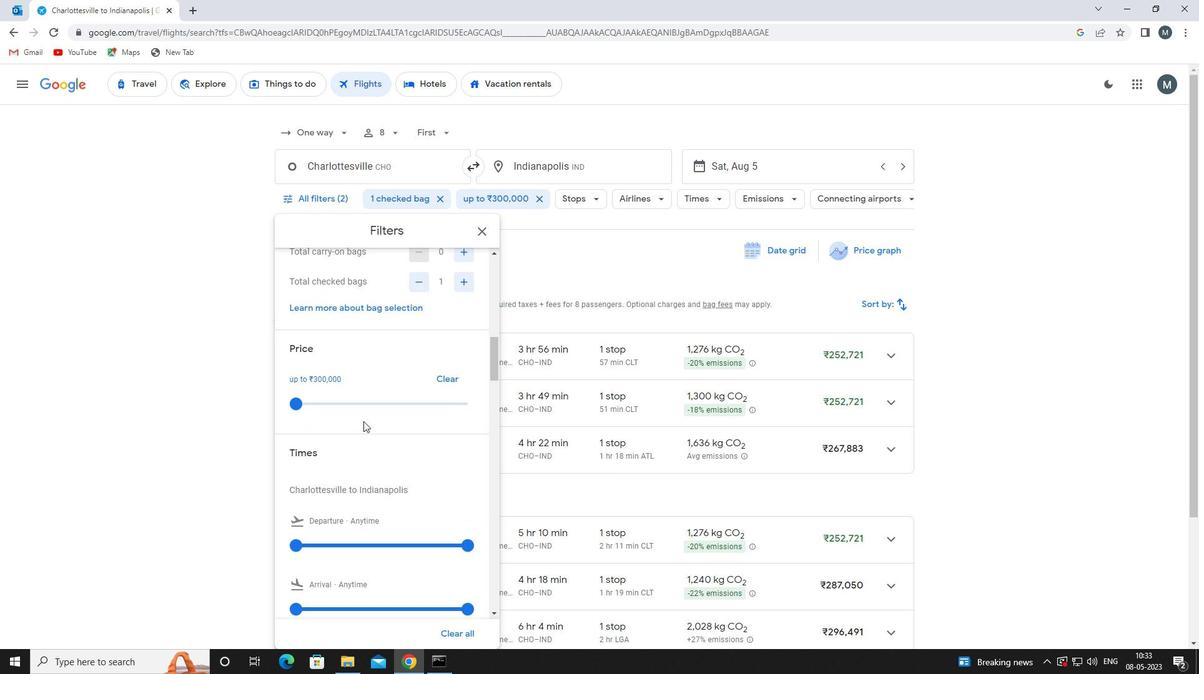 
Action: Mouse moved to (306, 463)
Screenshot: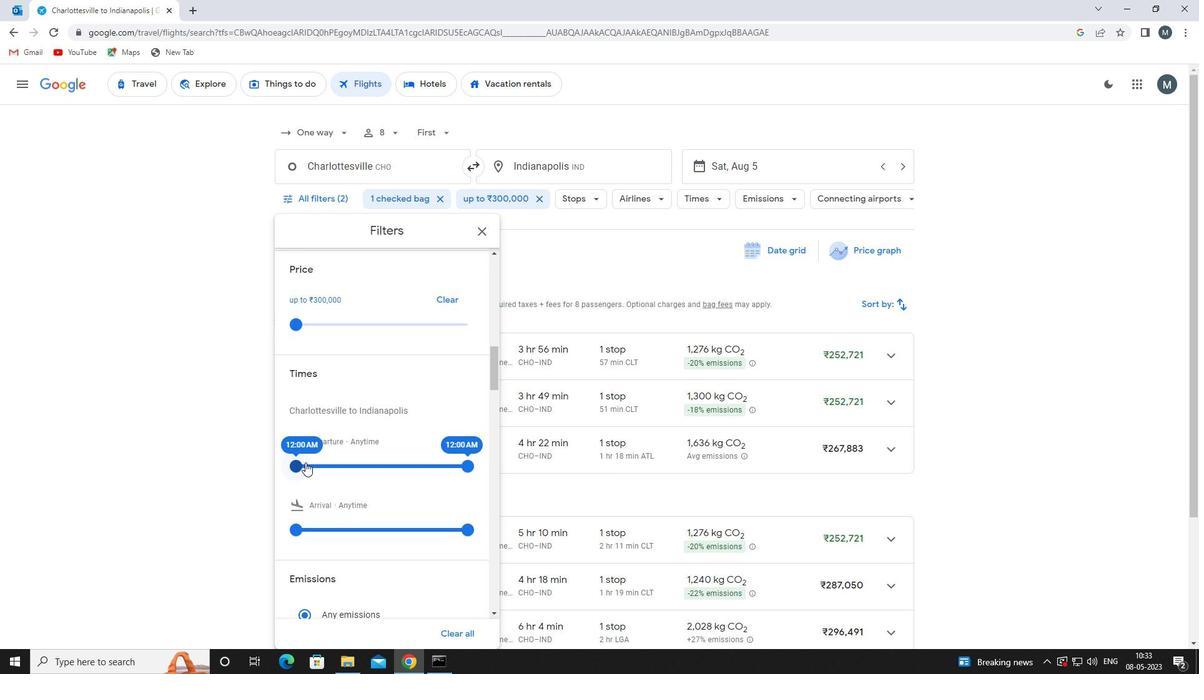 
Action: Mouse pressed left at (306, 463)
Screenshot: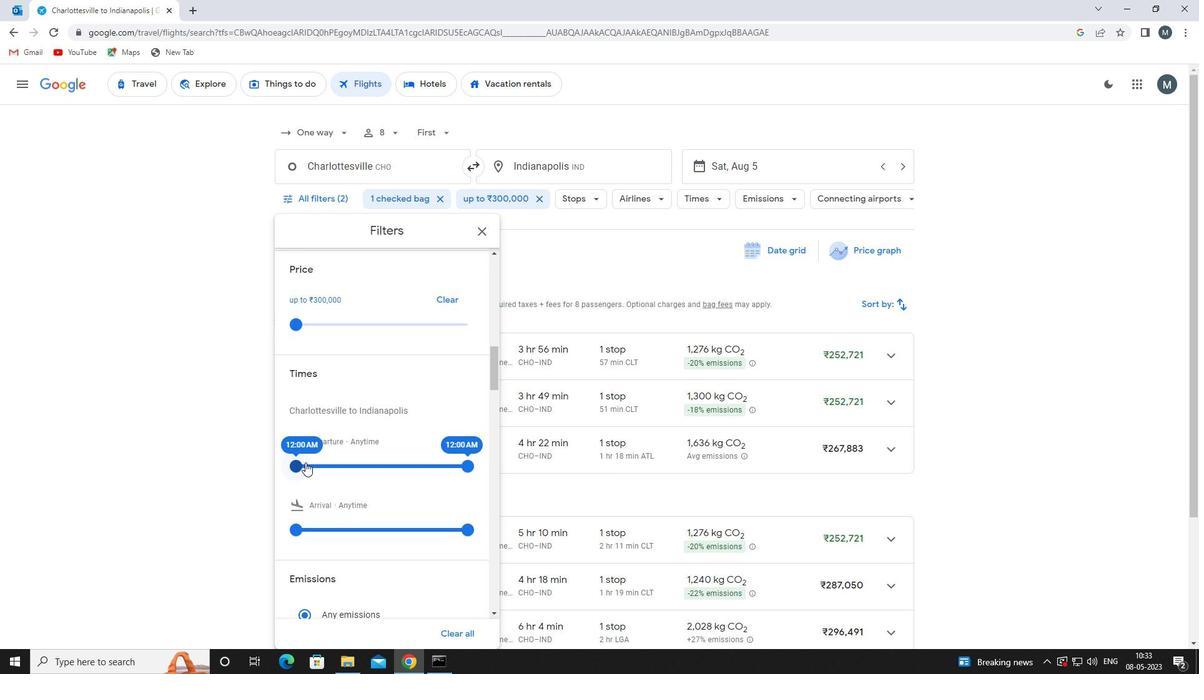 
Action: Mouse moved to (459, 468)
Screenshot: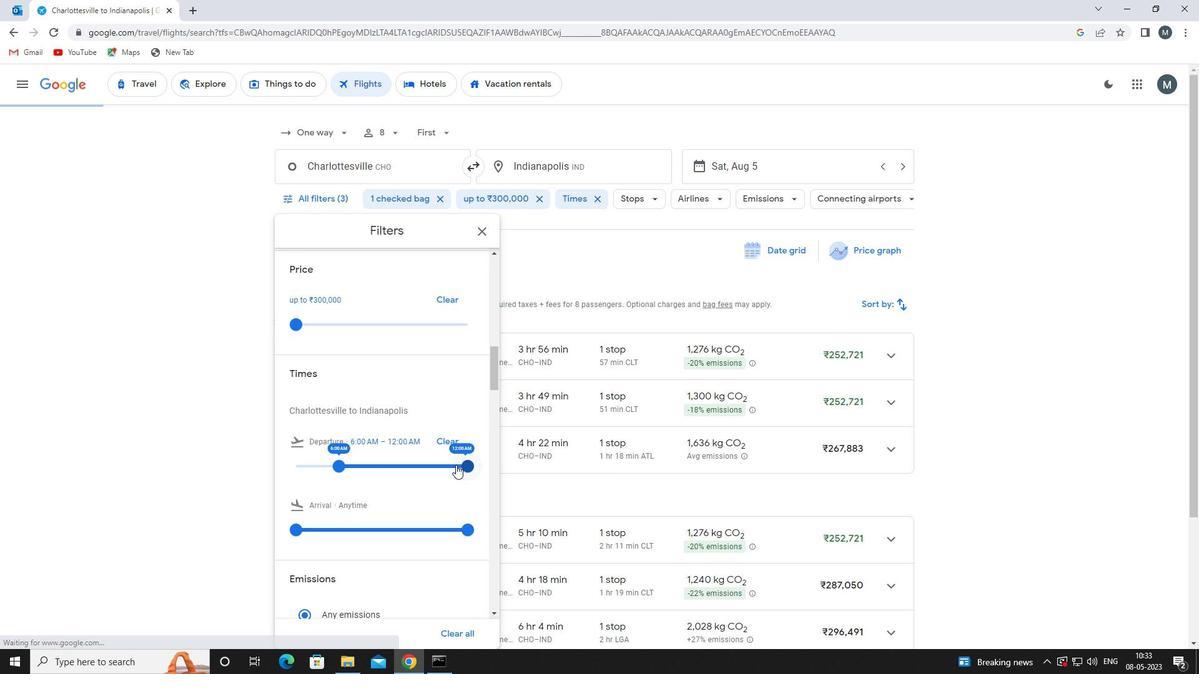 
Action: Mouse pressed left at (459, 468)
Screenshot: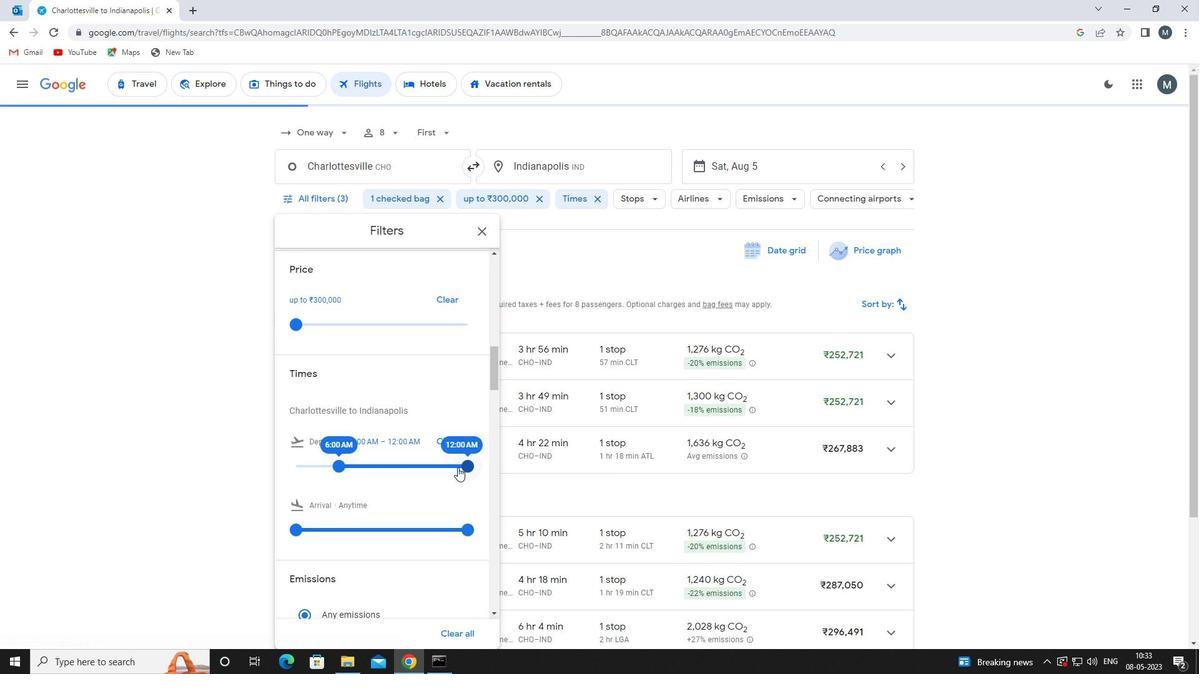 
Action: Mouse moved to (386, 439)
Screenshot: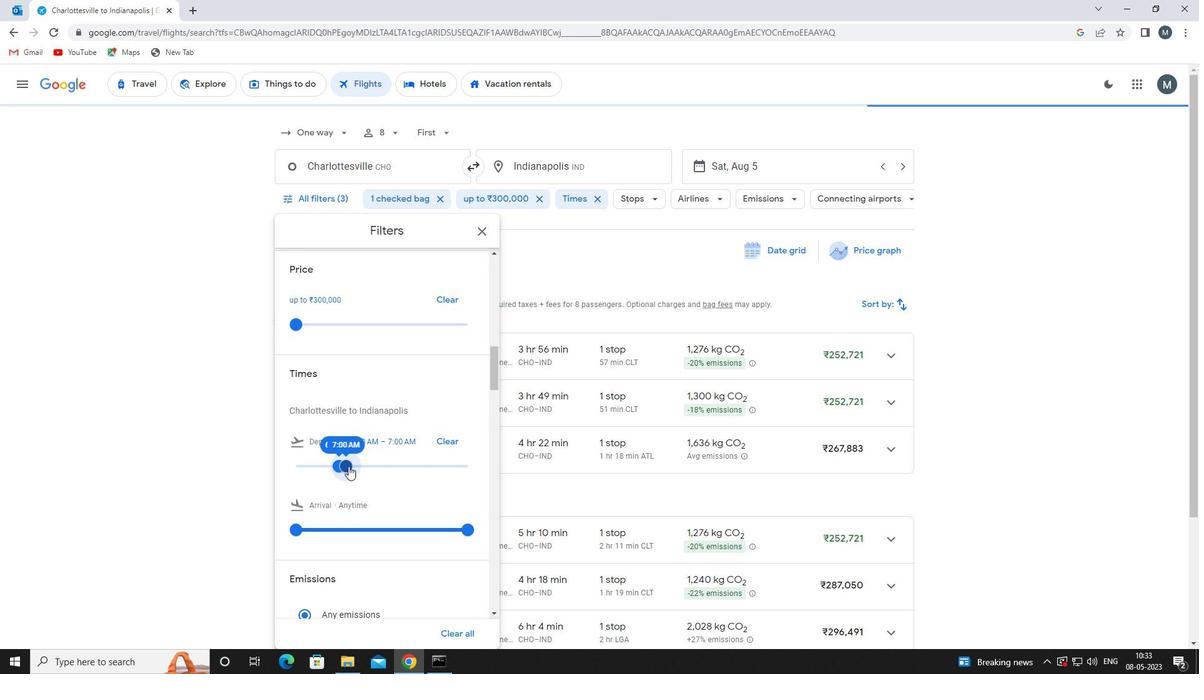 
Action: Mouse scrolled (386, 438) with delta (0, 0)
Screenshot: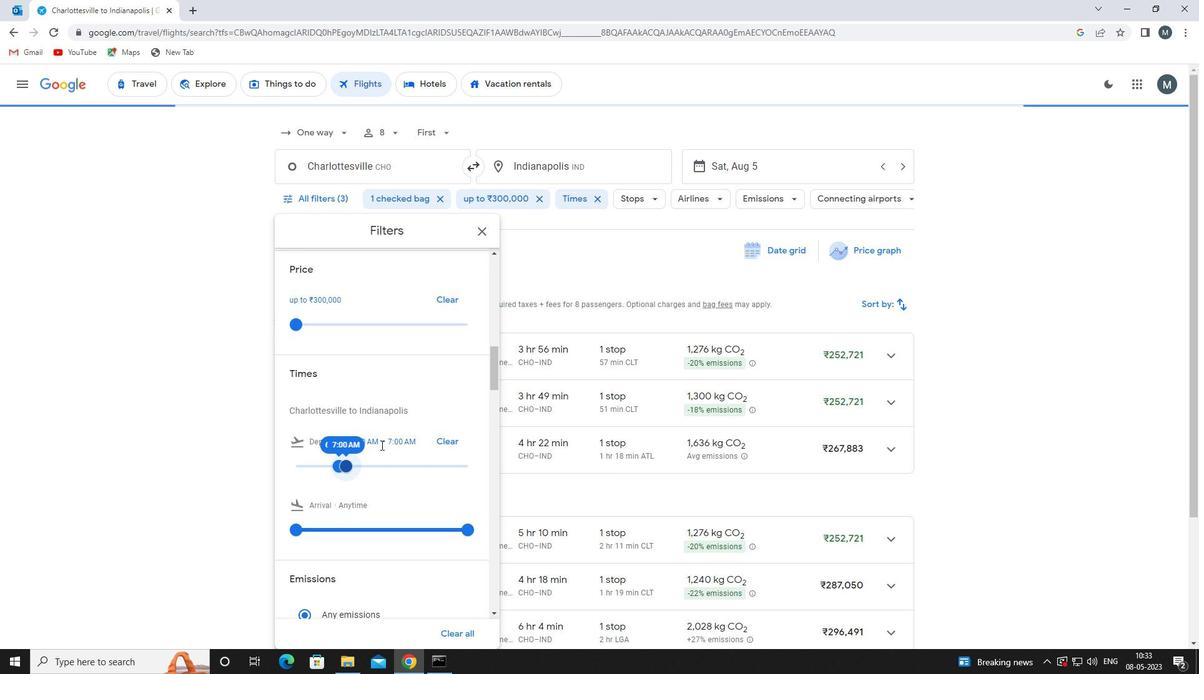
Action: Mouse scrolled (386, 438) with delta (0, 0)
Screenshot: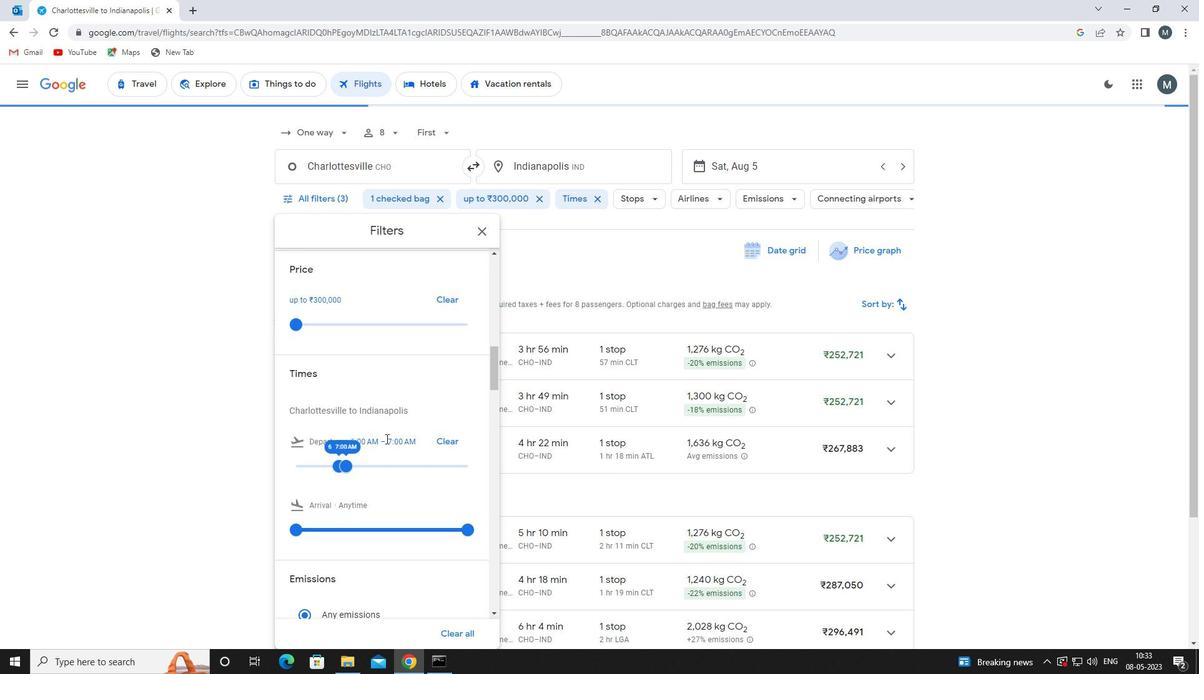 
Action: Mouse moved to (483, 230)
Screenshot: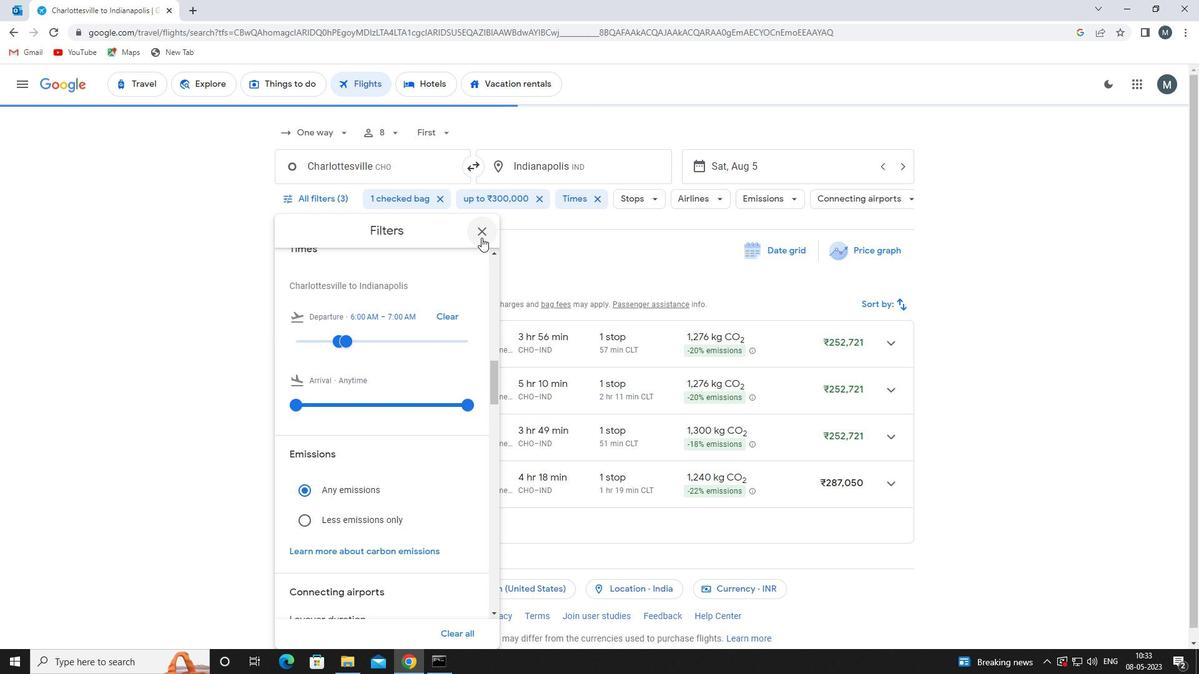 
Action: Mouse pressed left at (483, 230)
Screenshot: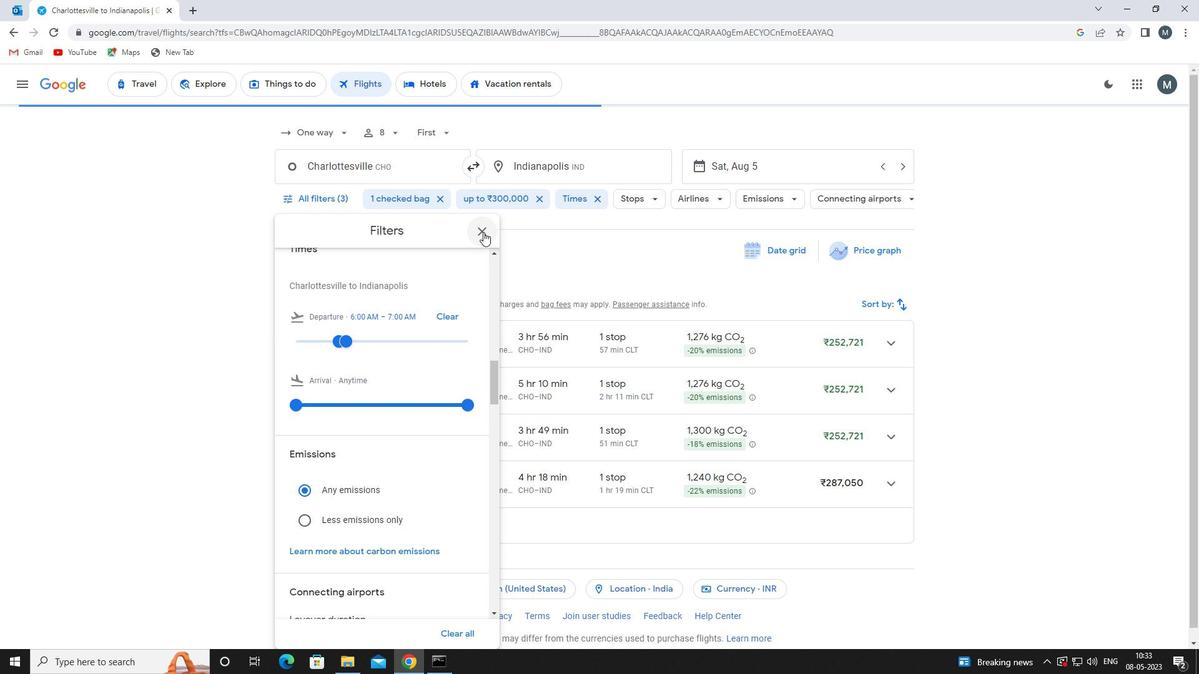 
Action: Mouse moved to (475, 237)
Screenshot: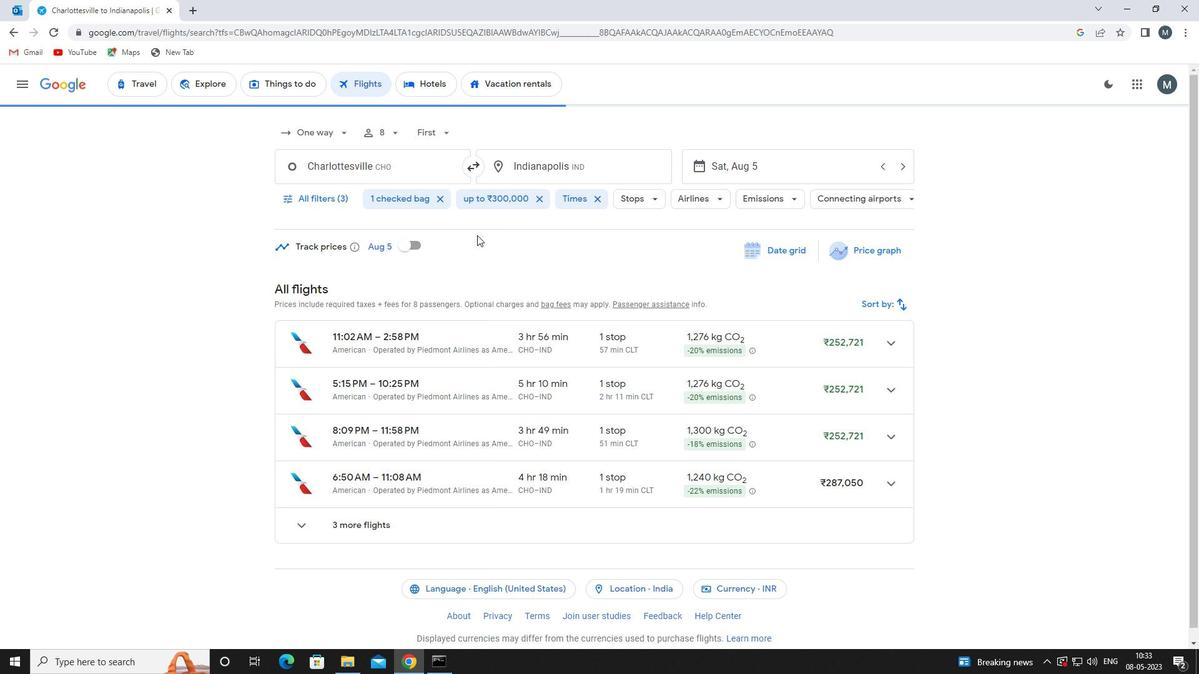 
